 Task: Save favorite listings for properties in San Diego, California, with a private pool and a built-in barbecue.
Action: Mouse moved to (217, 171)
Screenshot: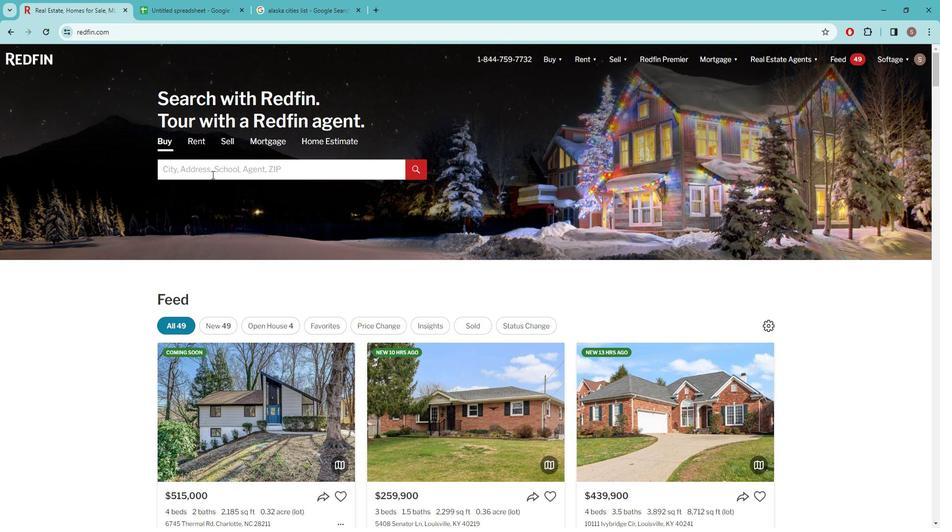 
Action: Mouse pressed left at (217, 171)
Screenshot: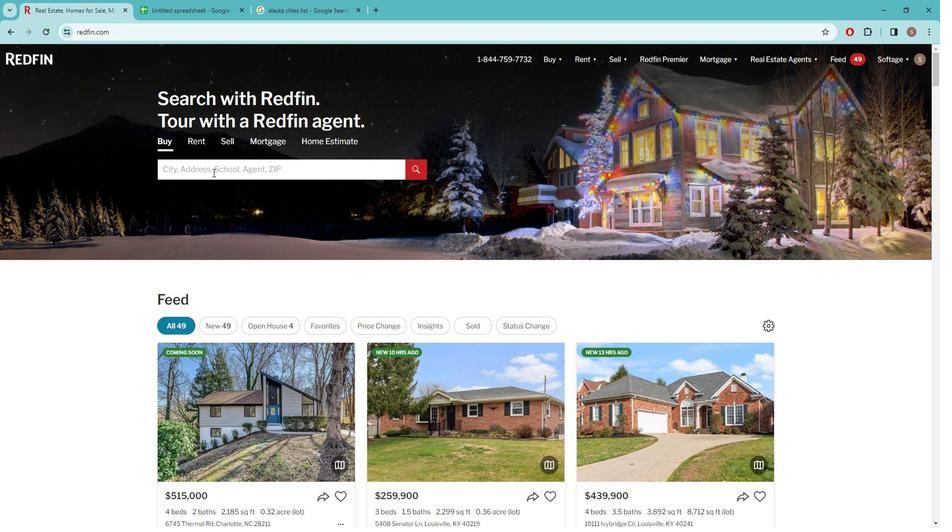 
Action: Key pressed s<Key.caps_lock>AN<Key.space><Key.caps_lock>d<Key.caps_lock>IEGO
Screenshot: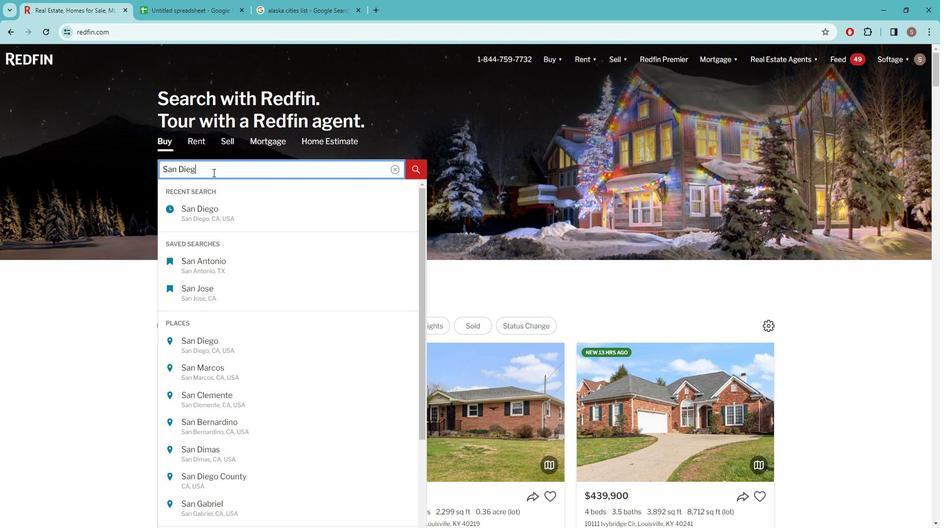 
Action: Mouse moved to (220, 211)
Screenshot: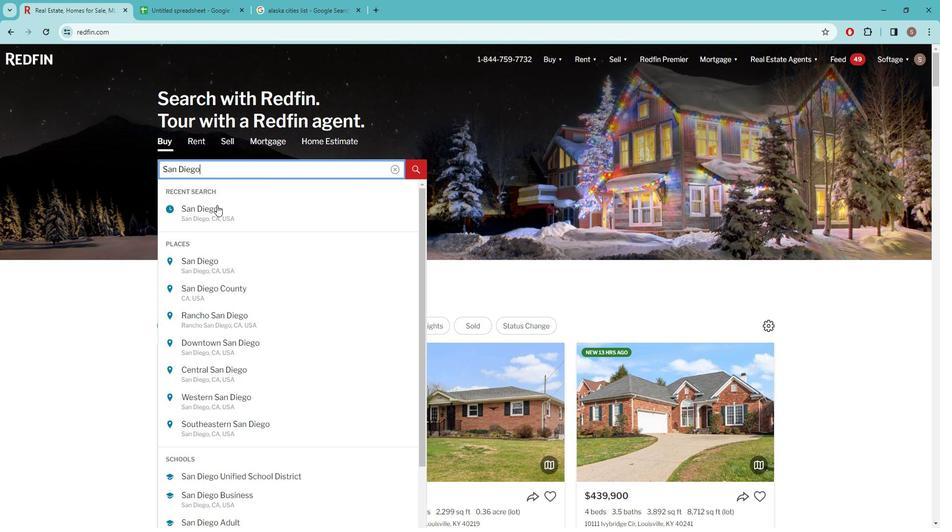 
Action: Mouse pressed left at (220, 211)
Screenshot: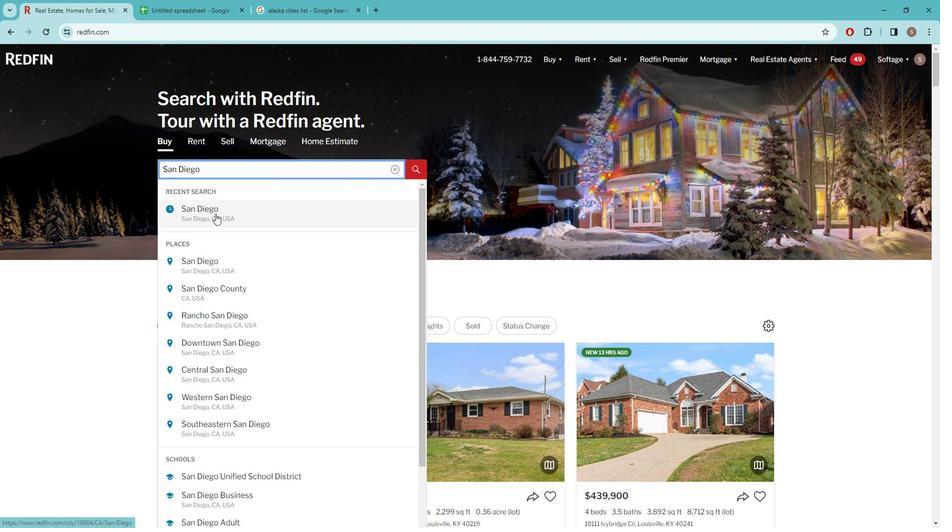 
Action: Mouse moved to (823, 123)
Screenshot: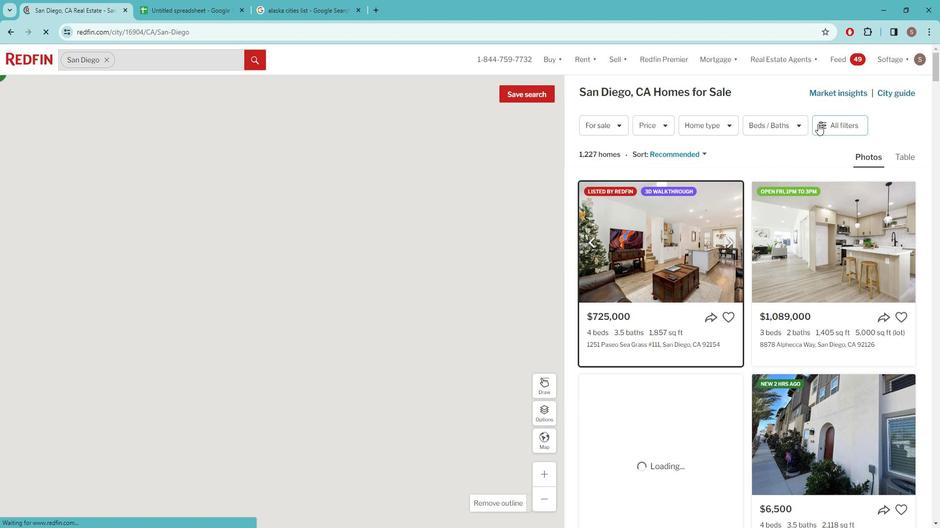 
Action: Mouse pressed left at (823, 123)
Screenshot: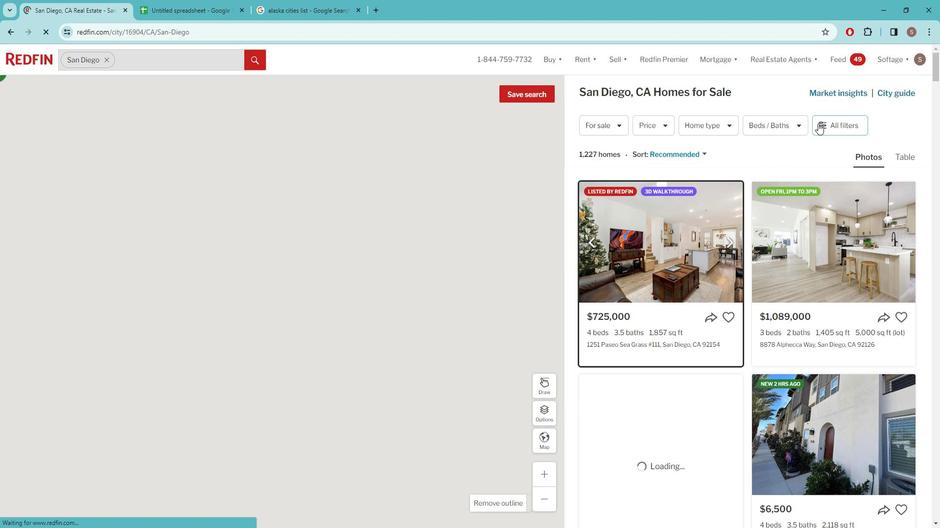 
Action: Mouse pressed left at (823, 123)
Screenshot: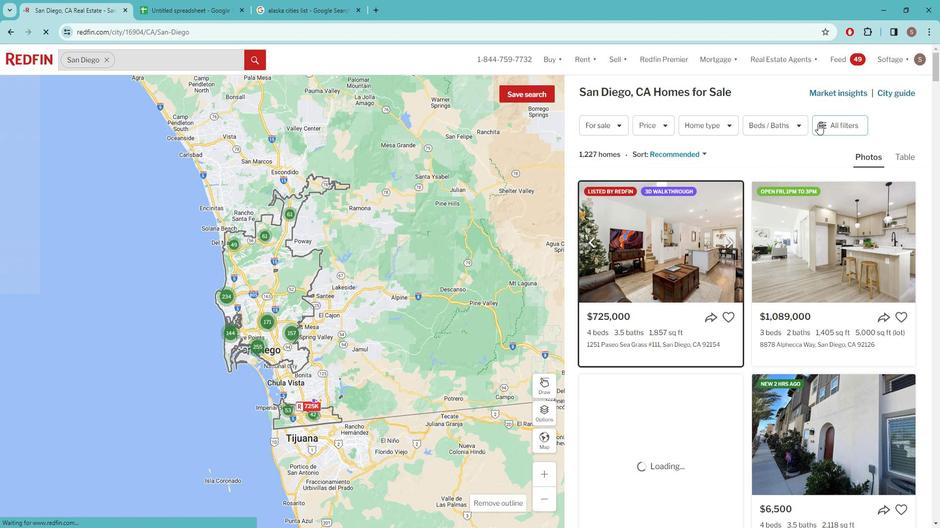 
Action: Mouse moved to (827, 124)
Screenshot: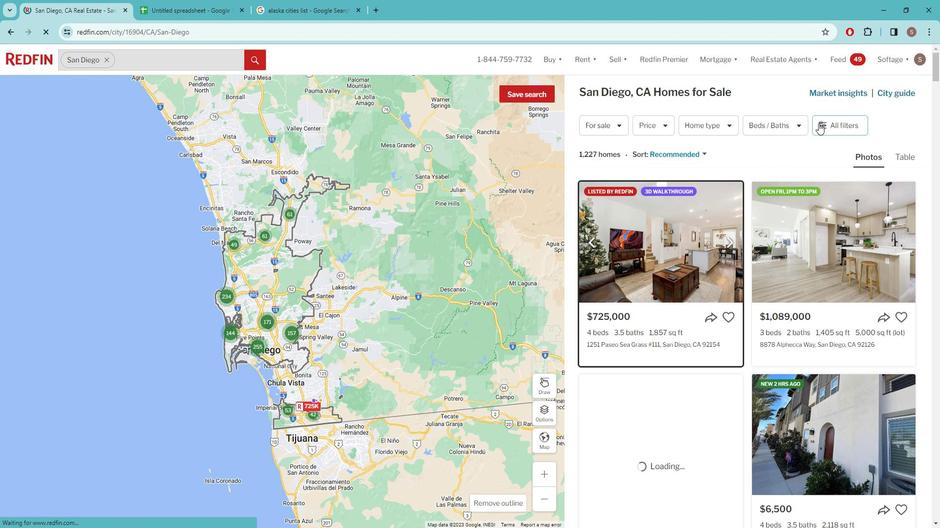 
Action: Mouse pressed left at (827, 124)
Screenshot: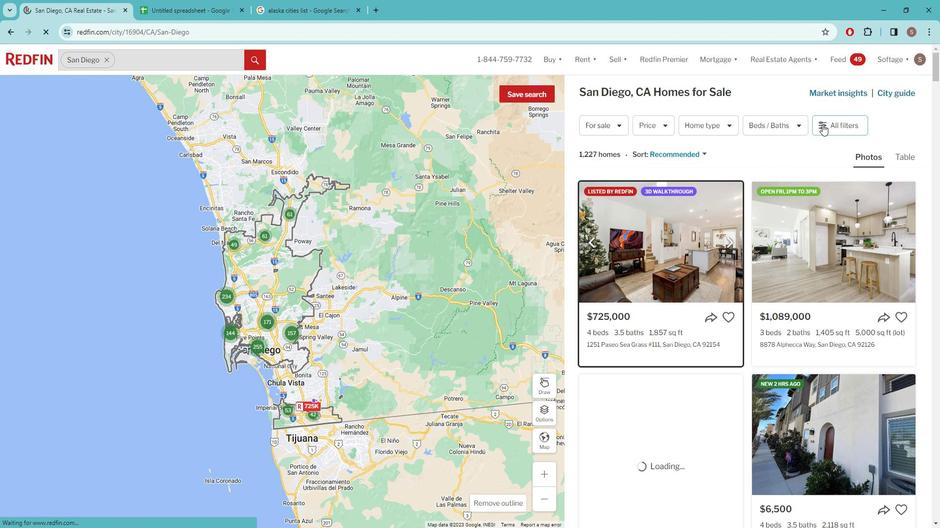 
Action: Mouse pressed left at (827, 124)
Screenshot: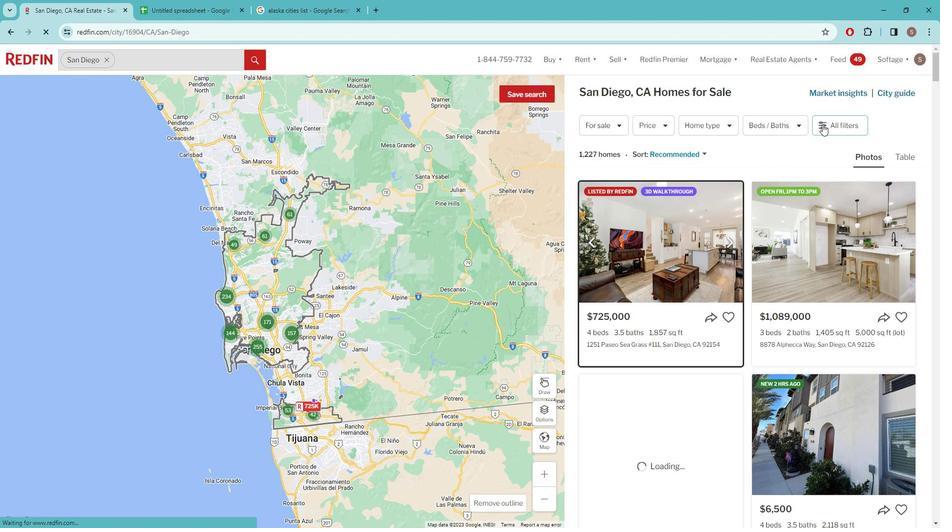 
Action: Mouse pressed left at (827, 124)
Screenshot: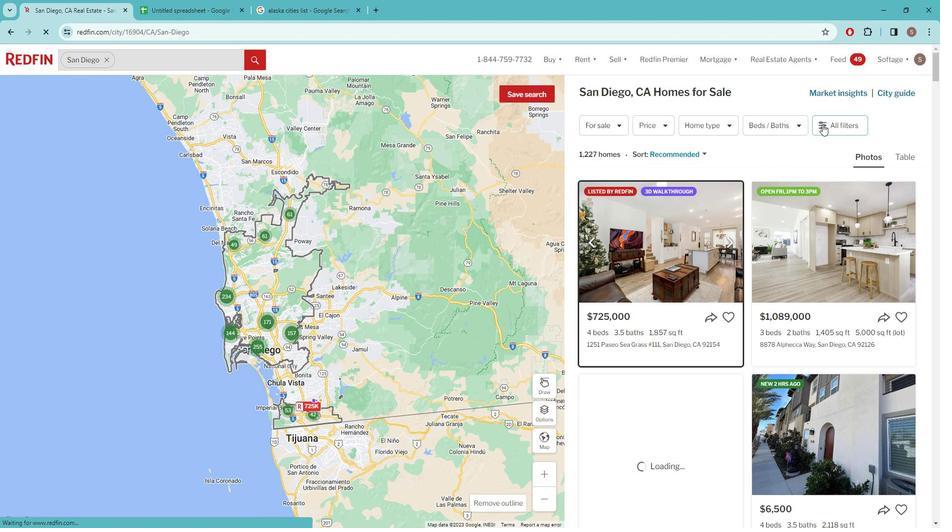 
Action: Mouse moved to (832, 127)
Screenshot: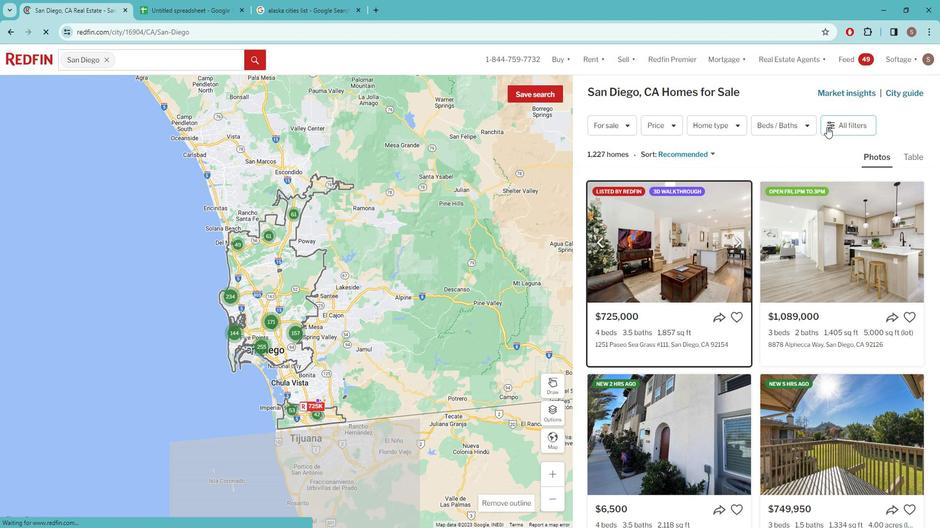 
Action: Mouse pressed left at (832, 127)
Screenshot: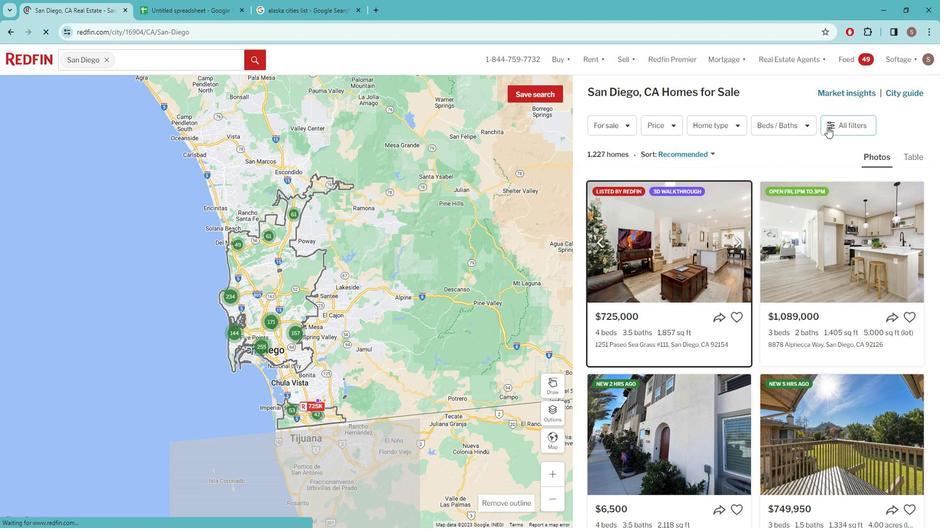 
Action: Mouse moved to (833, 127)
Screenshot: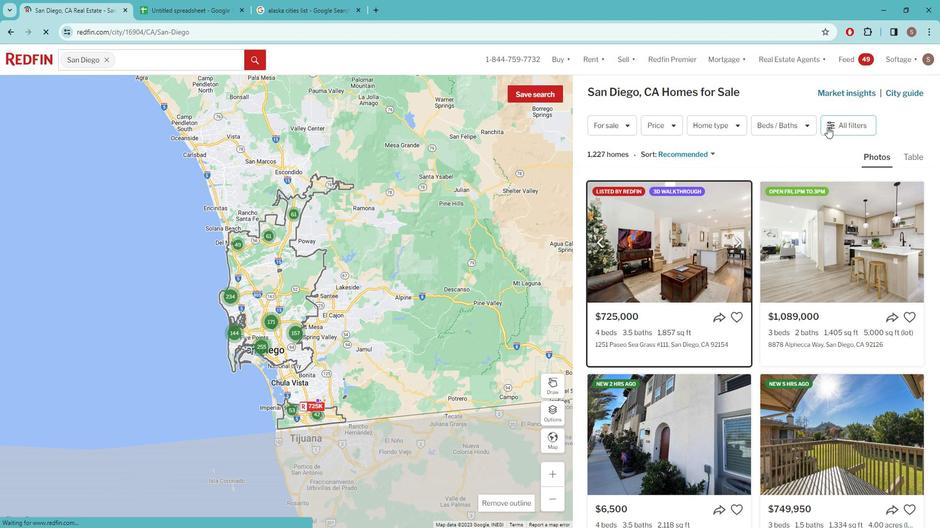 
Action: Mouse pressed left at (833, 127)
Screenshot: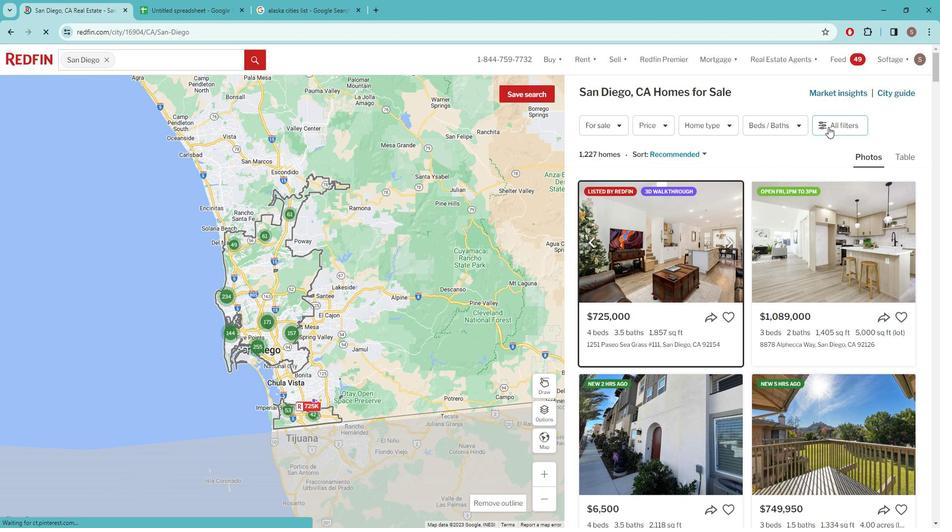 
Action: Mouse moved to (794, 161)
Screenshot: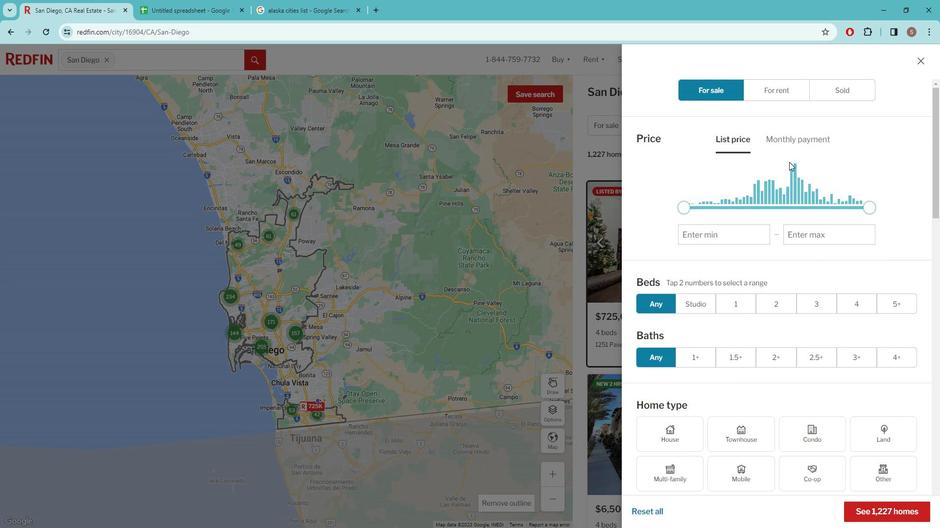 
Action: Mouse scrolled (794, 160) with delta (0, 0)
Screenshot: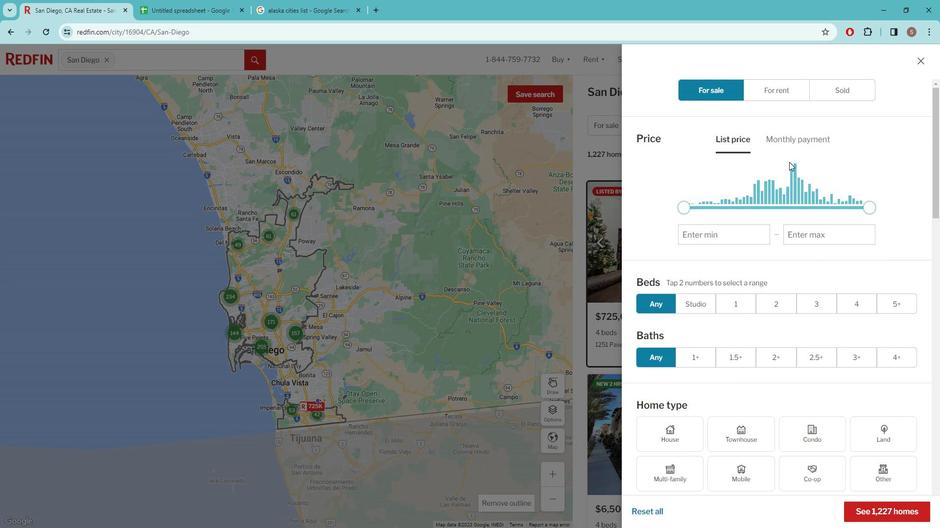 
Action: Mouse moved to (793, 161)
Screenshot: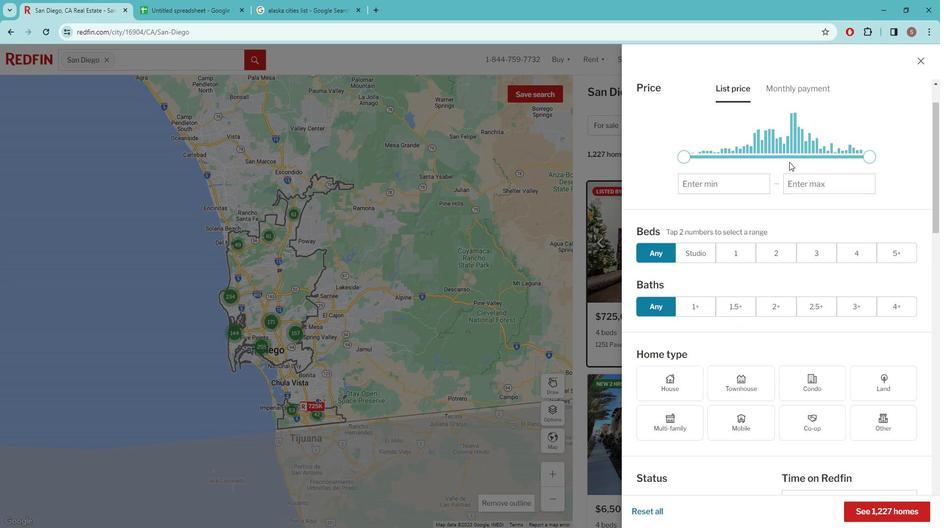 
Action: Mouse scrolled (793, 160) with delta (0, 0)
Screenshot: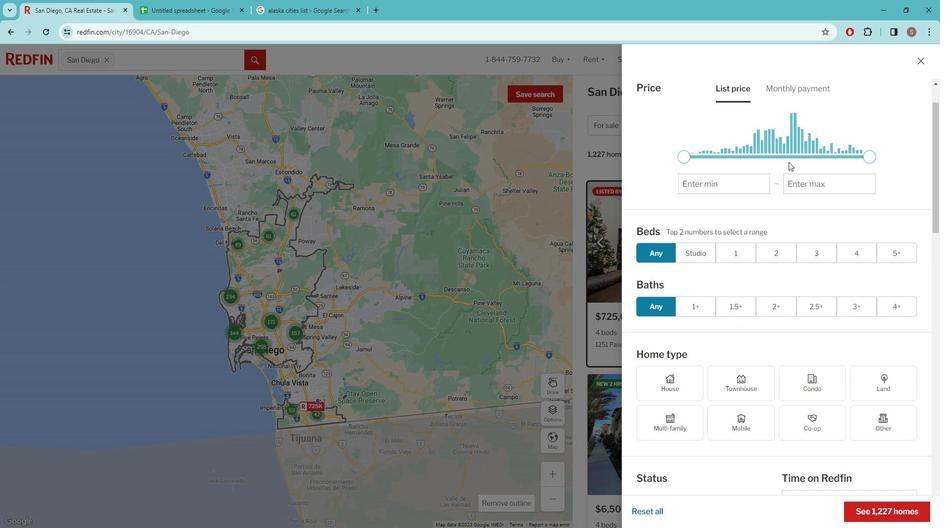 
Action: Mouse moved to (770, 168)
Screenshot: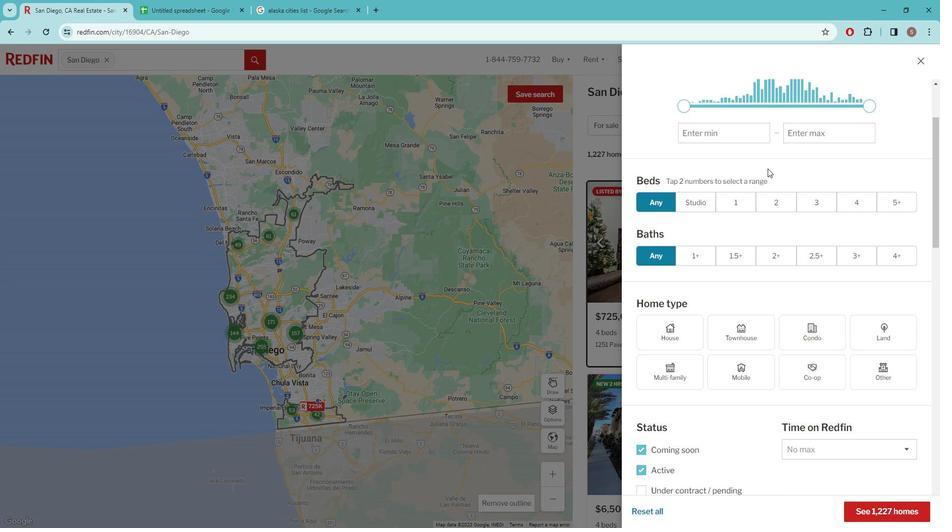
Action: Mouse scrolled (770, 168) with delta (0, 0)
Screenshot: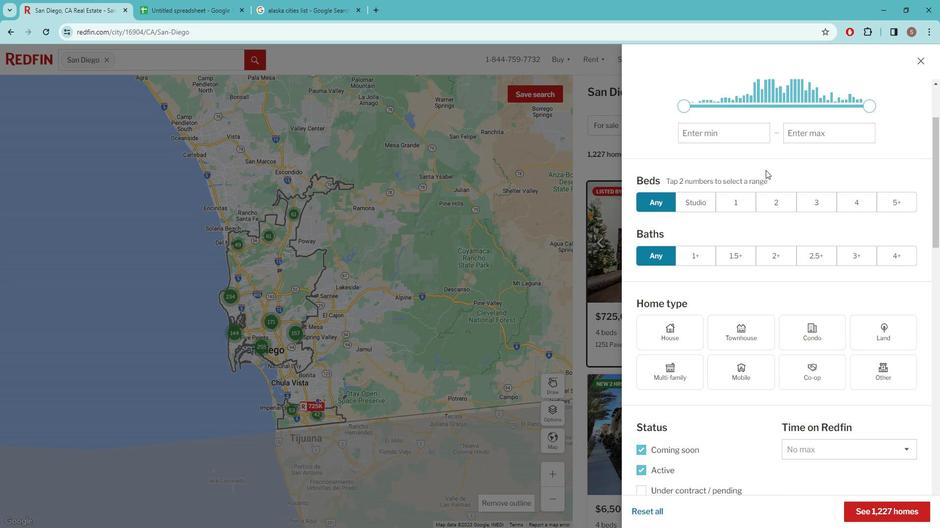 
Action: Mouse scrolled (770, 168) with delta (0, 0)
Screenshot: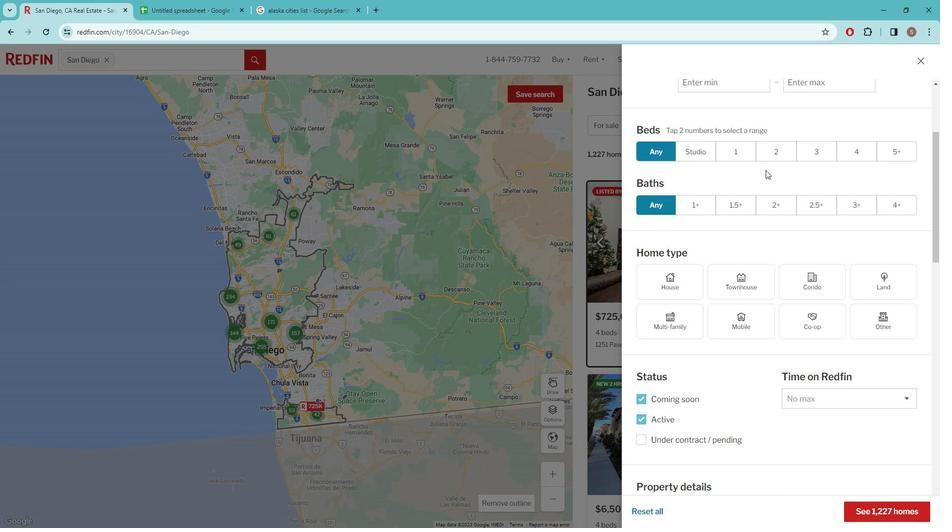 
Action: Mouse scrolled (770, 168) with delta (0, 0)
Screenshot: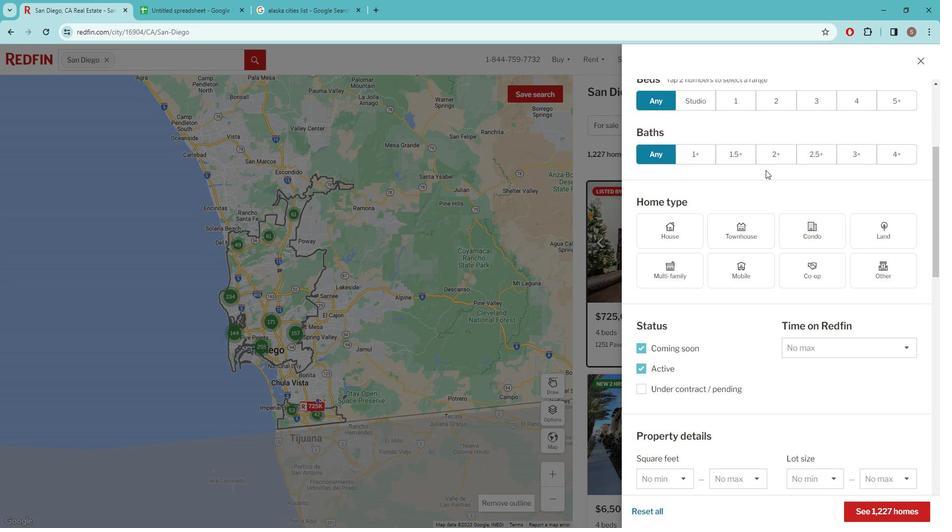 
Action: Mouse scrolled (770, 168) with delta (0, 0)
Screenshot: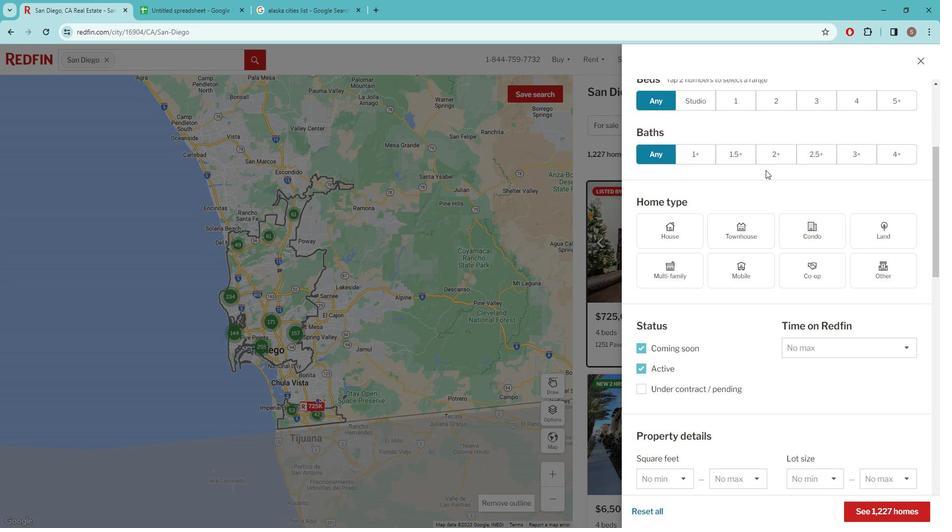 
Action: Mouse moved to (813, 241)
Screenshot: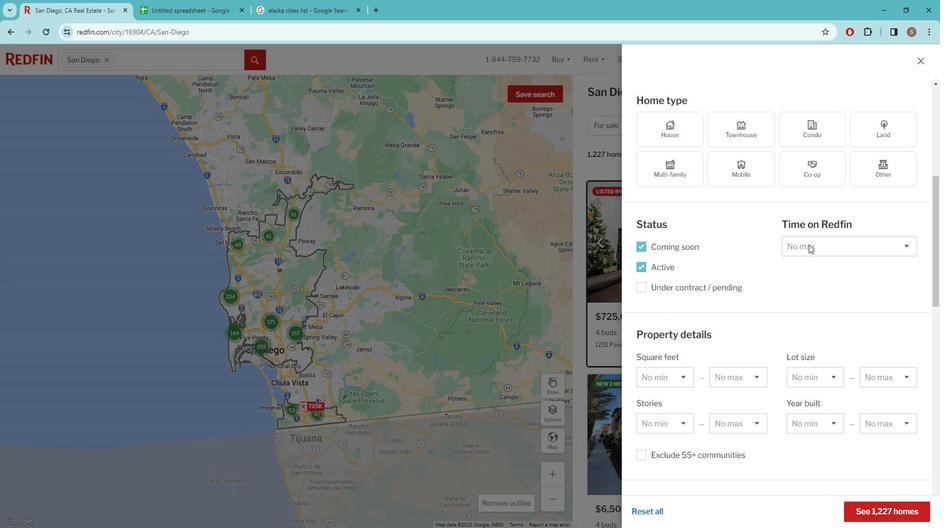 
Action: Mouse scrolled (813, 240) with delta (0, 0)
Screenshot: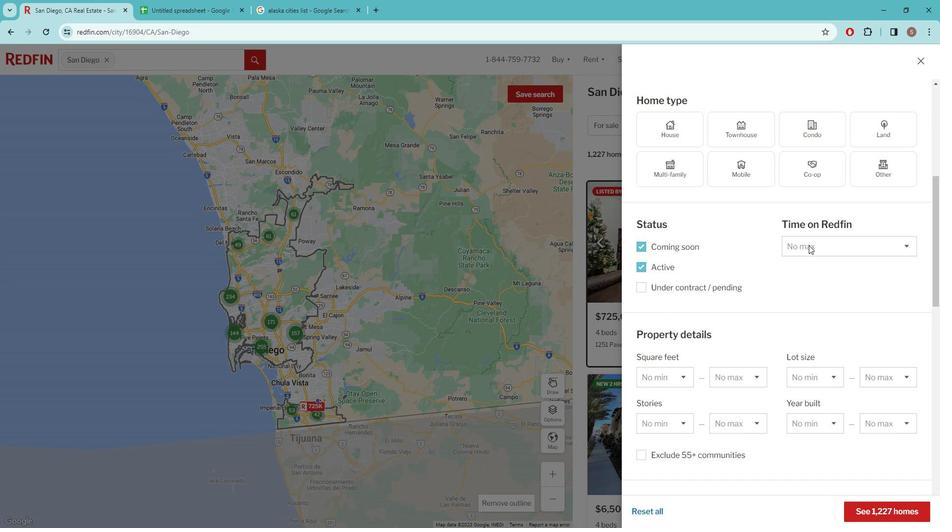 
Action: Mouse scrolled (813, 240) with delta (0, 0)
Screenshot: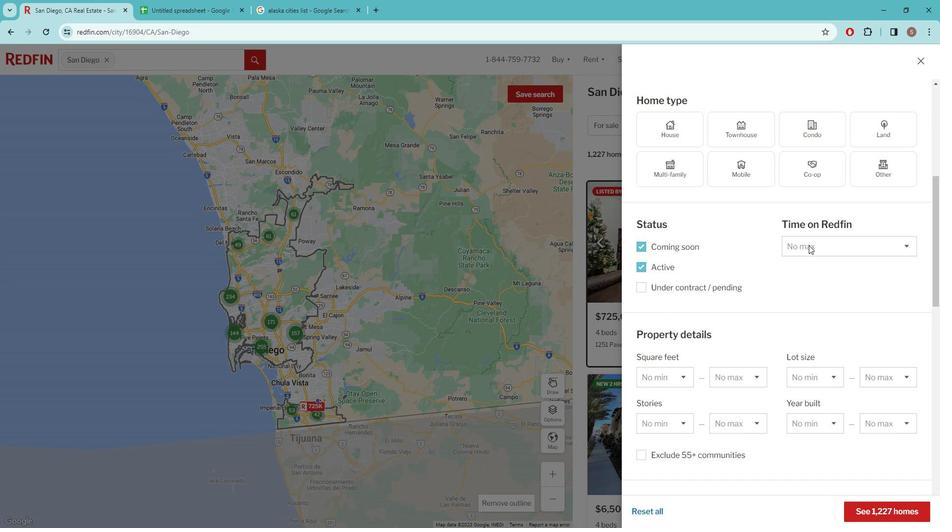 
Action: Mouse scrolled (813, 240) with delta (0, 0)
Screenshot: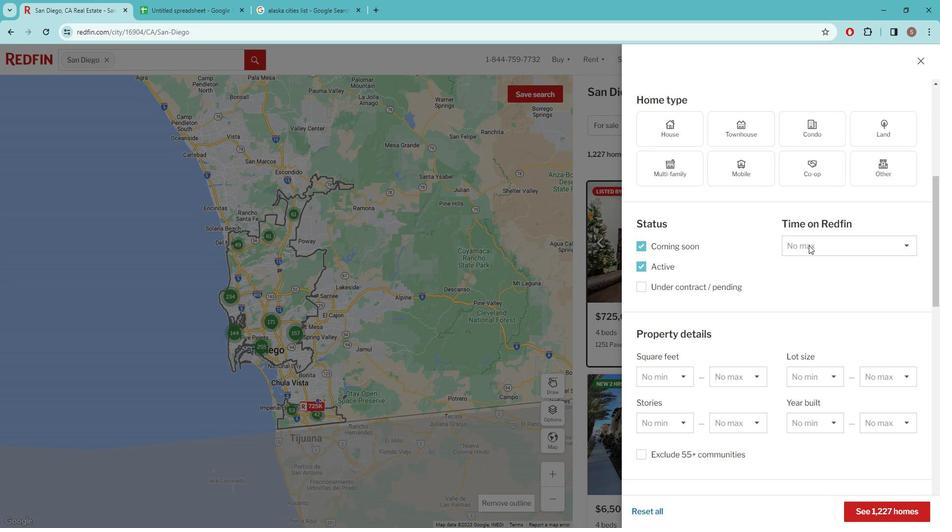 
Action: Mouse scrolled (813, 240) with delta (0, 0)
Screenshot: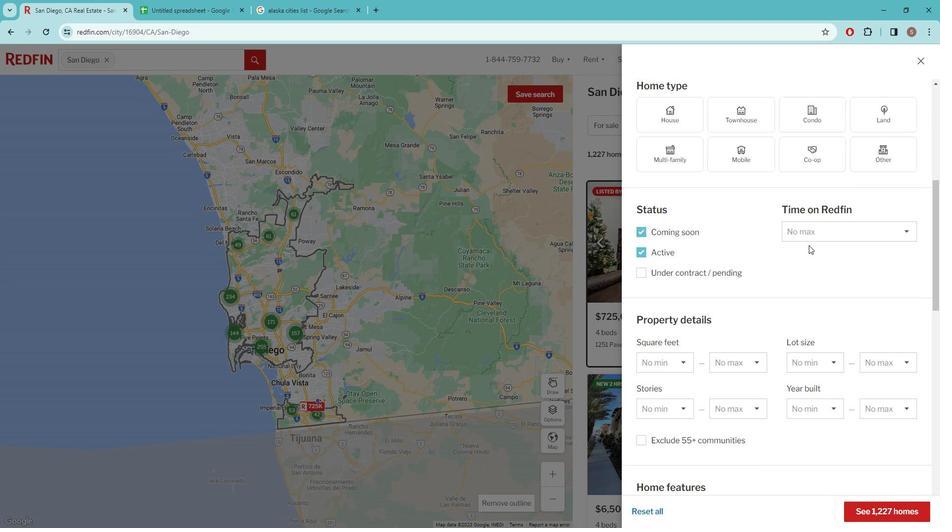 
Action: Mouse moved to (825, 336)
Screenshot: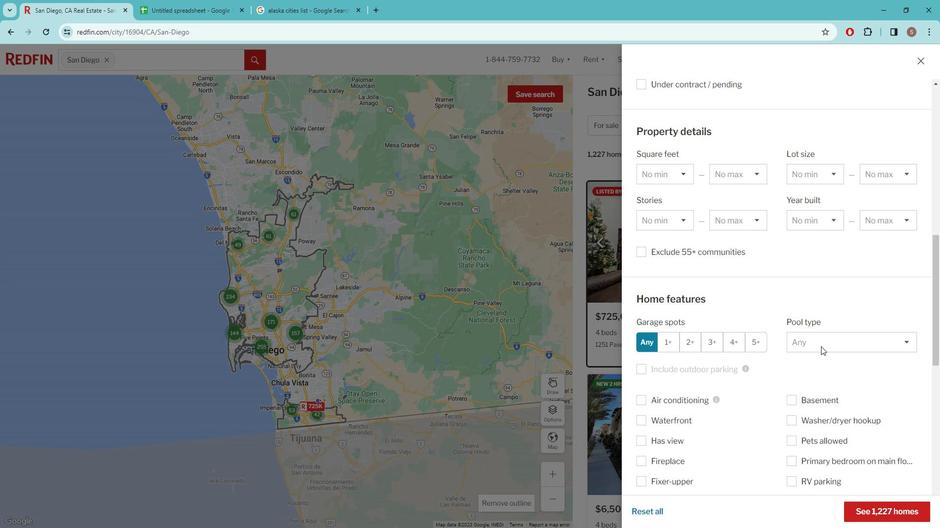
Action: Mouse pressed left at (825, 336)
Screenshot: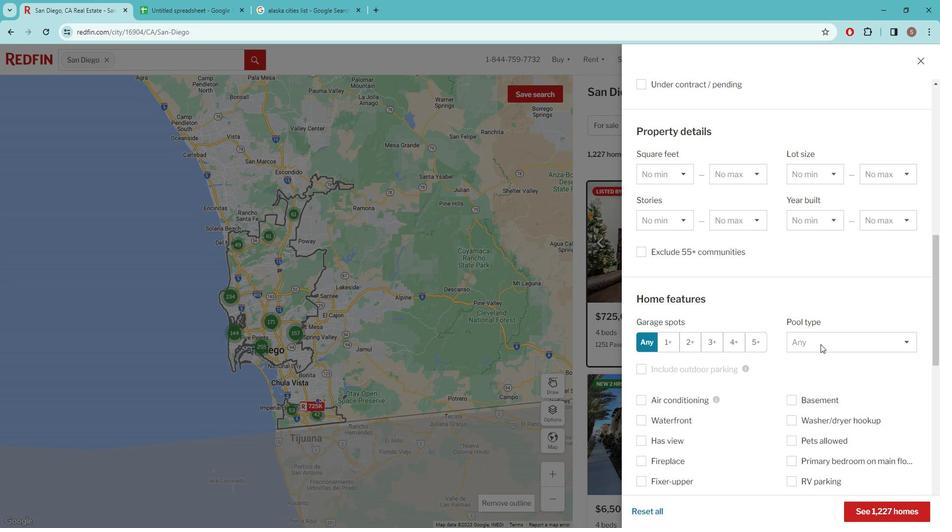 
Action: Mouse moved to (824, 355)
Screenshot: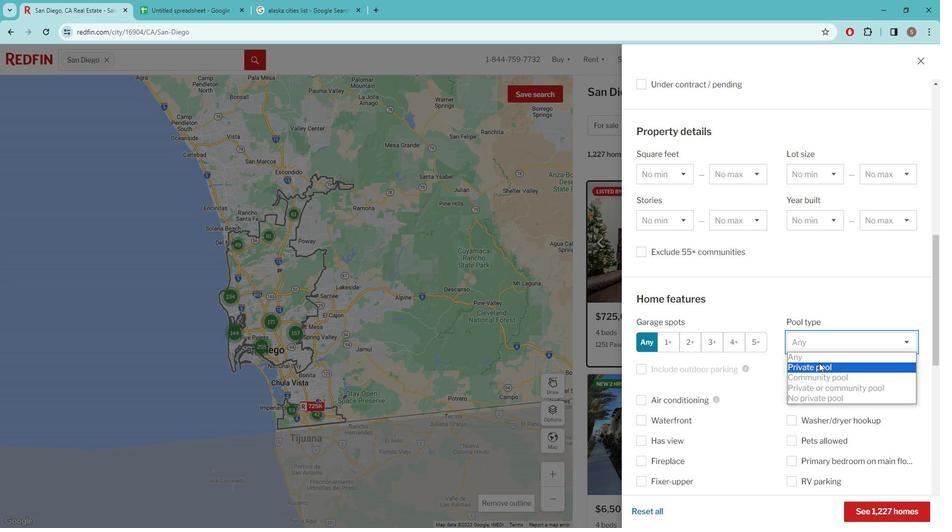 
Action: Mouse pressed left at (824, 355)
Screenshot: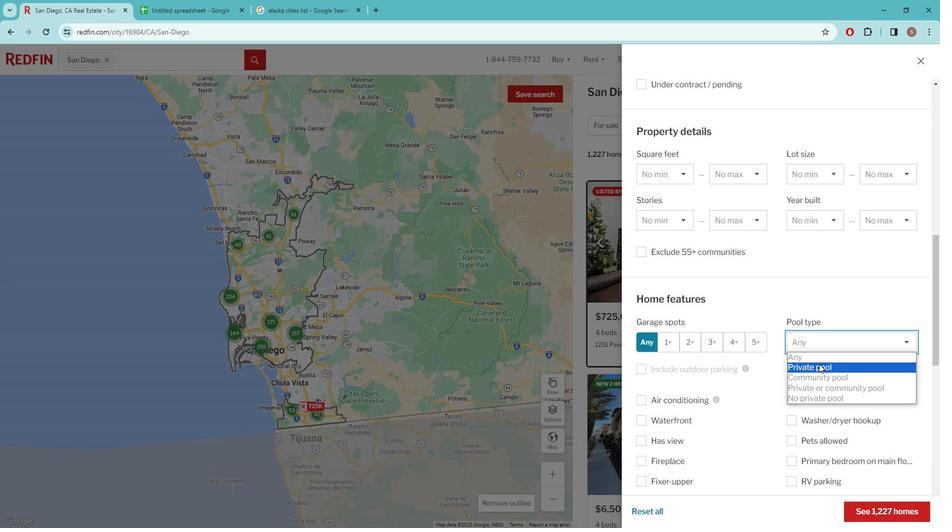 
Action: Mouse moved to (814, 348)
Screenshot: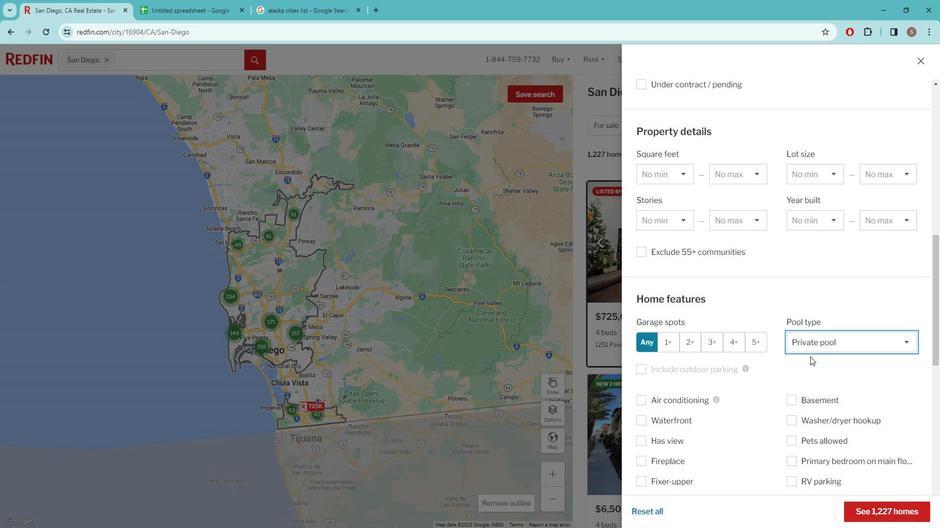 
Action: Mouse scrolled (814, 347) with delta (0, 0)
Screenshot: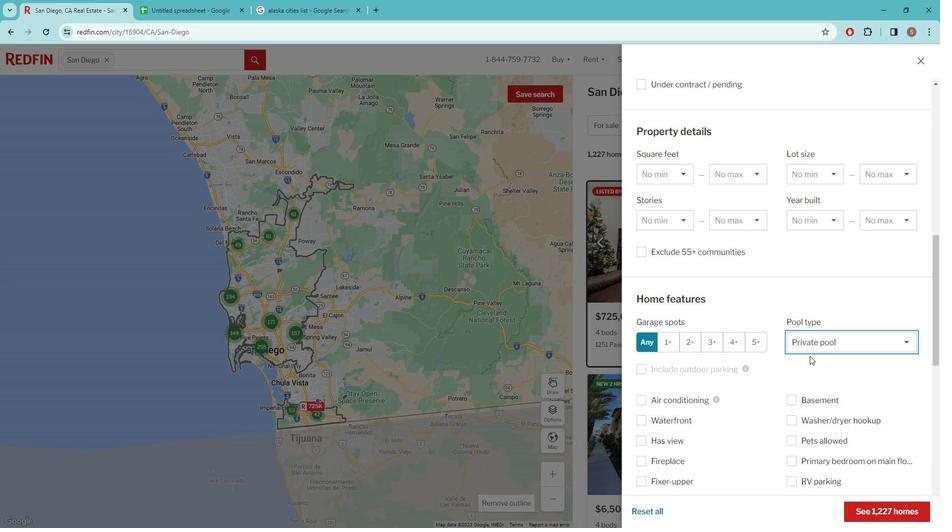 
Action: Mouse moved to (814, 347)
Screenshot: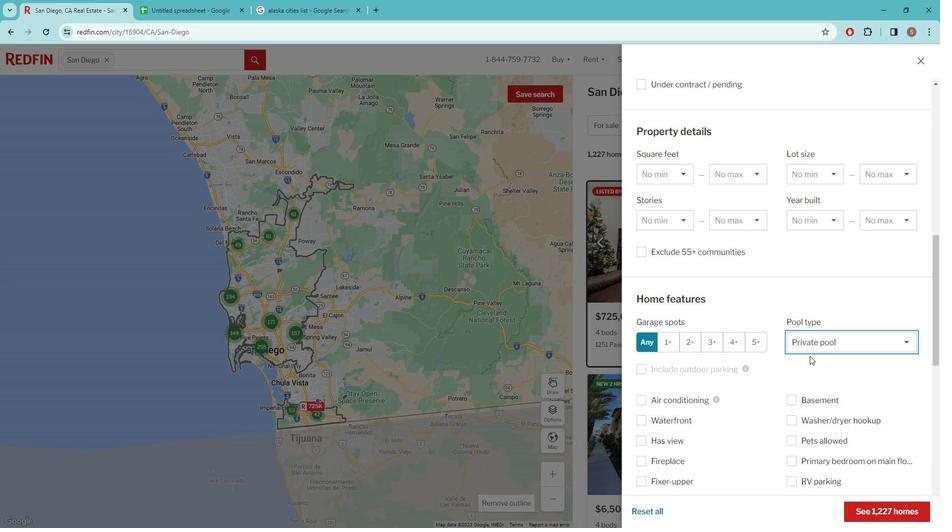 
Action: Mouse scrolled (814, 347) with delta (0, 0)
Screenshot: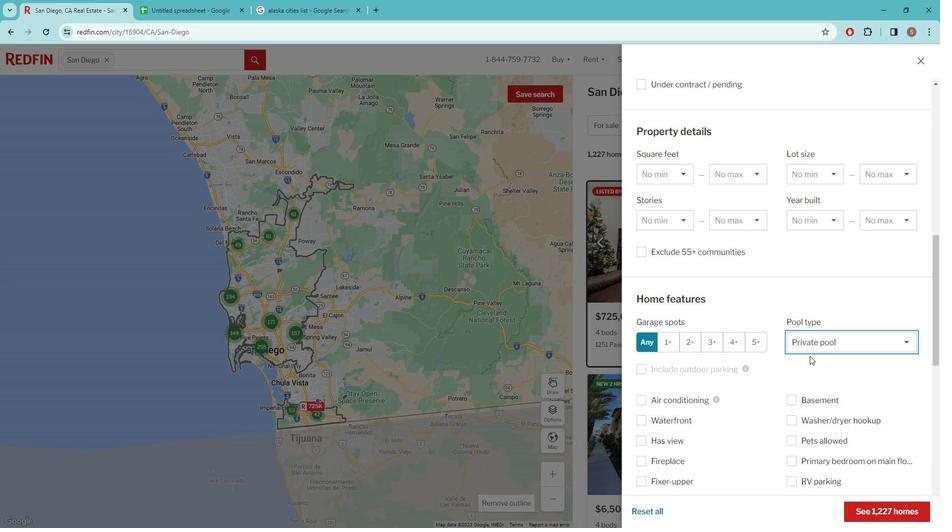 
Action: Mouse moved to (811, 347)
Screenshot: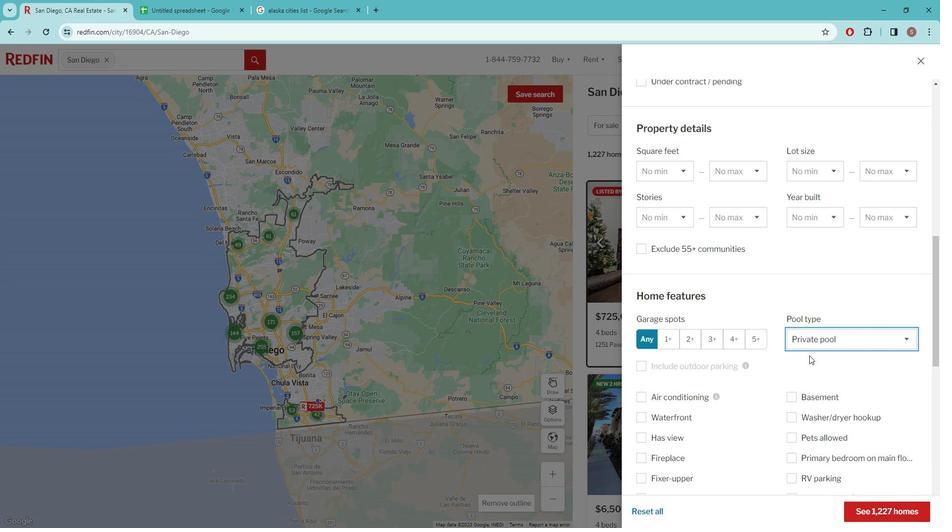 
Action: Mouse scrolled (811, 346) with delta (0, 0)
Screenshot: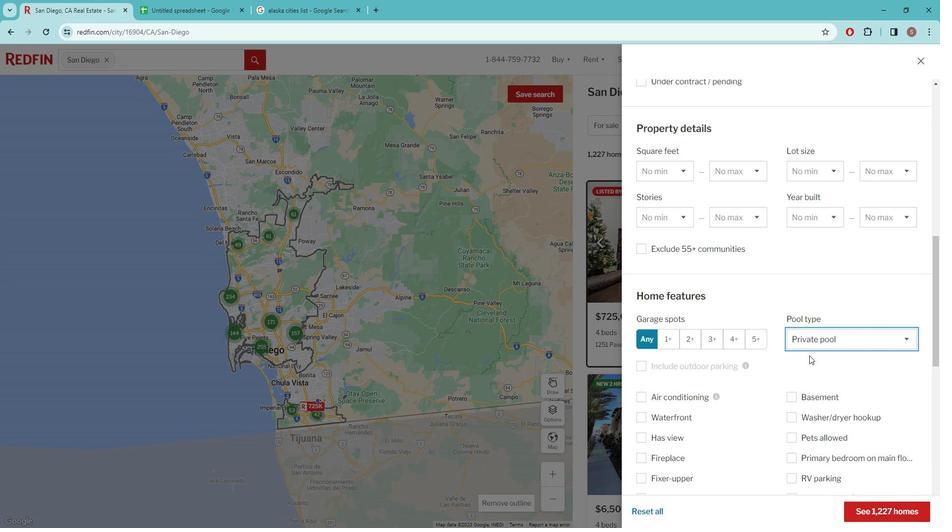 
Action: Mouse moved to (808, 346)
Screenshot: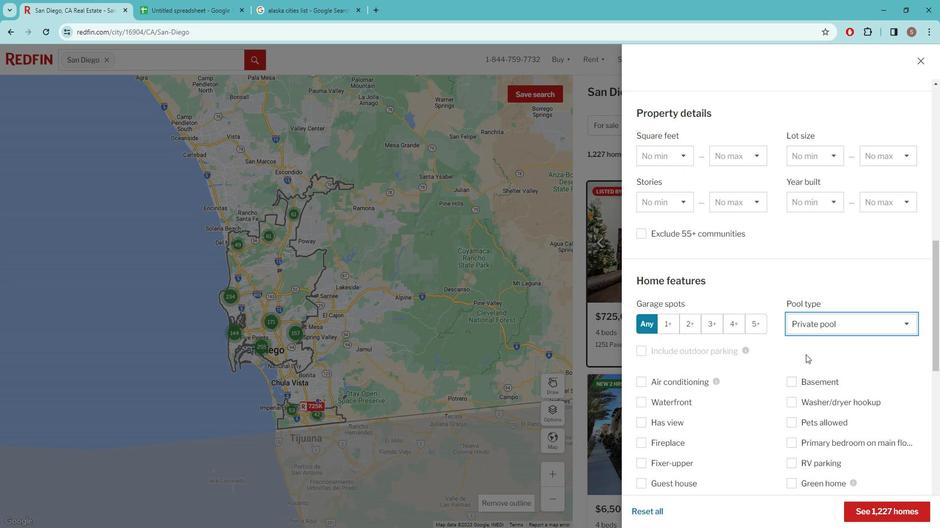
Action: Mouse scrolled (808, 346) with delta (0, 0)
Screenshot: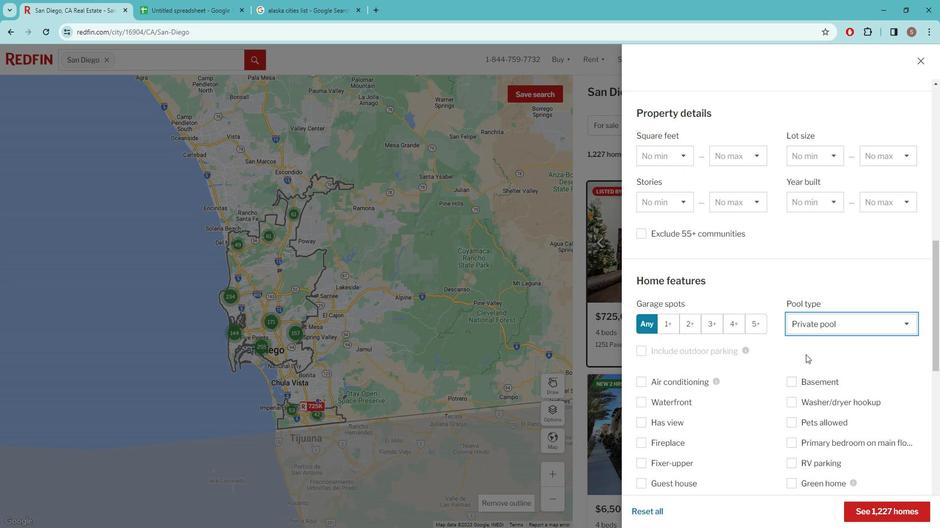 
Action: Mouse moved to (808, 346)
Screenshot: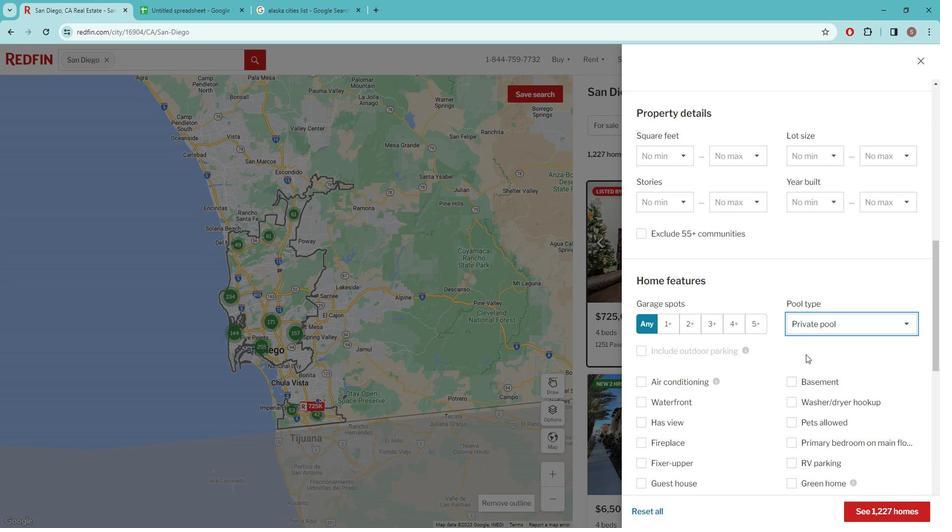 
Action: Mouse scrolled (808, 345) with delta (0, 0)
Screenshot: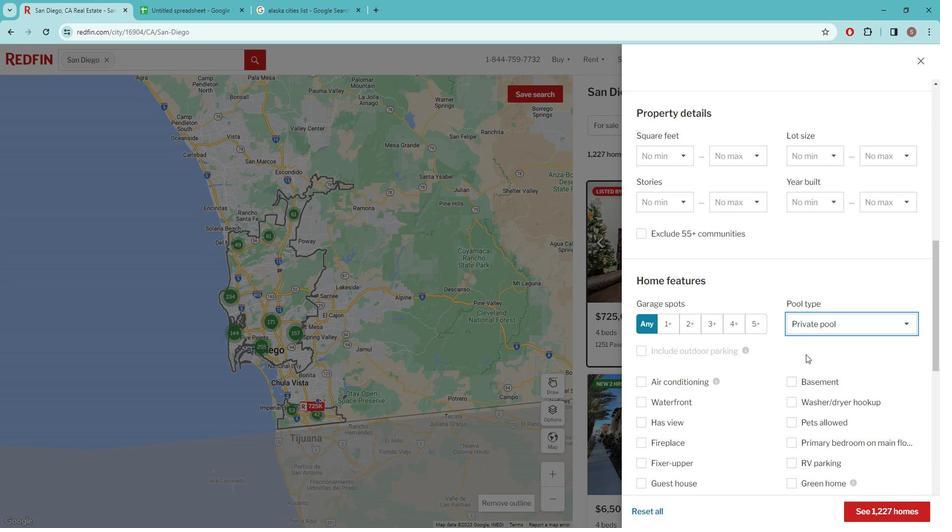 
Action: Mouse moved to (697, 312)
Screenshot: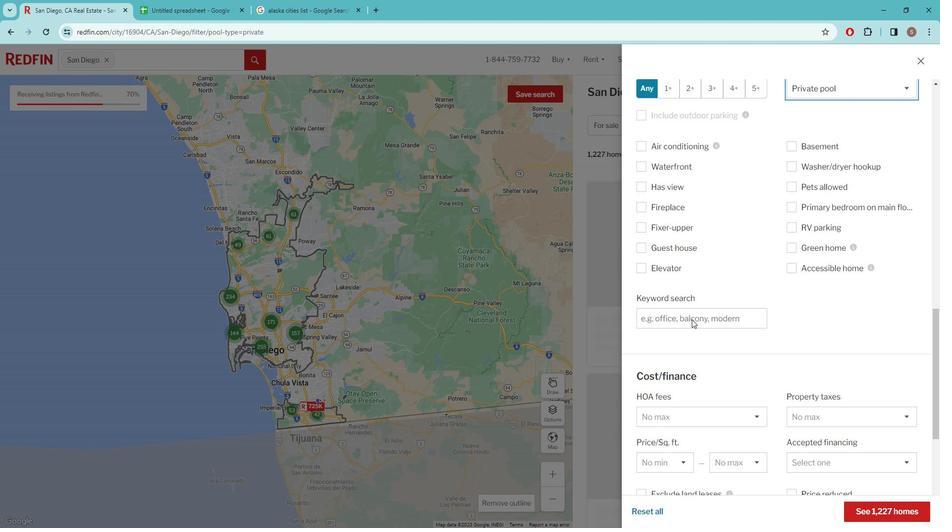 
Action: Mouse pressed left at (697, 312)
Screenshot: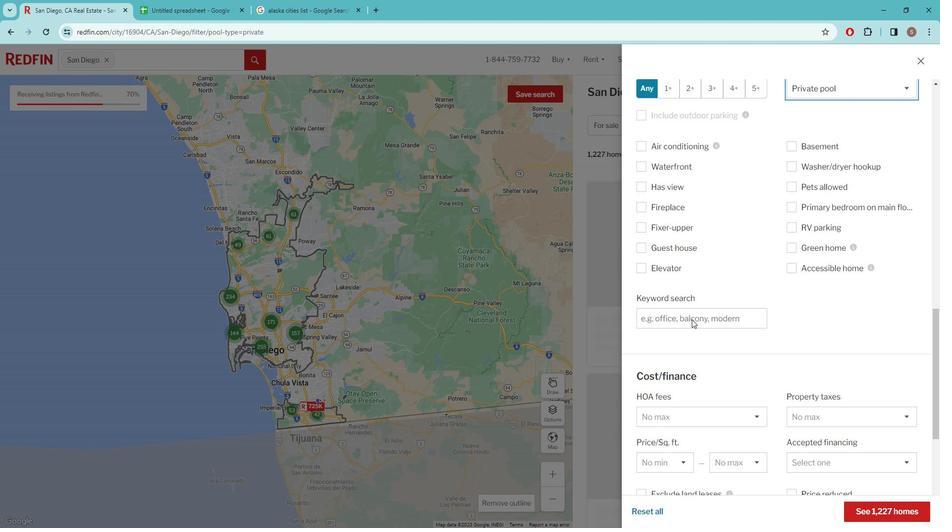
Action: Mouse moved to (698, 311)
Screenshot: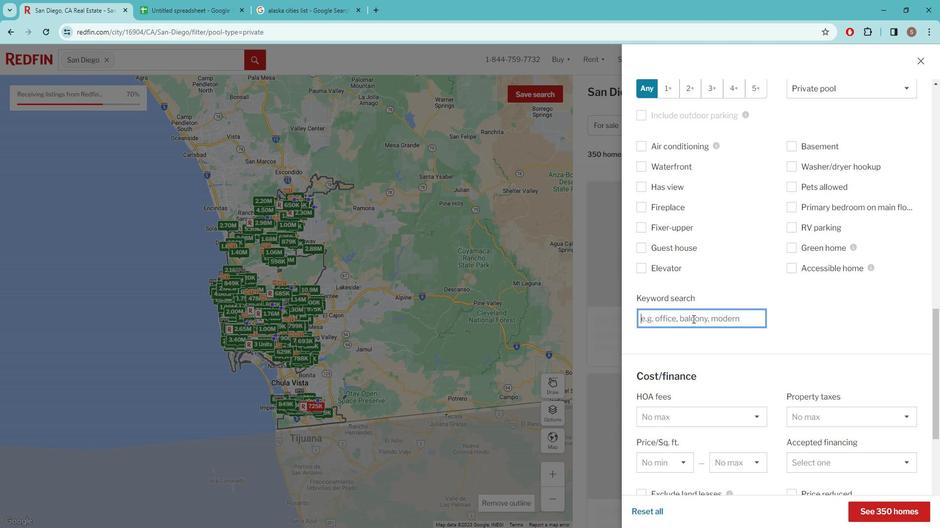 
Action: Mouse pressed left at (698, 311)
Screenshot: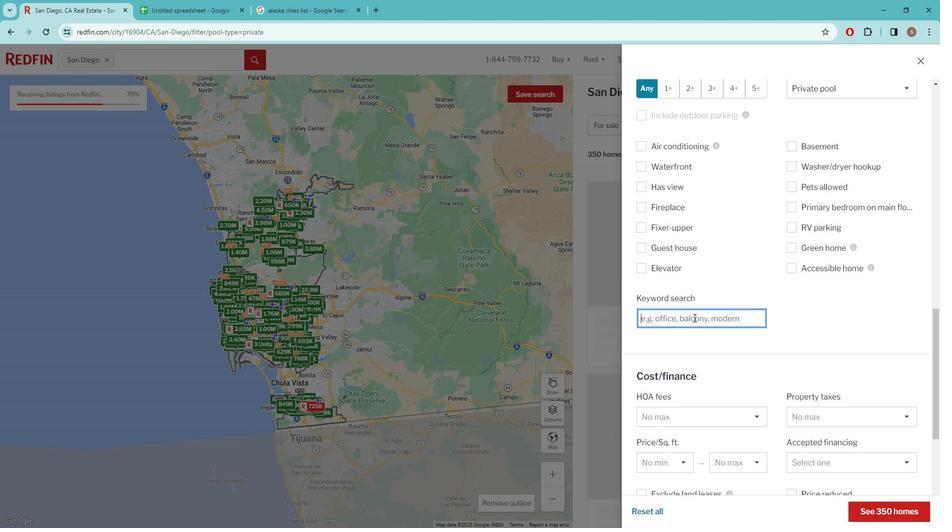 
Action: Key pressed BUILT-IN<Key.space>BARBECUE
Screenshot: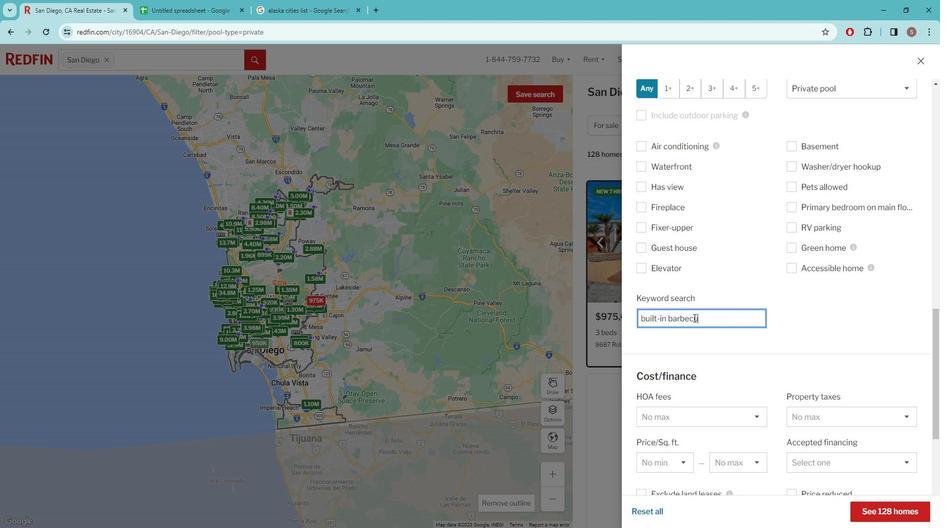 
Action: Mouse scrolled (698, 310) with delta (0, 0)
Screenshot: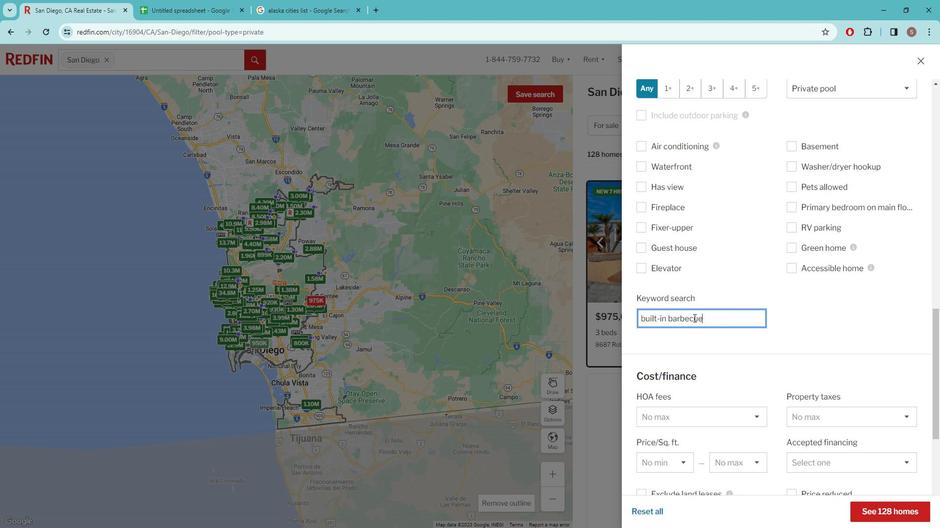 
Action: Mouse scrolled (698, 310) with delta (0, 0)
Screenshot: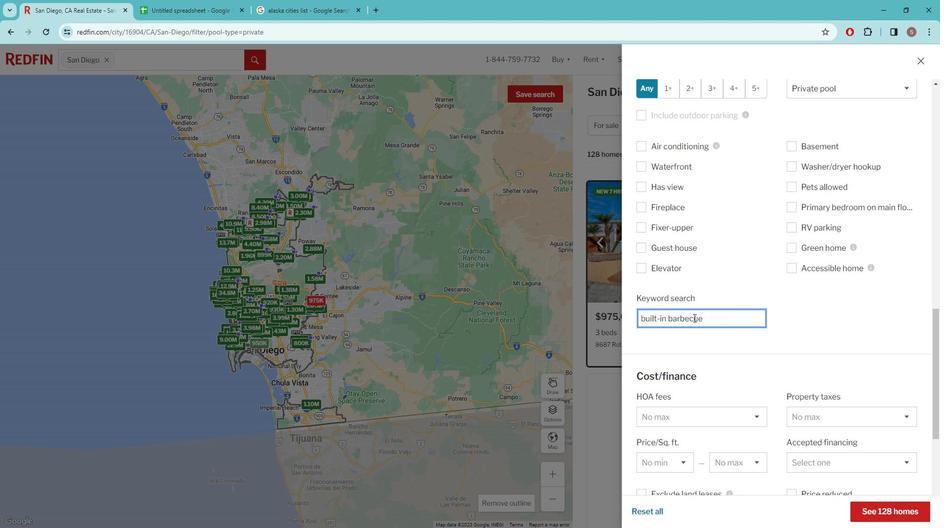 
Action: Mouse scrolled (698, 310) with delta (0, 0)
Screenshot: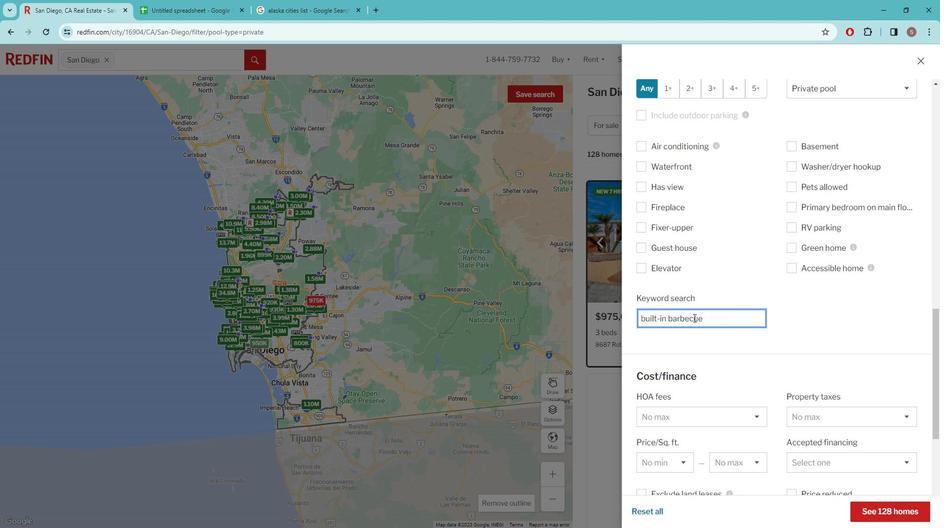 
Action: Mouse scrolled (698, 310) with delta (0, 0)
Screenshot: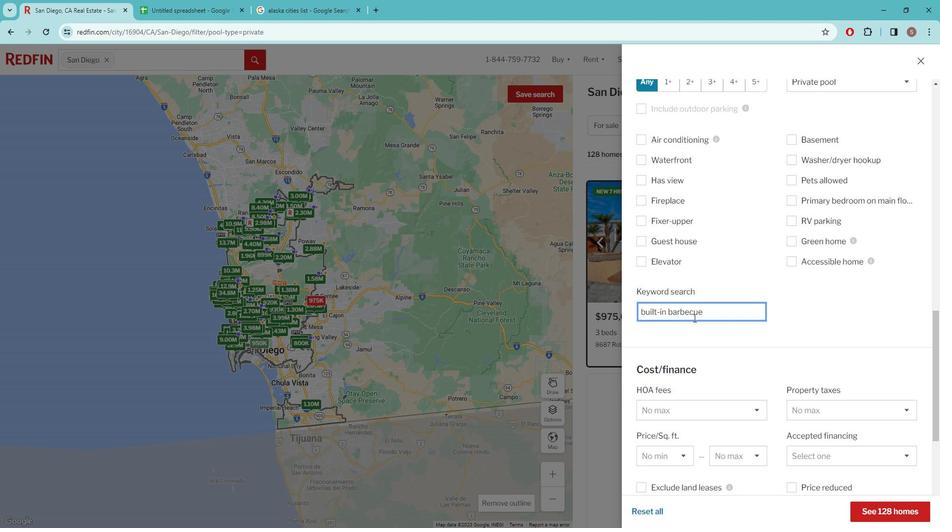 
Action: Mouse scrolled (698, 310) with delta (0, 0)
Screenshot: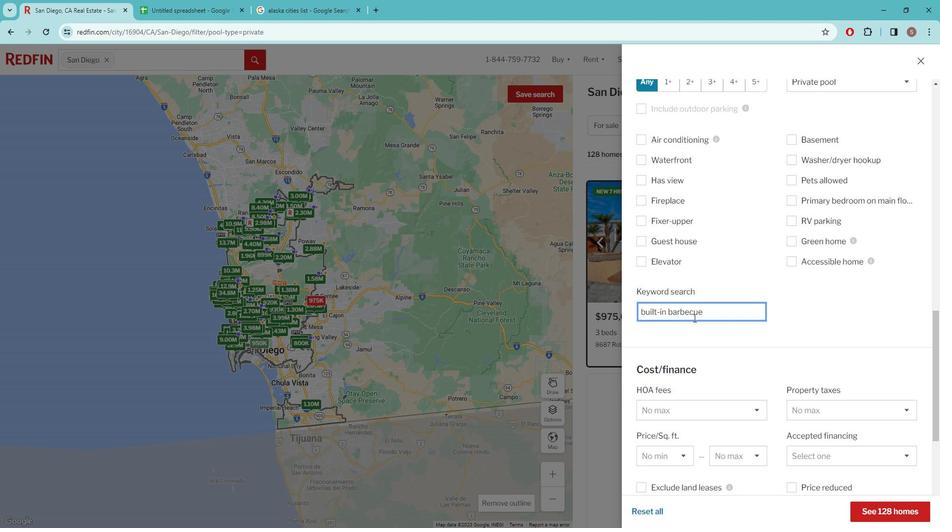 
Action: Mouse scrolled (698, 310) with delta (0, 0)
Screenshot: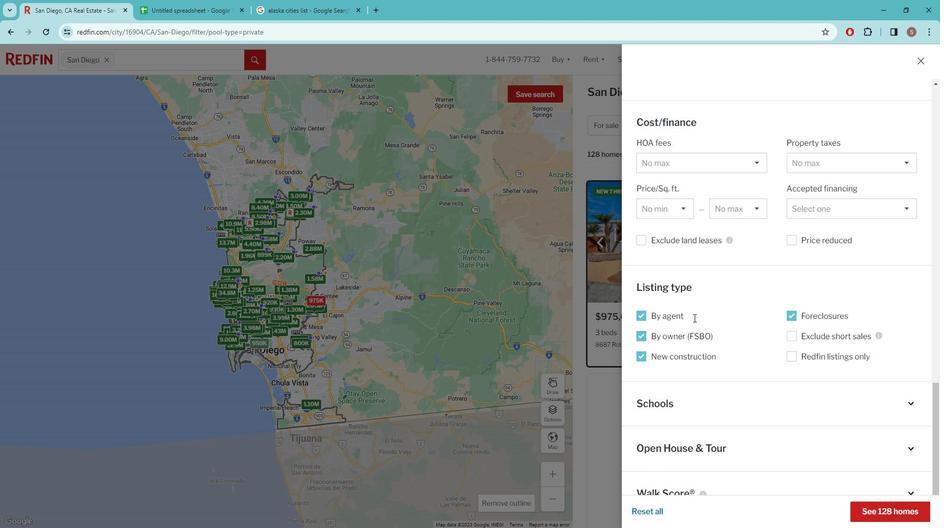 
Action: Mouse scrolled (698, 310) with delta (0, 0)
Screenshot: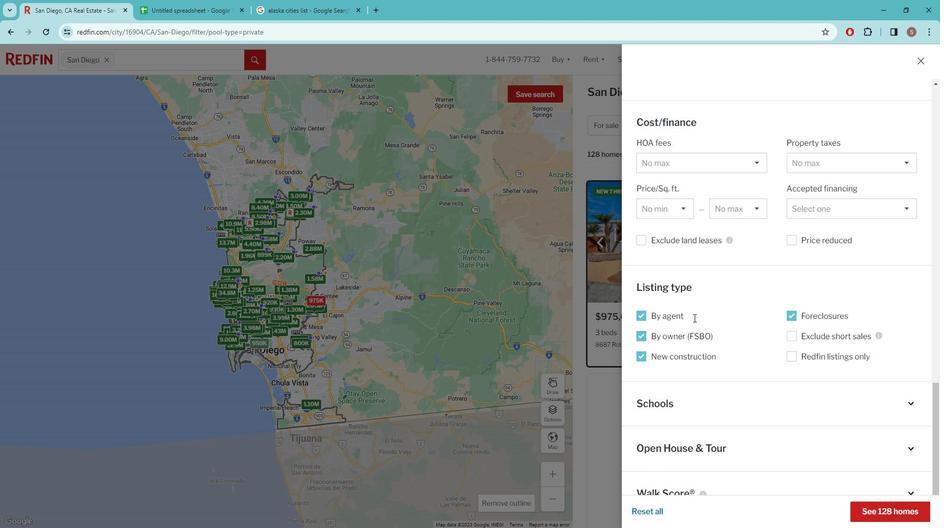
Action: Mouse scrolled (698, 310) with delta (0, 0)
Screenshot: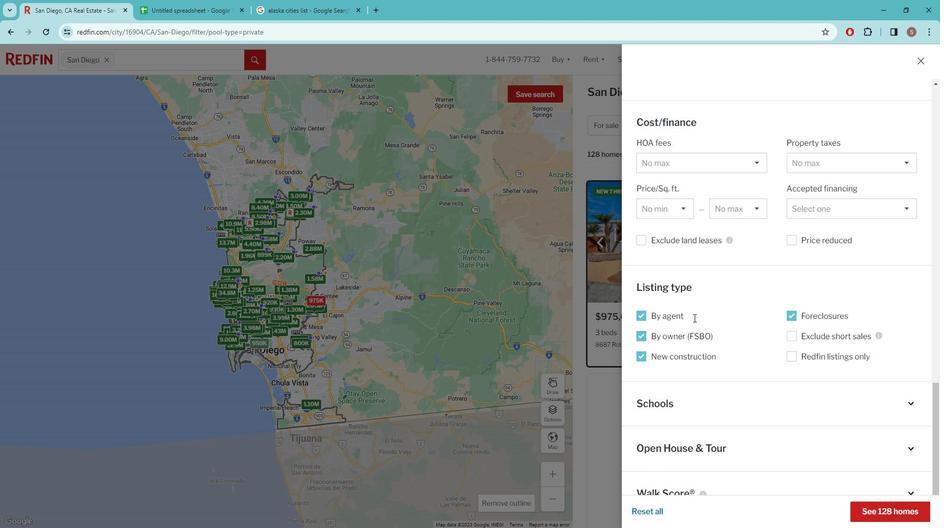 
Action: Mouse scrolled (698, 310) with delta (0, 0)
Screenshot: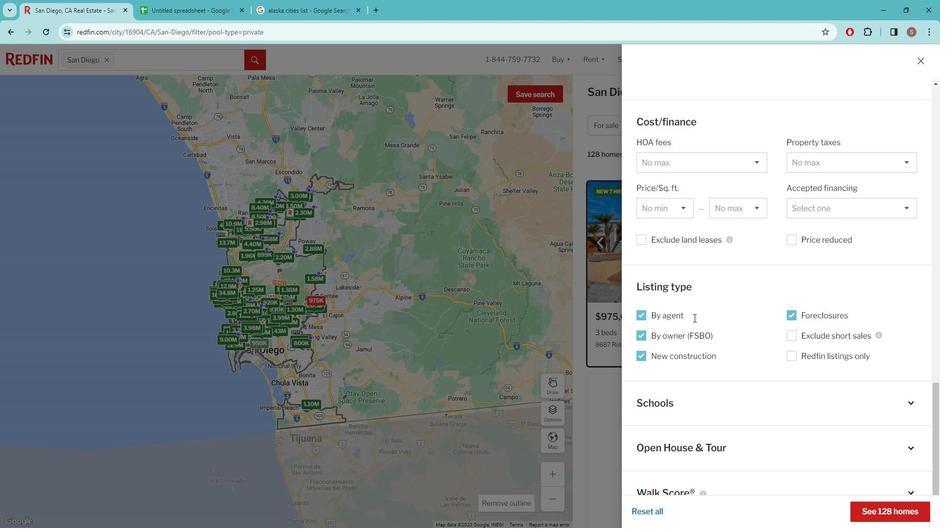 
Action: Mouse moved to (880, 496)
Screenshot: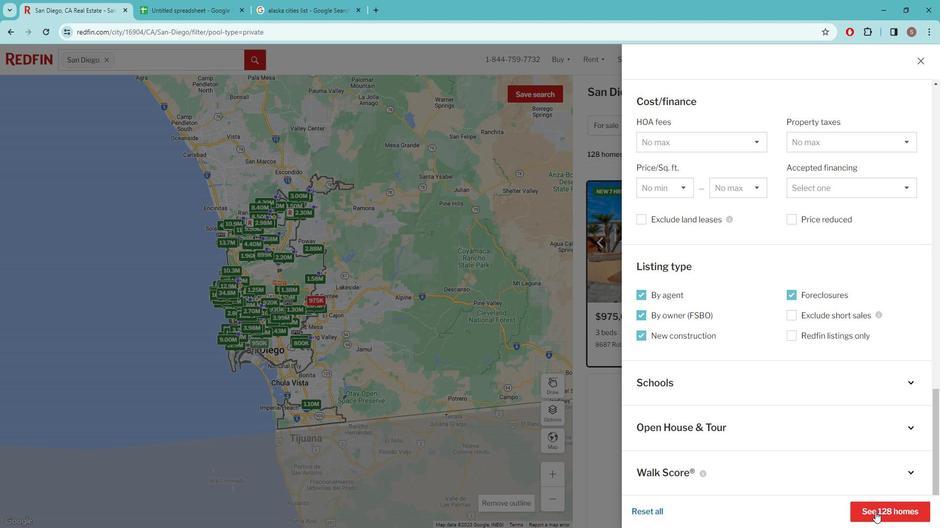 
Action: Mouse pressed left at (880, 496)
Screenshot: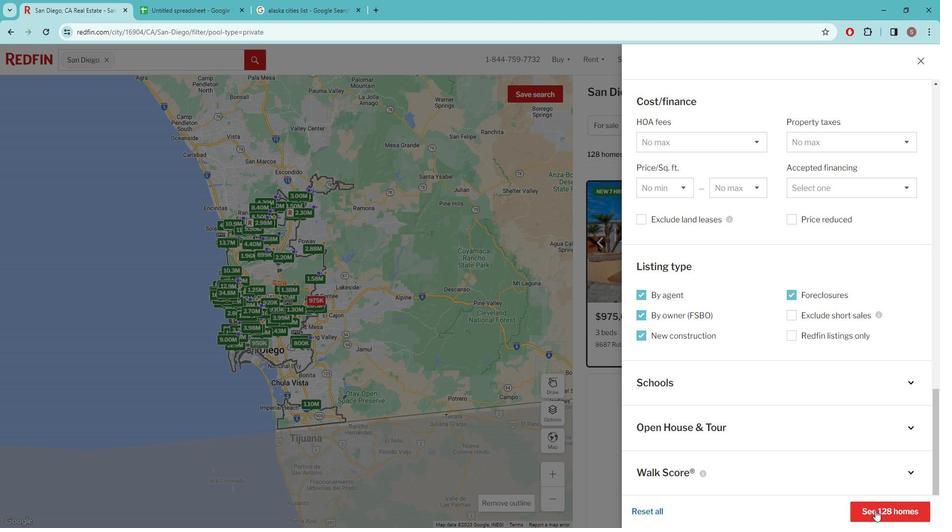 
Action: Mouse moved to (687, 300)
Screenshot: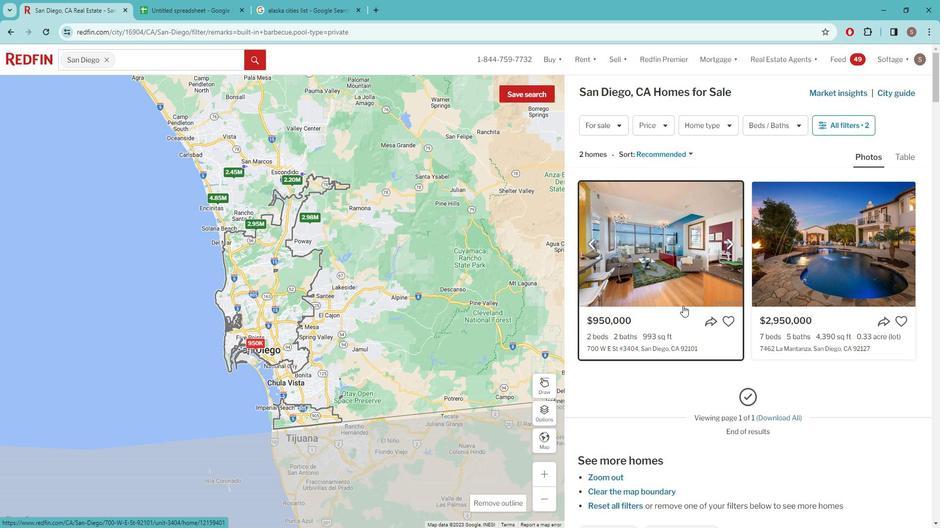
Action: Mouse pressed left at (687, 300)
Screenshot: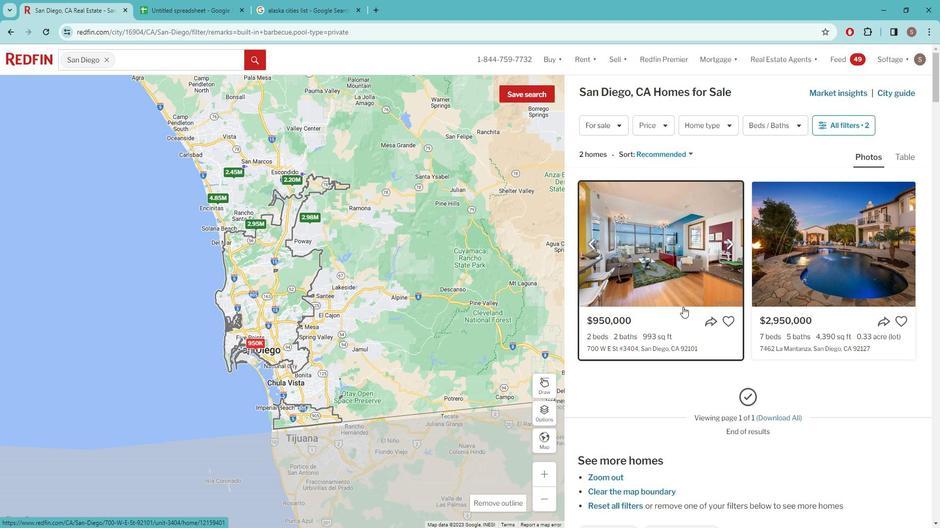 
Action: Mouse moved to (423, 238)
Screenshot: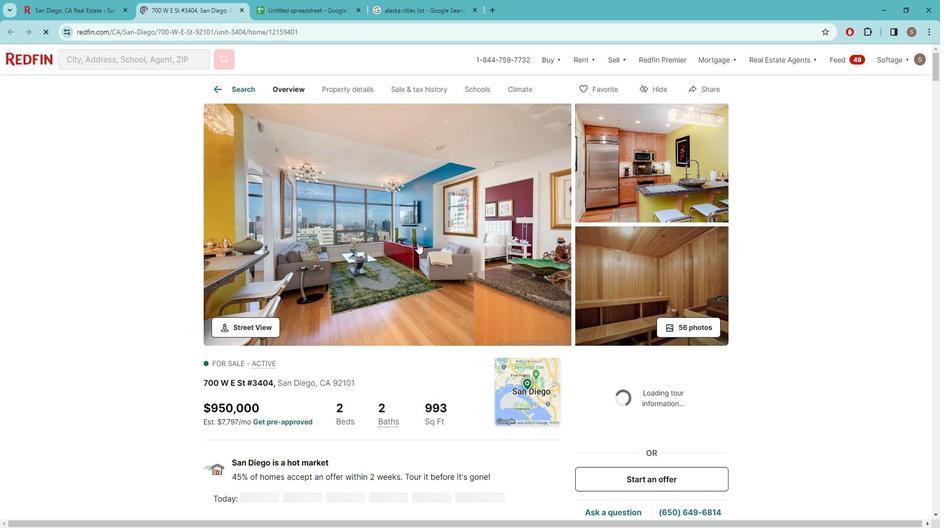 
Action: Mouse pressed left at (423, 238)
Screenshot: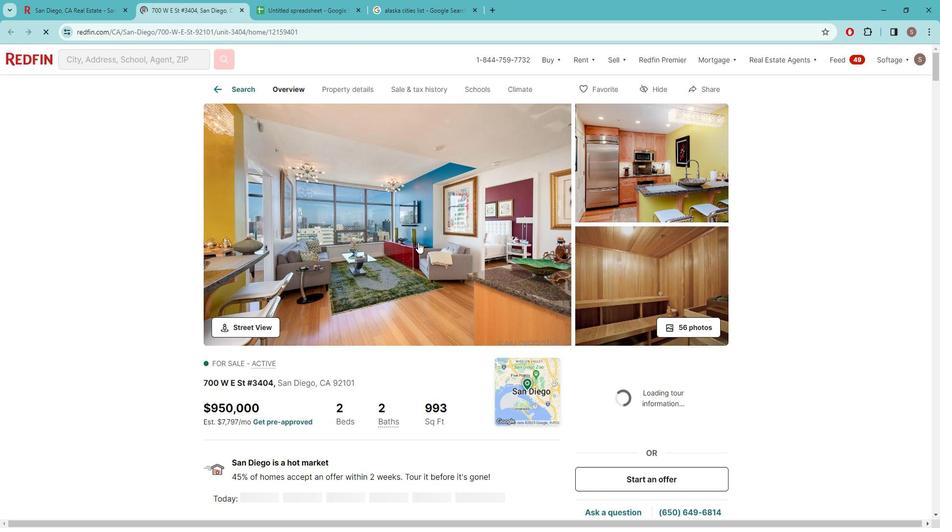 
Action: Mouse moved to (144, 211)
Screenshot: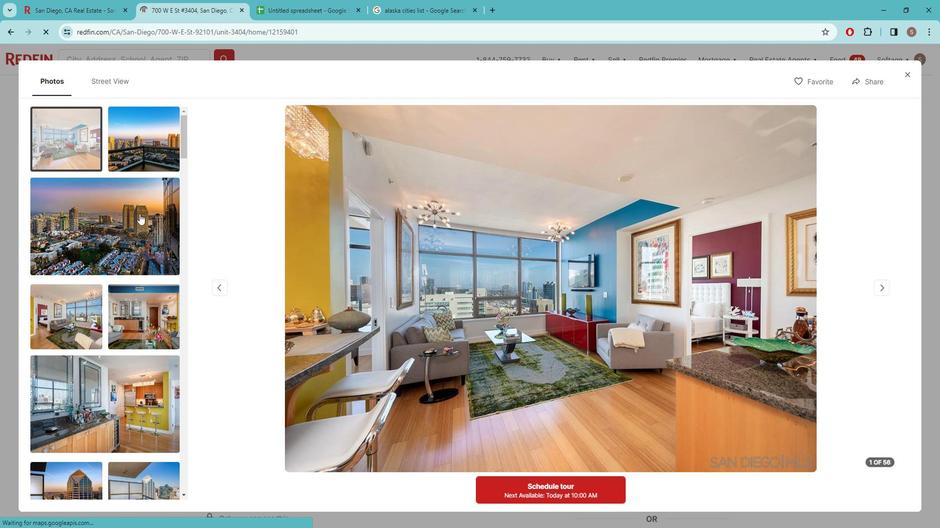 
Action: Mouse scrolled (144, 211) with delta (0, 0)
Screenshot: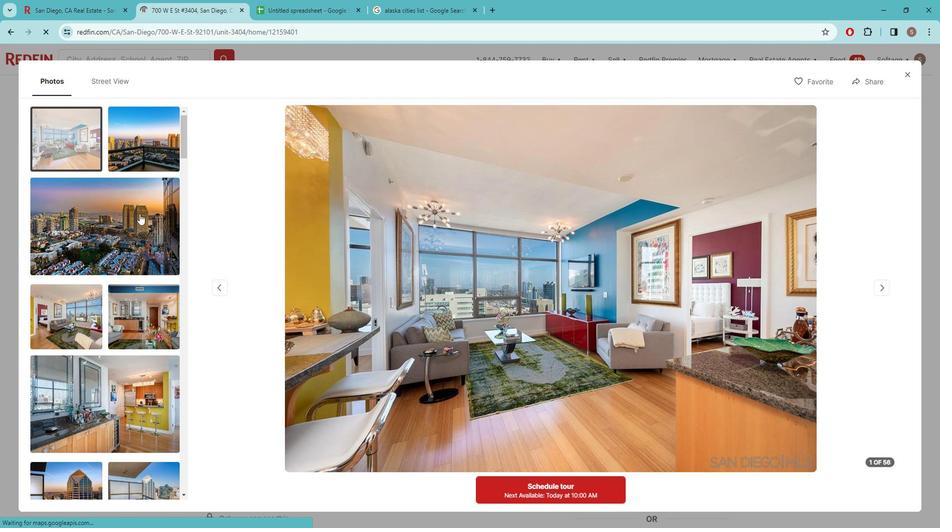 
Action: Mouse scrolled (144, 211) with delta (0, 0)
Screenshot: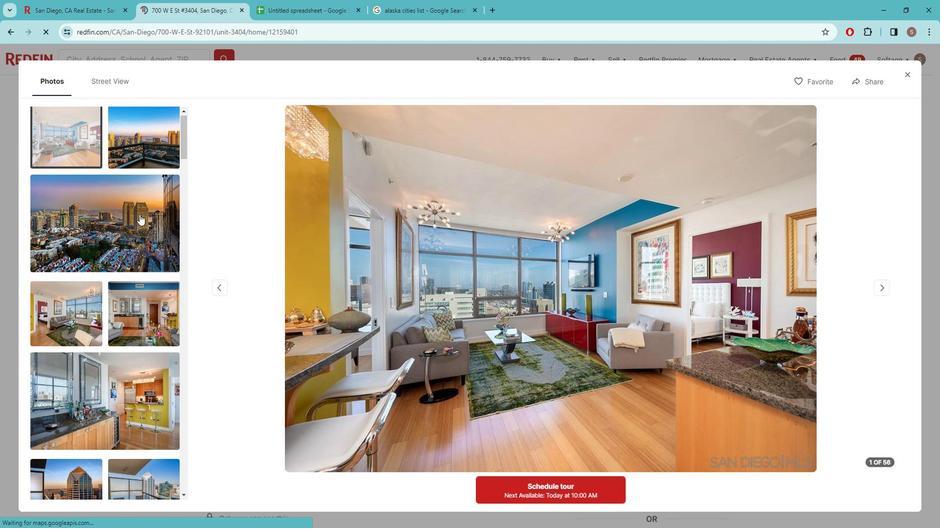 
Action: Mouse scrolled (144, 211) with delta (0, 0)
Screenshot: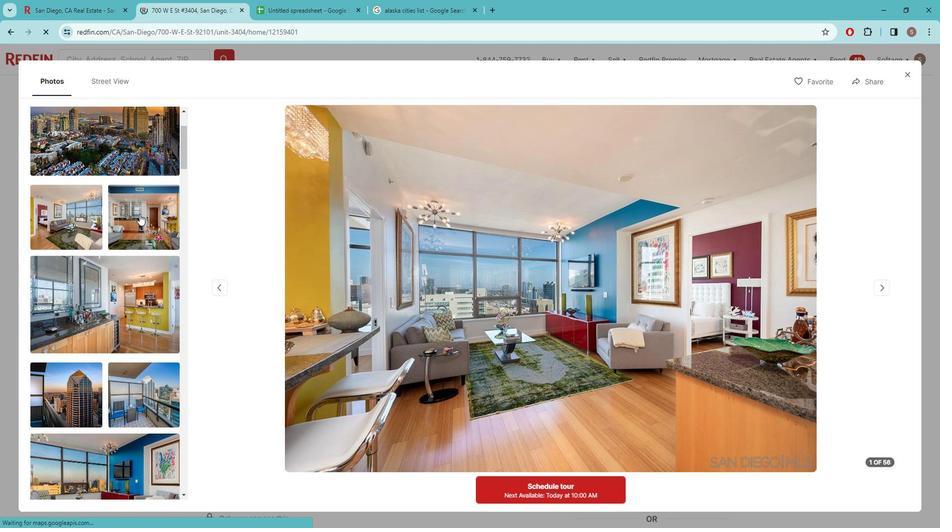 
Action: Mouse moved to (142, 213)
Screenshot: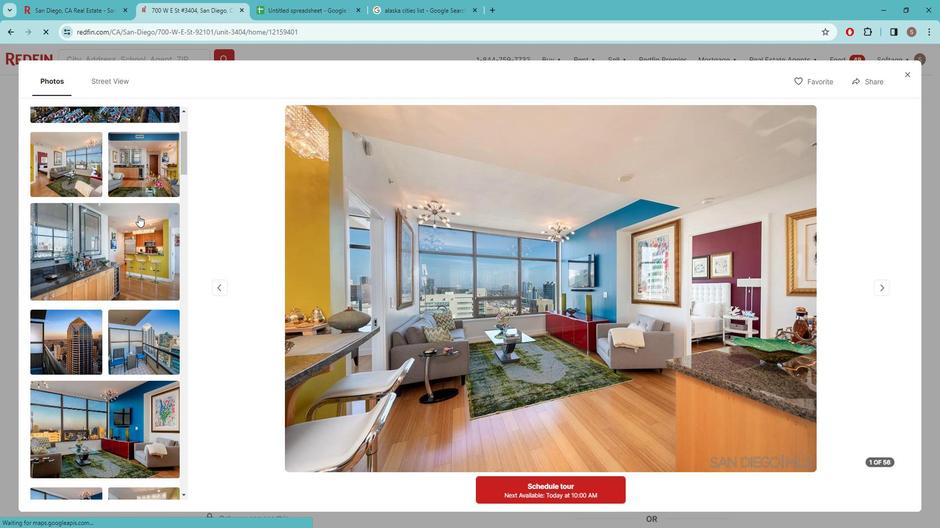 
Action: Mouse scrolled (142, 213) with delta (0, 0)
Screenshot: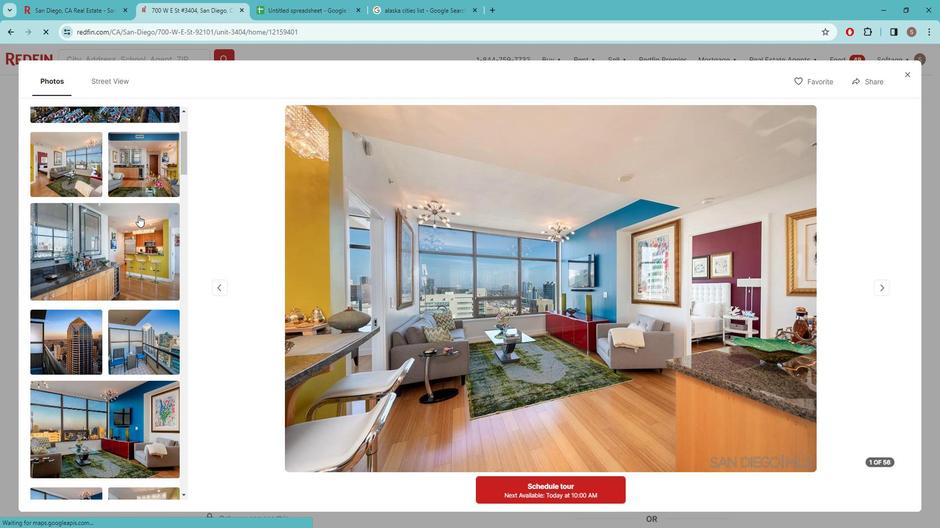 
Action: Mouse moved to (142, 213)
Screenshot: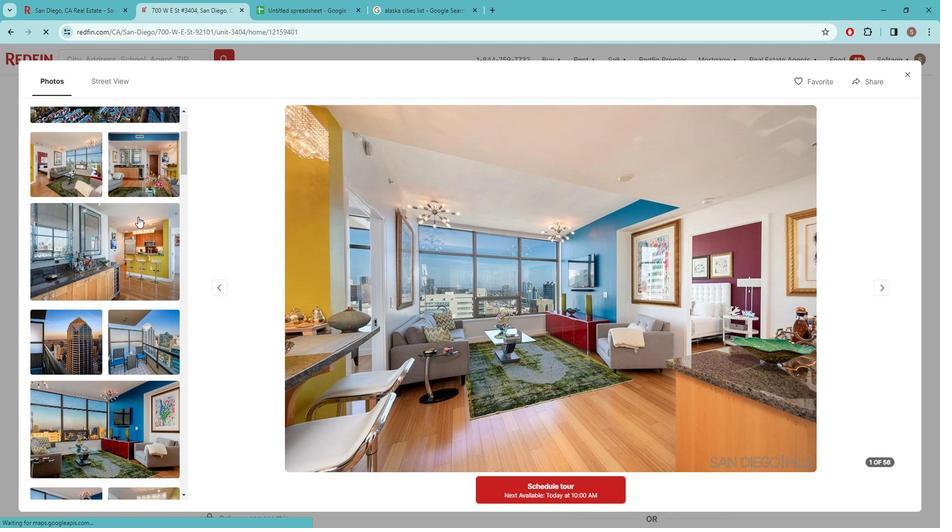 
Action: Mouse scrolled (142, 213) with delta (0, 0)
Screenshot: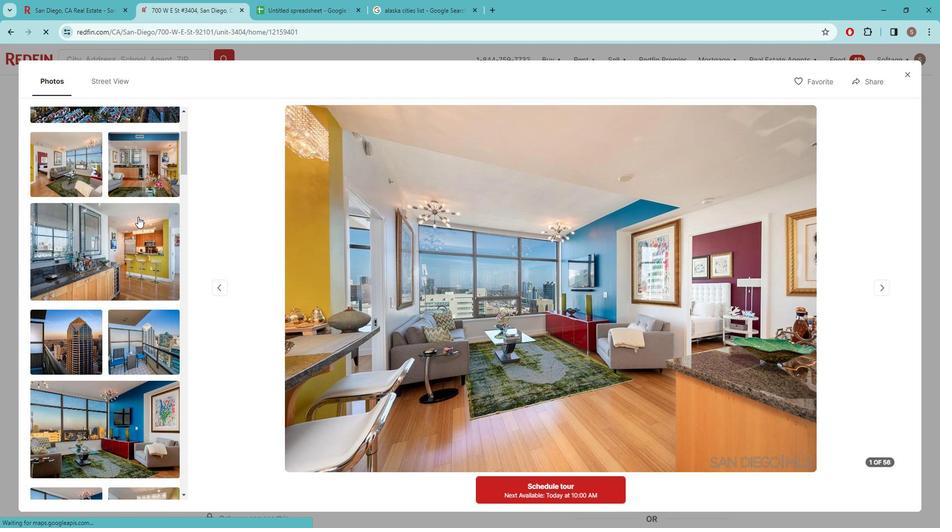 
Action: Mouse scrolled (142, 213) with delta (0, 0)
Screenshot: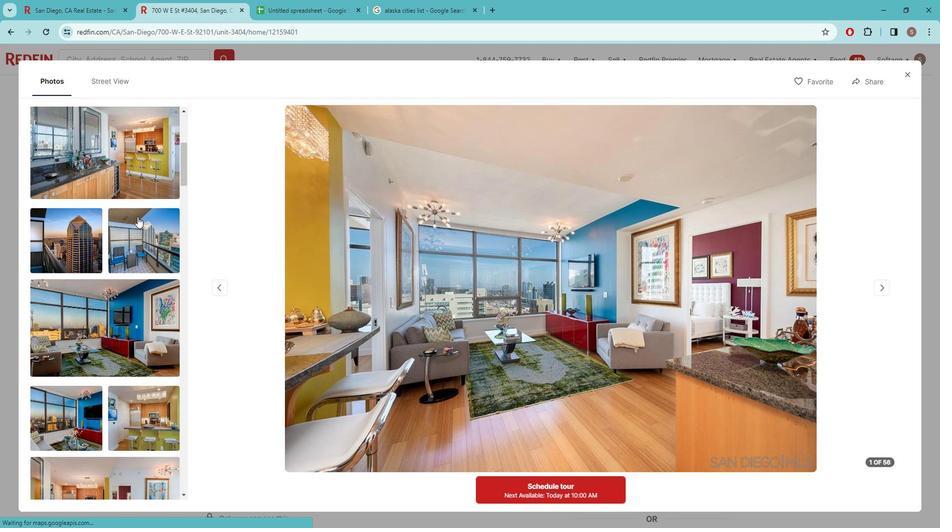 
Action: Mouse scrolled (142, 213) with delta (0, 0)
Screenshot: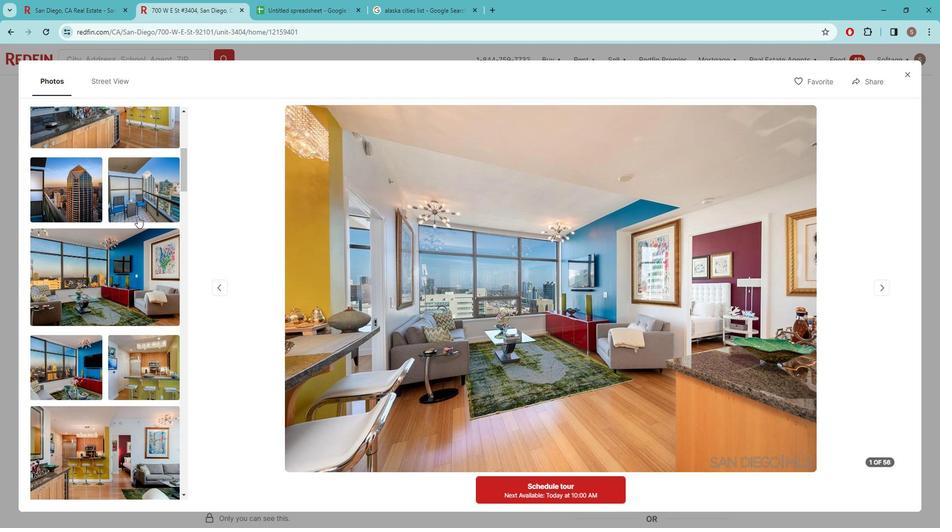 
Action: Mouse scrolled (142, 213) with delta (0, 0)
Screenshot: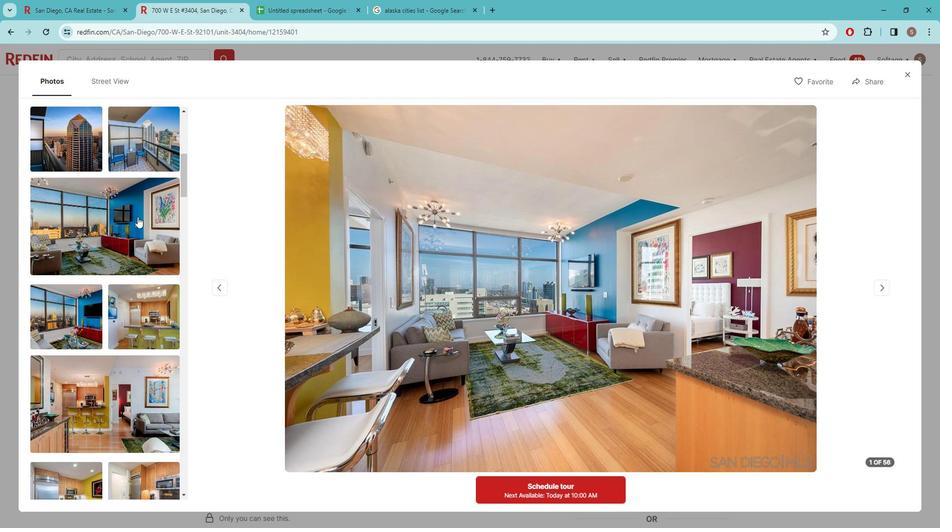 
Action: Mouse scrolled (142, 213) with delta (0, 0)
Screenshot: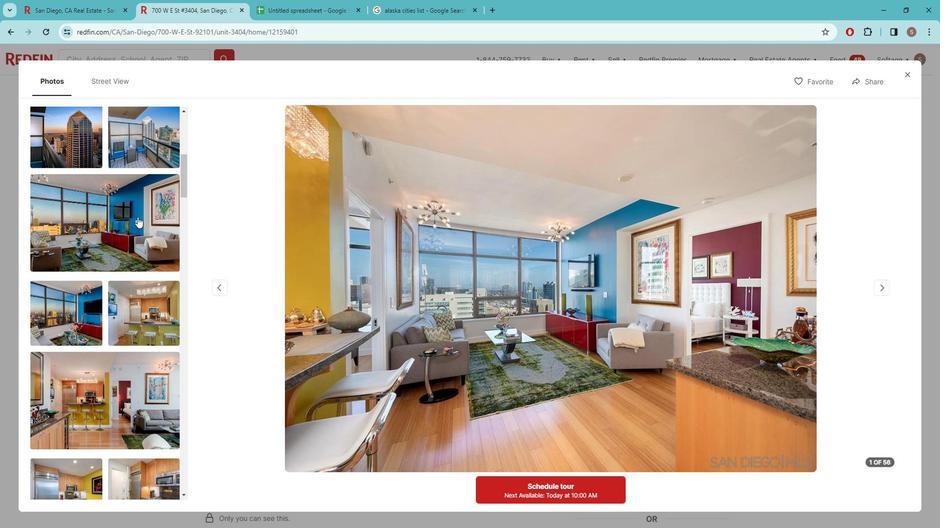 
Action: Mouse scrolled (142, 213) with delta (0, 0)
Screenshot: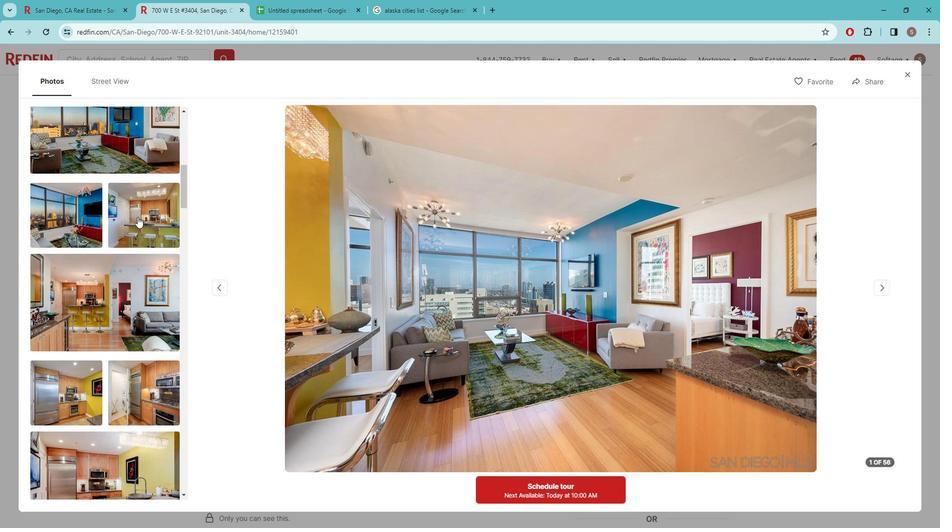 
Action: Mouse moved to (141, 218)
Screenshot: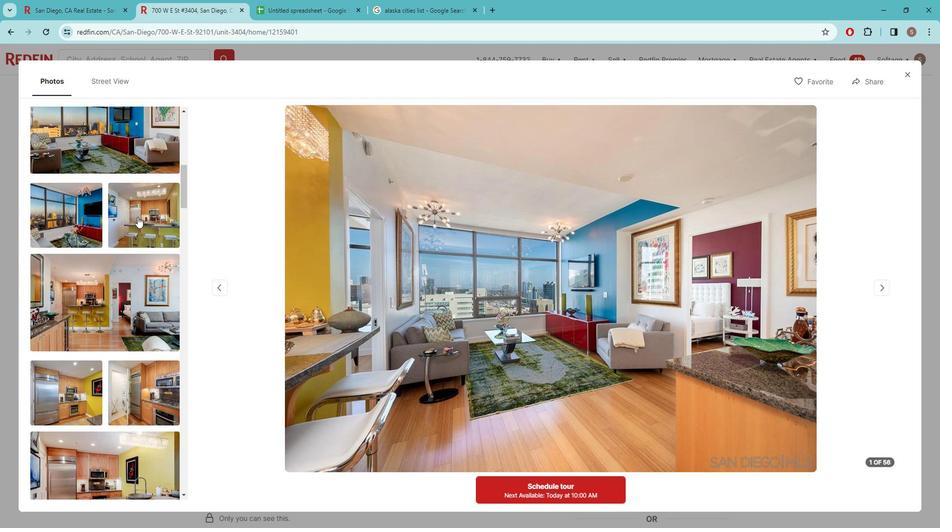 
Action: Mouse scrolled (141, 217) with delta (0, 0)
Screenshot: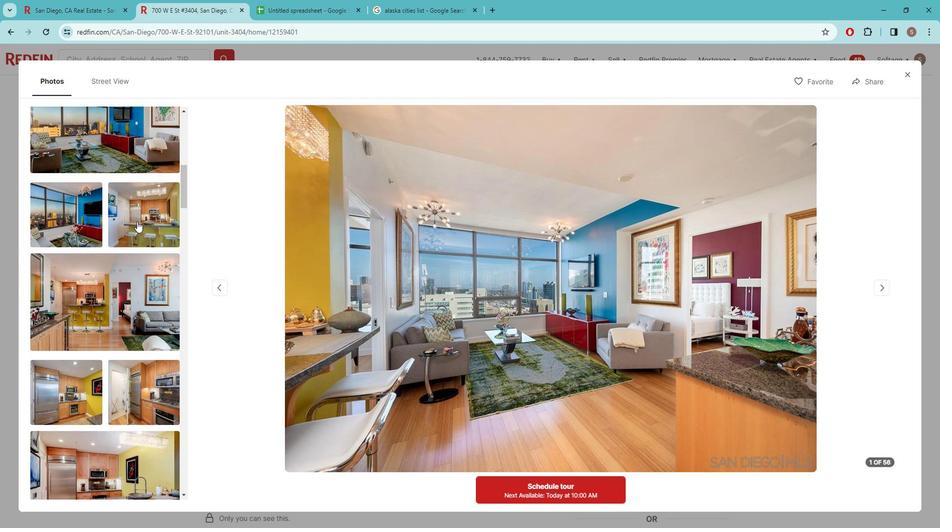 
Action: Mouse moved to (140, 224)
Screenshot: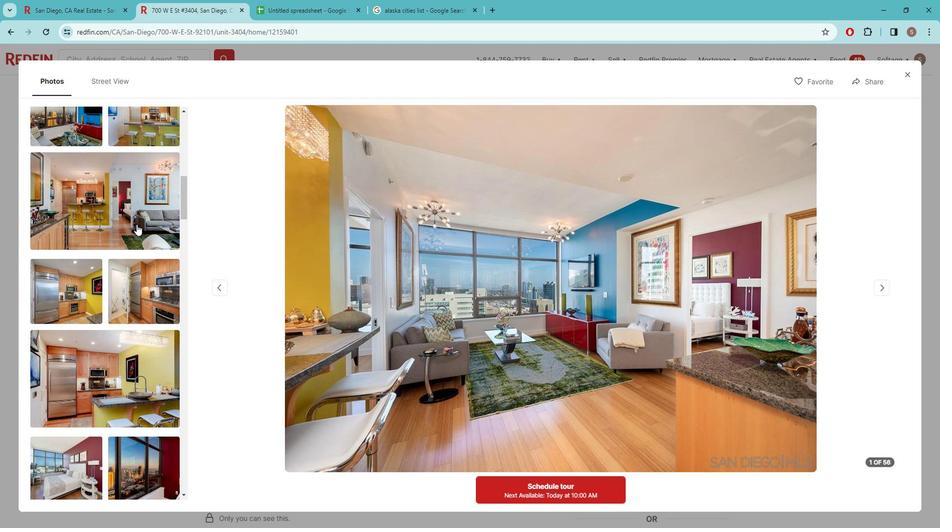 
Action: Mouse scrolled (140, 224) with delta (0, 0)
Screenshot: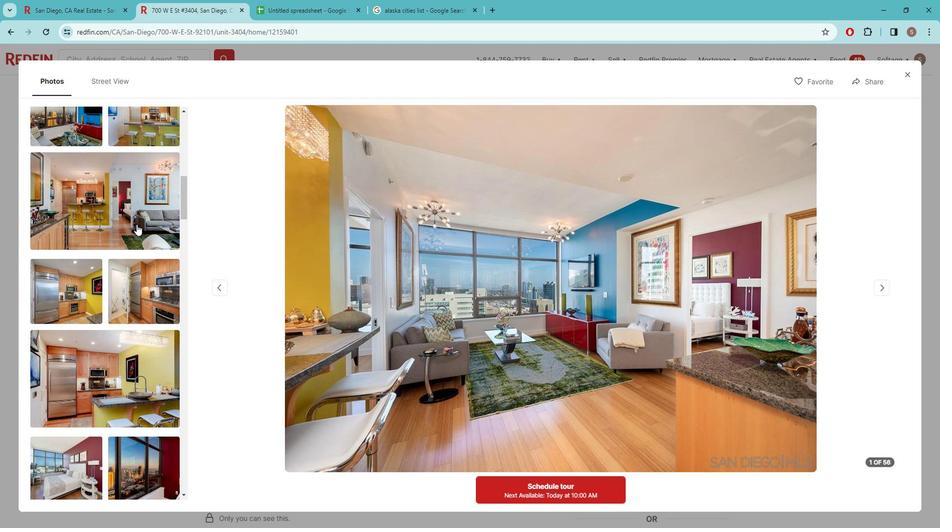 
Action: Mouse moved to (139, 227)
Screenshot: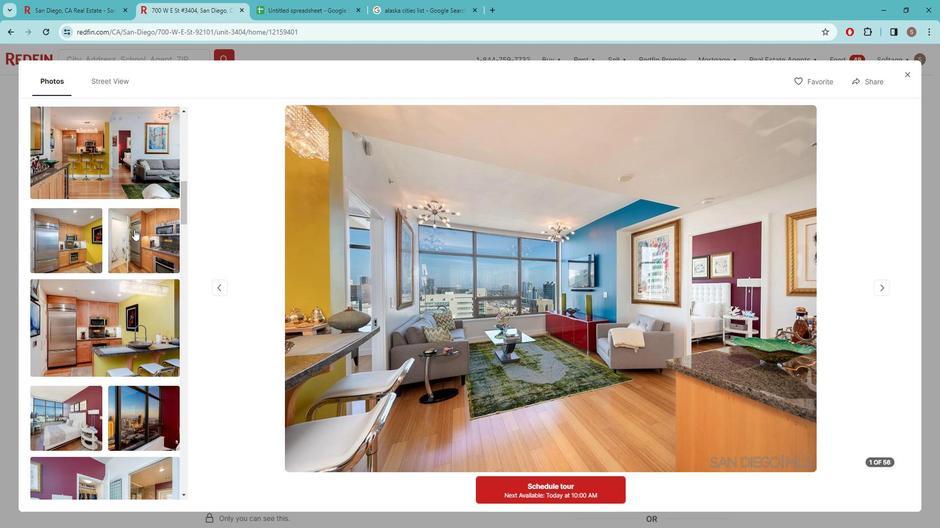 
Action: Mouse scrolled (139, 227) with delta (0, 0)
Screenshot: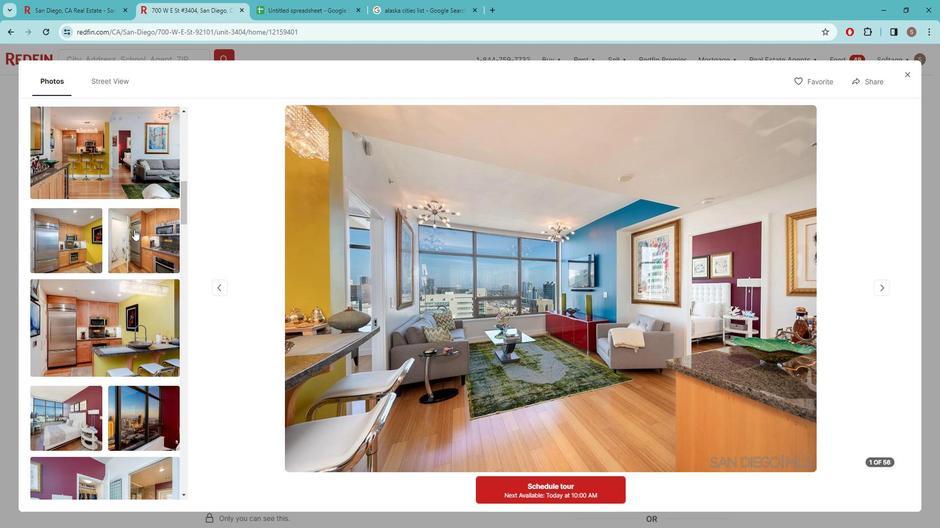
Action: Mouse moved to (138, 228)
Screenshot: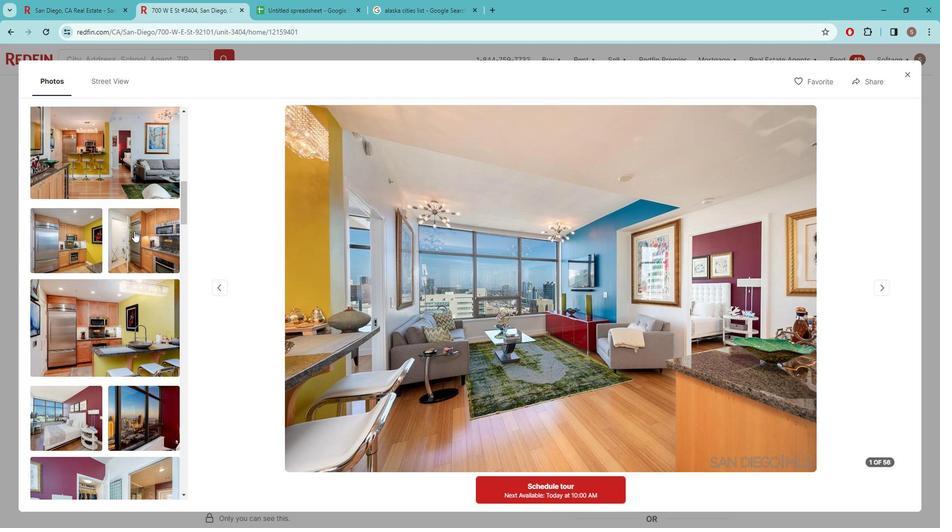 
Action: Mouse scrolled (138, 227) with delta (0, 0)
Screenshot: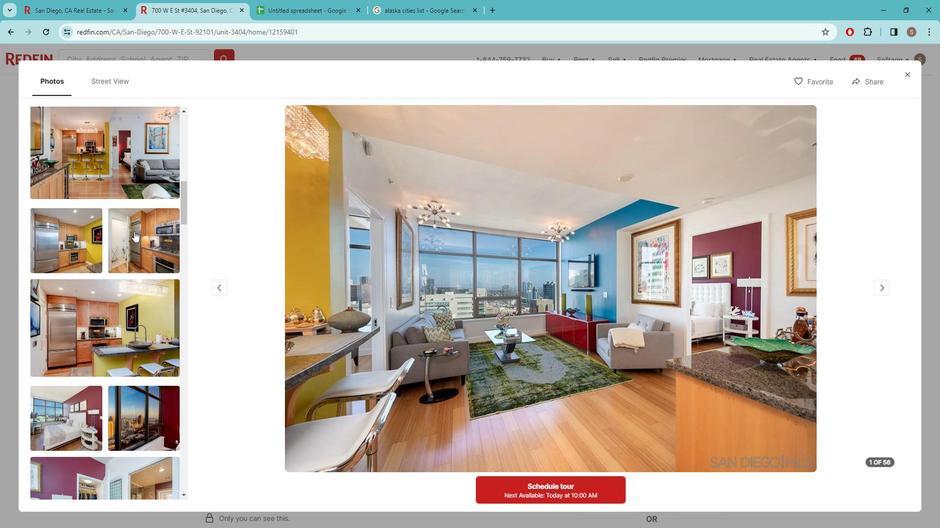 
Action: Mouse scrolled (138, 227) with delta (0, 0)
Screenshot: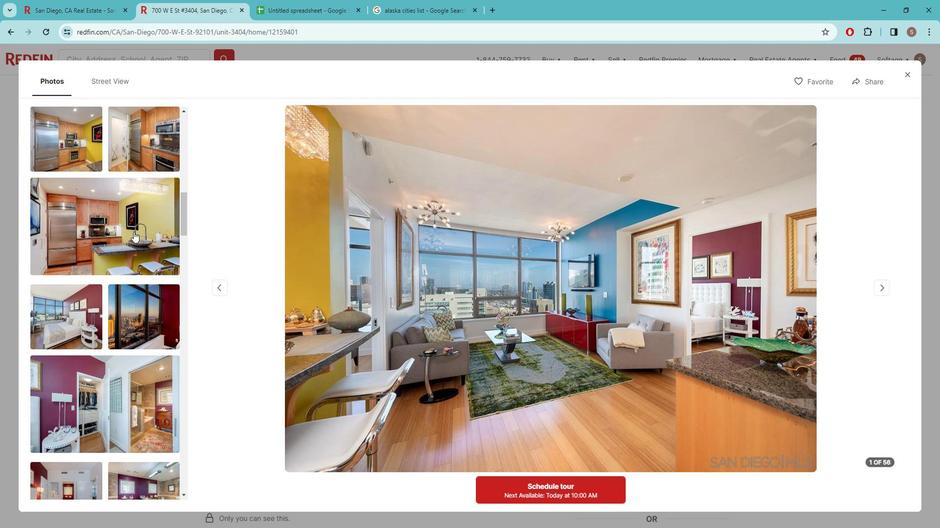 
Action: Mouse moved to (137, 231)
Screenshot: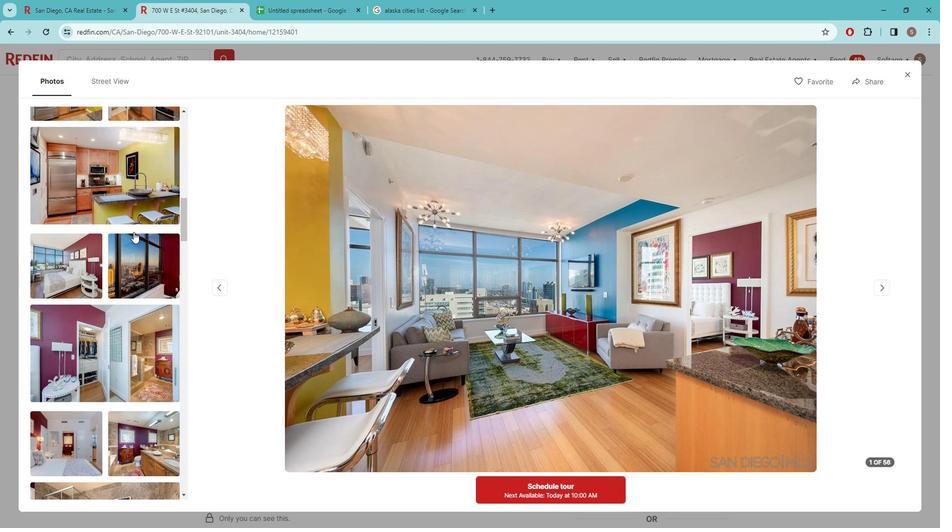 
Action: Mouse scrolled (137, 231) with delta (0, 0)
Screenshot: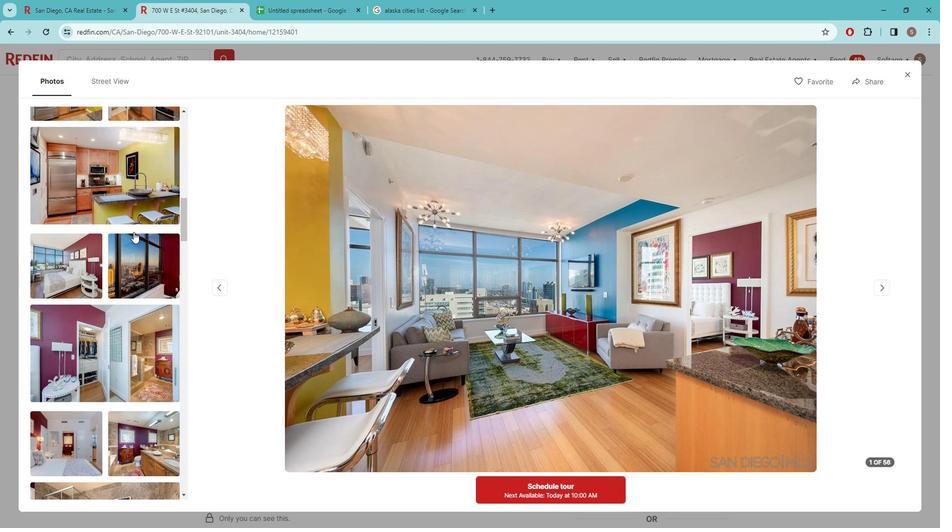 
Action: Mouse moved to (137, 233)
Screenshot: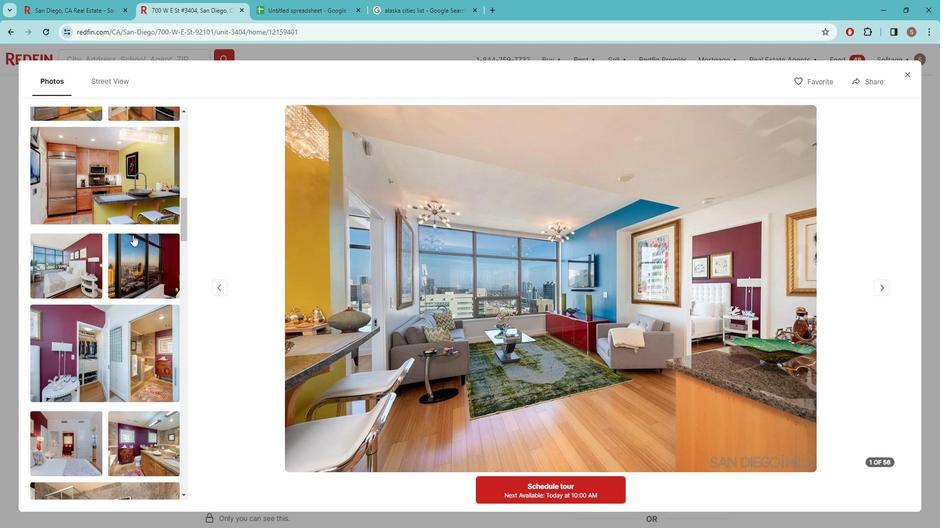 
Action: Mouse scrolled (137, 232) with delta (0, 0)
Screenshot: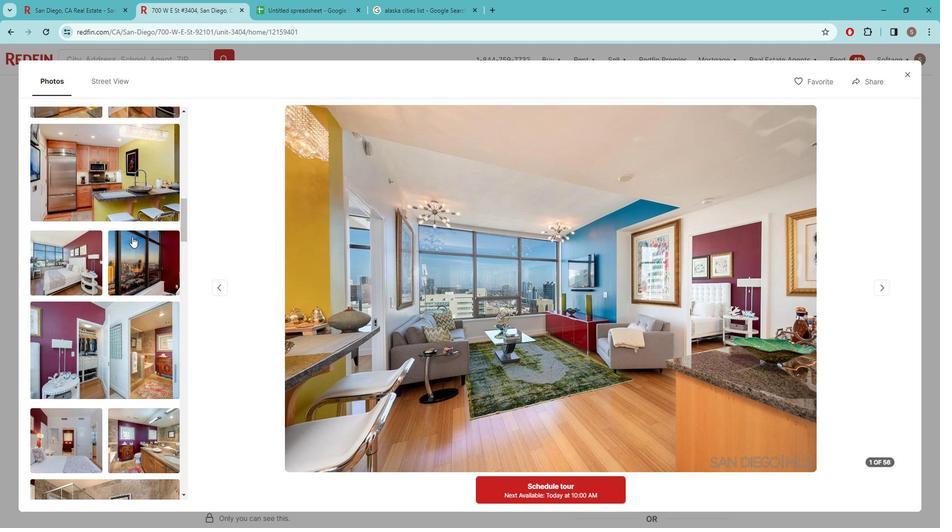 
Action: Mouse scrolled (137, 232) with delta (0, 0)
Screenshot: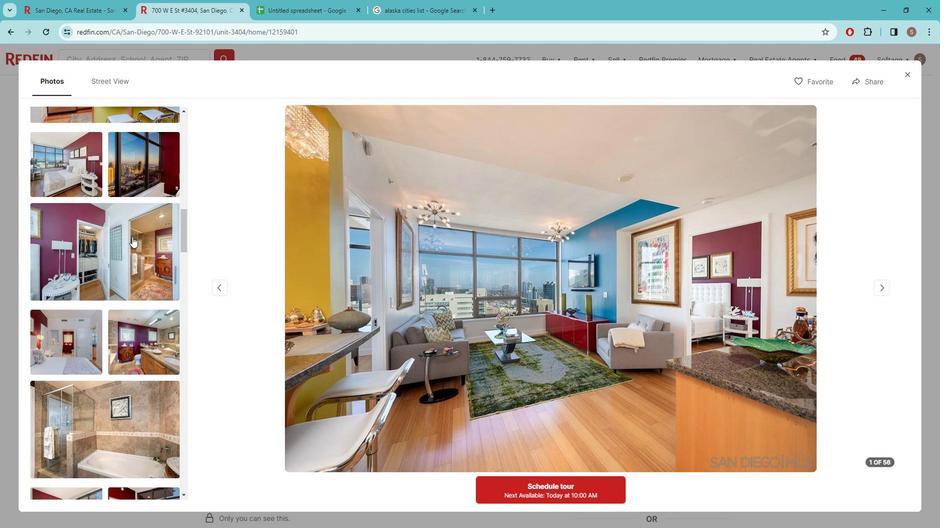 
Action: Mouse scrolled (137, 232) with delta (0, 0)
Screenshot: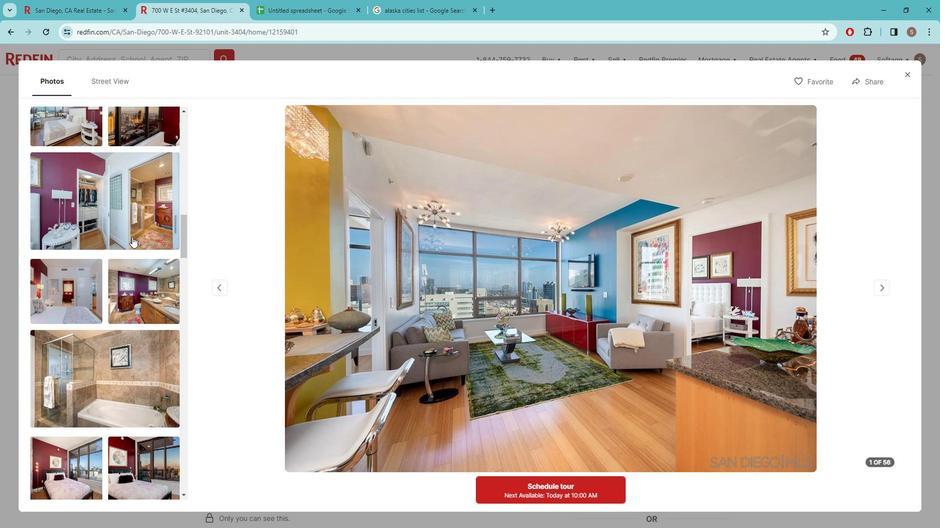 
Action: Mouse scrolled (137, 232) with delta (0, 0)
Screenshot: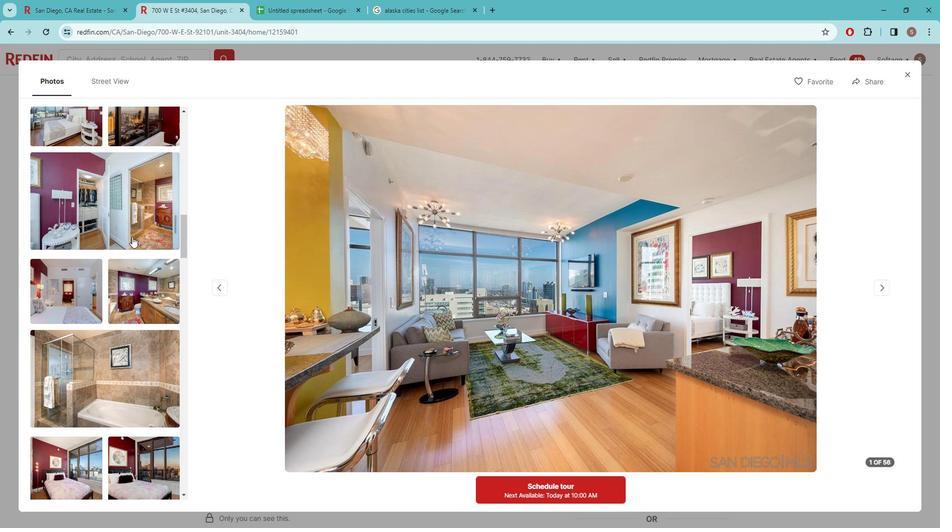
Action: Mouse scrolled (137, 232) with delta (0, 0)
Screenshot: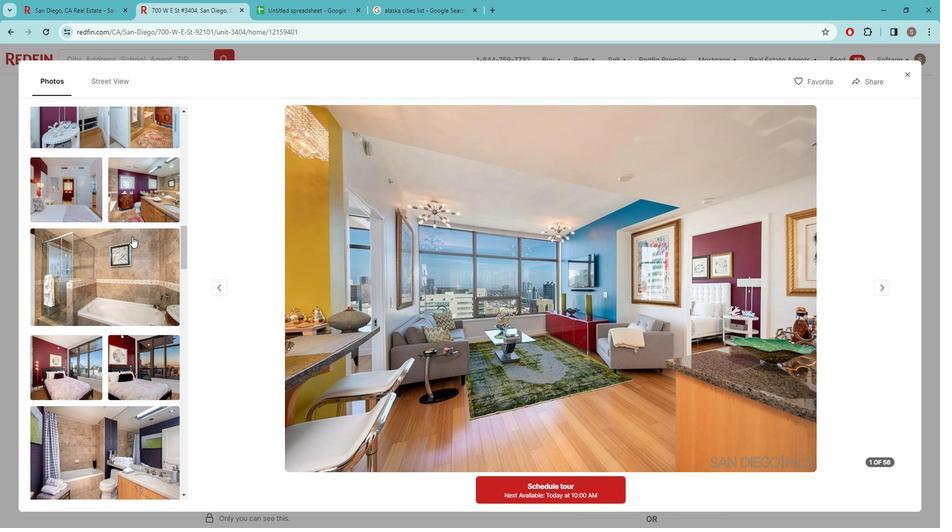 
Action: Mouse scrolled (137, 232) with delta (0, 0)
Screenshot: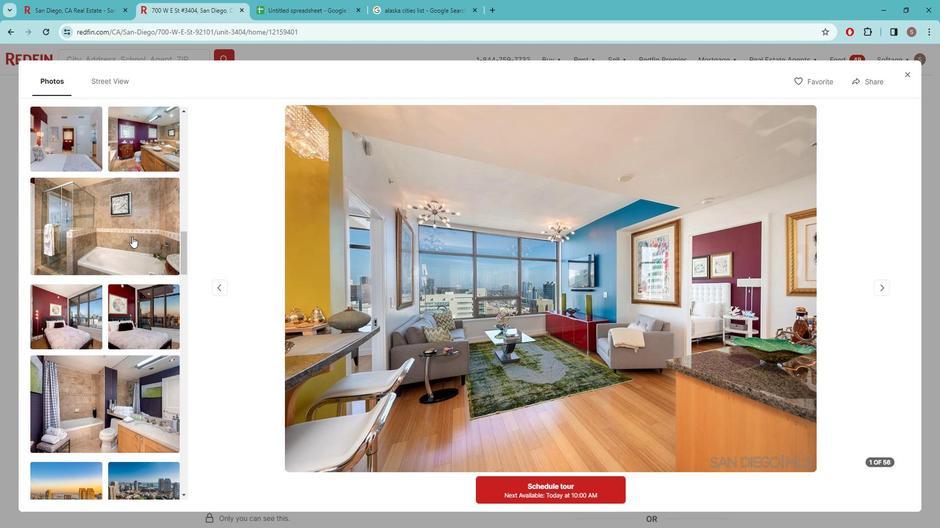 
Action: Mouse moved to (137, 237)
Screenshot: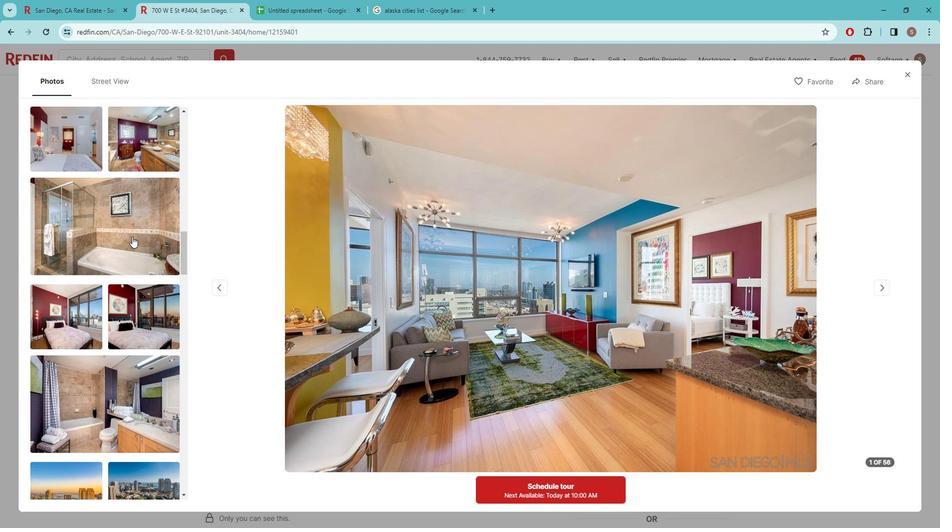 
Action: Mouse scrolled (137, 236) with delta (0, 0)
Screenshot: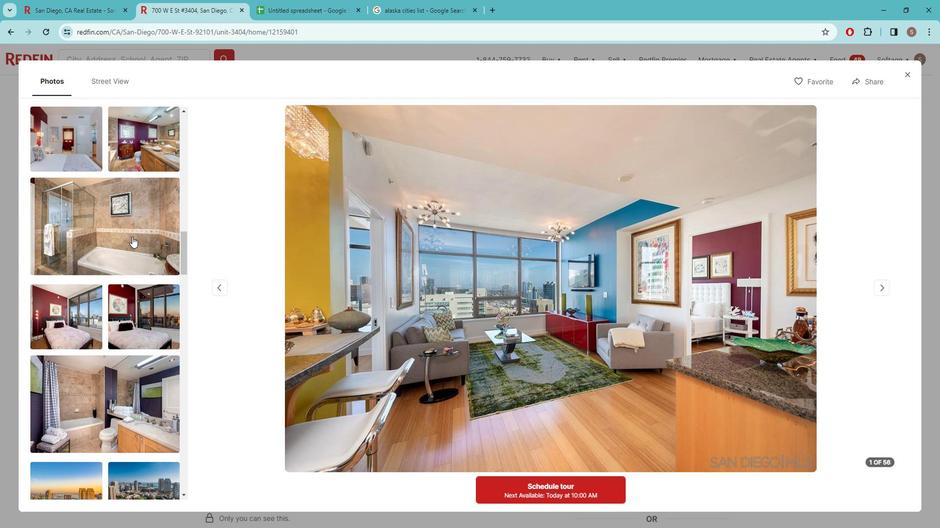 
Action: Mouse moved to (137, 237)
Screenshot: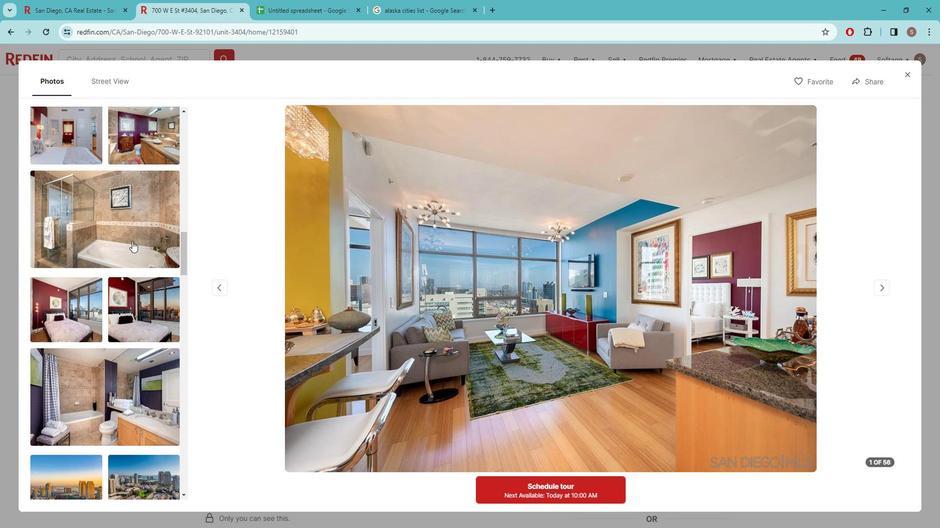 
Action: Mouse scrolled (137, 237) with delta (0, 0)
Screenshot: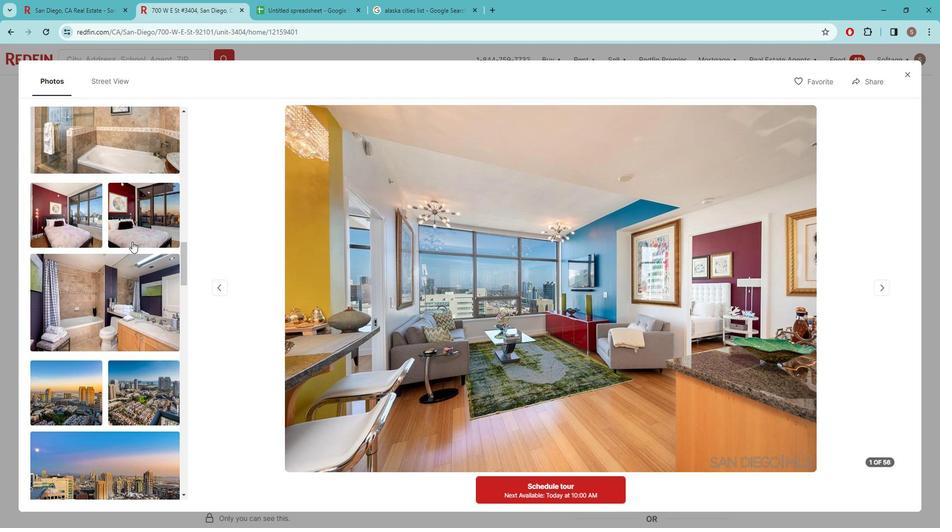 
Action: Mouse moved to (137, 238)
Screenshot: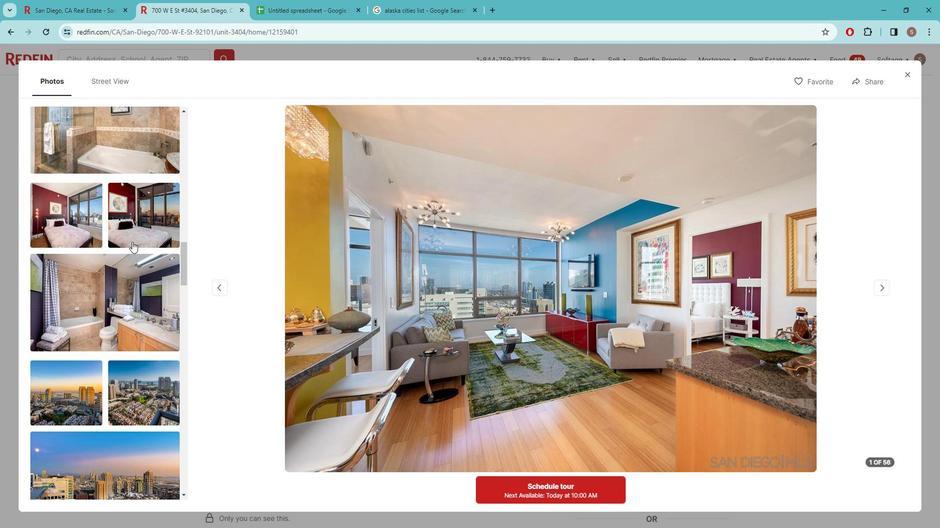 
Action: Mouse scrolled (137, 237) with delta (0, 0)
Screenshot: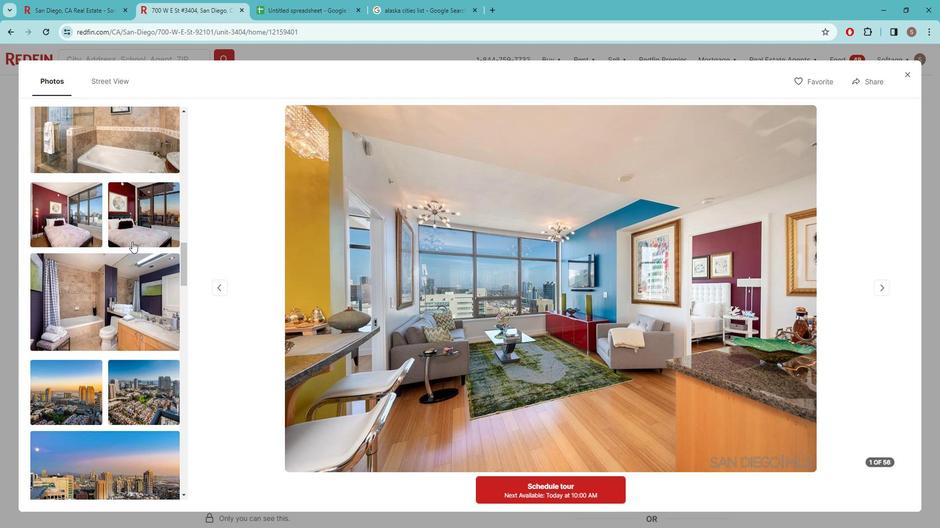 
Action: Mouse moved to (136, 240)
Screenshot: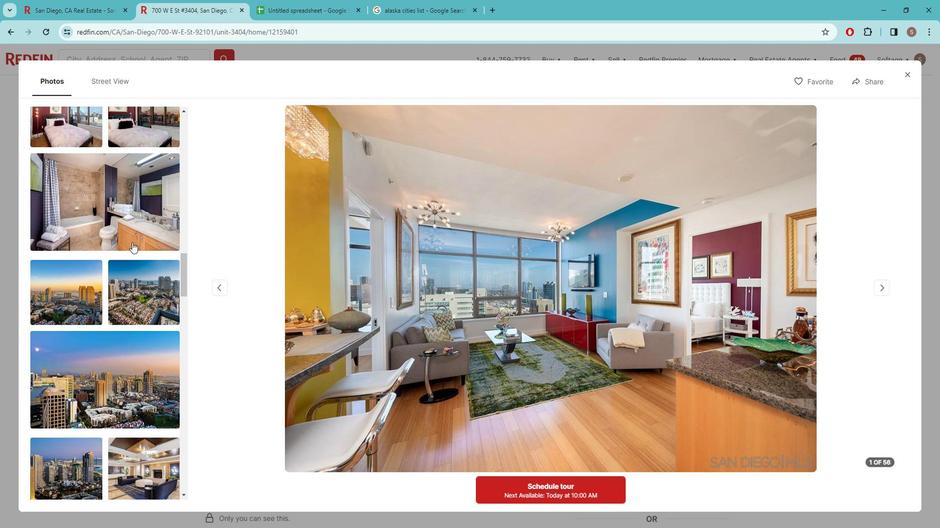 
Action: Mouse scrolled (136, 240) with delta (0, 0)
Screenshot: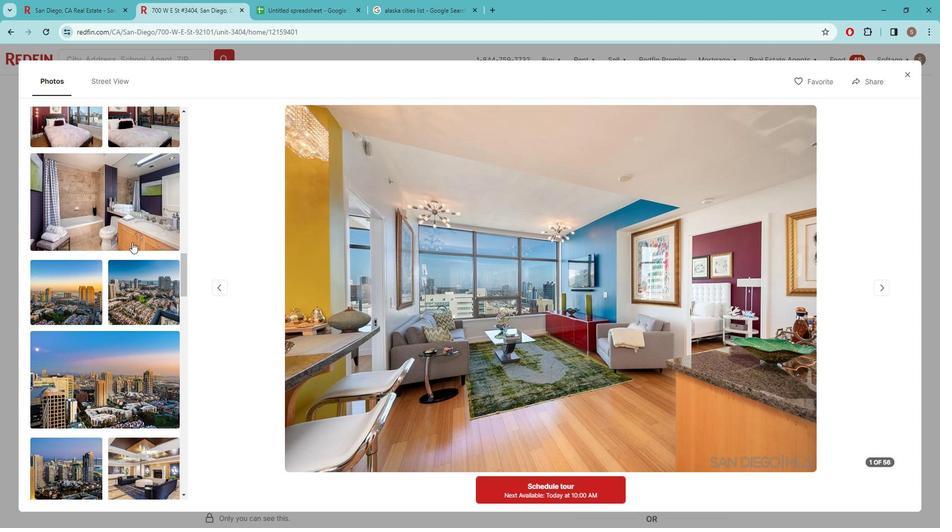 
Action: Mouse moved to (136, 241)
Screenshot: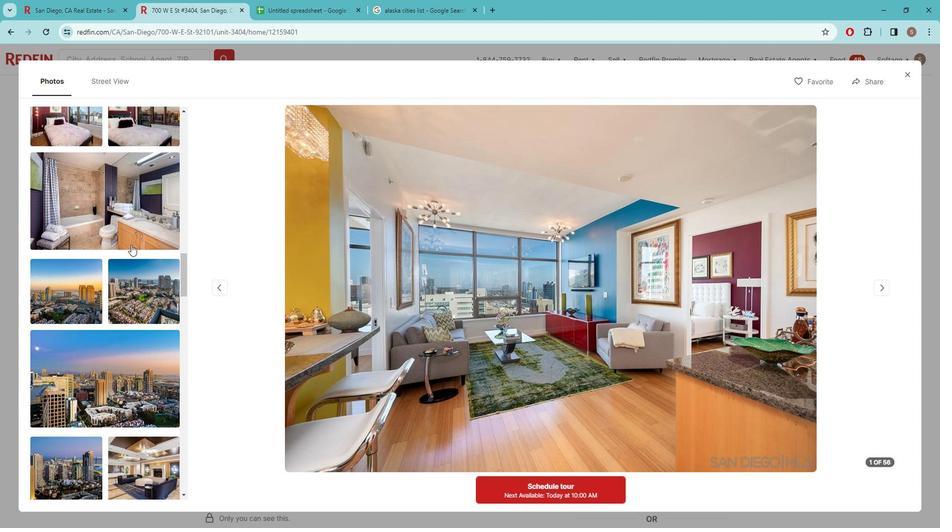 
Action: Mouse scrolled (136, 241) with delta (0, 0)
Screenshot: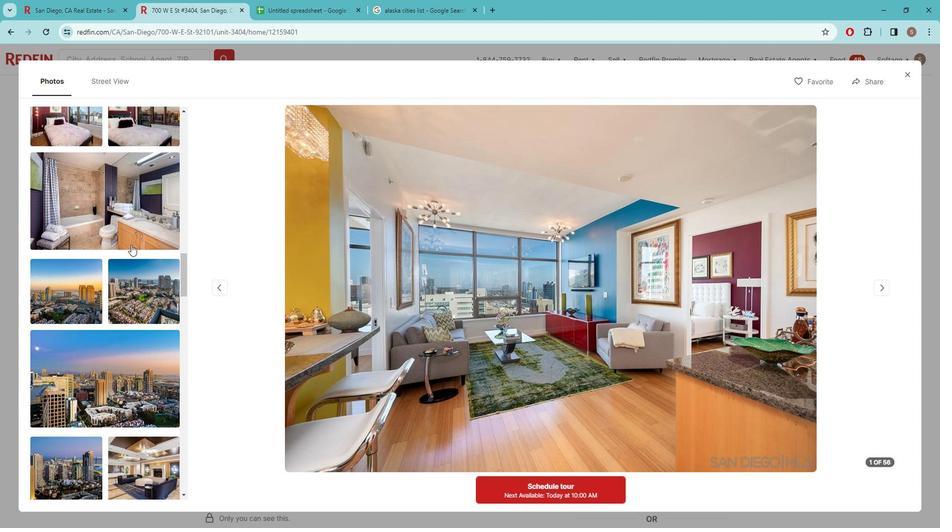 
Action: Mouse moved to (135, 242)
Screenshot: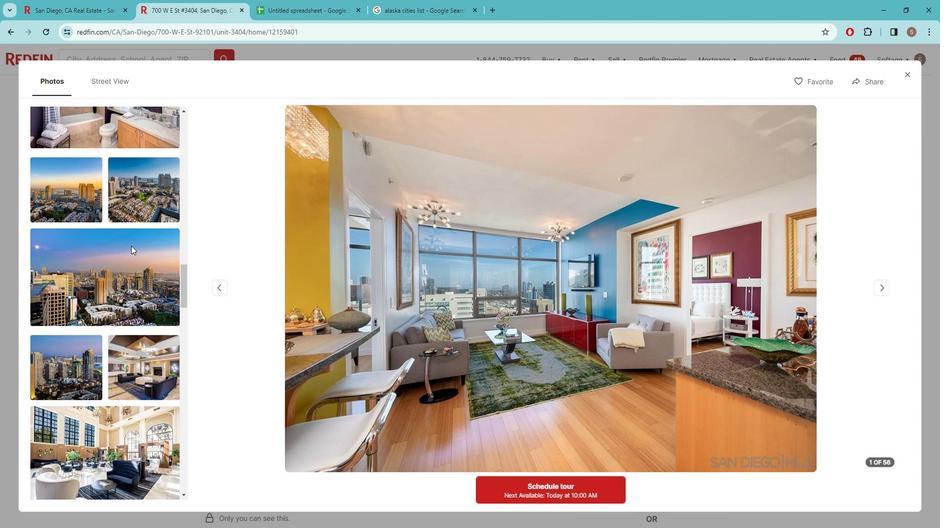 
Action: Mouse scrolled (135, 242) with delta (0, 0)
Screenshot: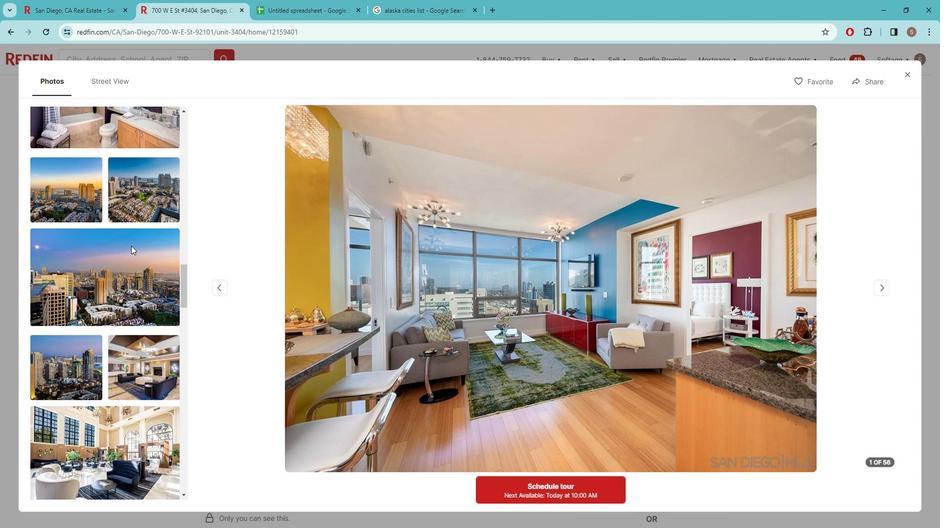 
Action: Mouse moved to (135, 243)
Screenshot: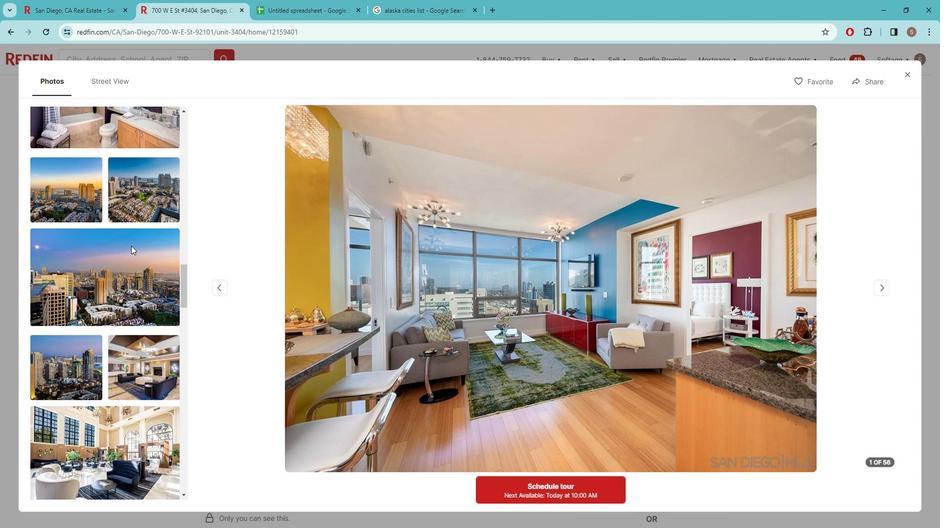 
Action: Mouse scrolled (135, 243) with delta (0, 0)
Screenshot: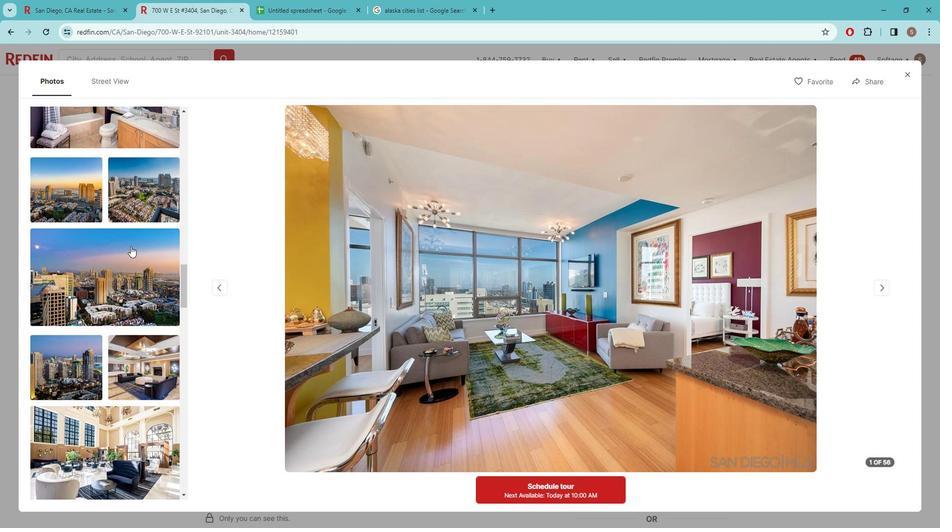 
Action: Mouse moved to (135, 244)
Screenshot: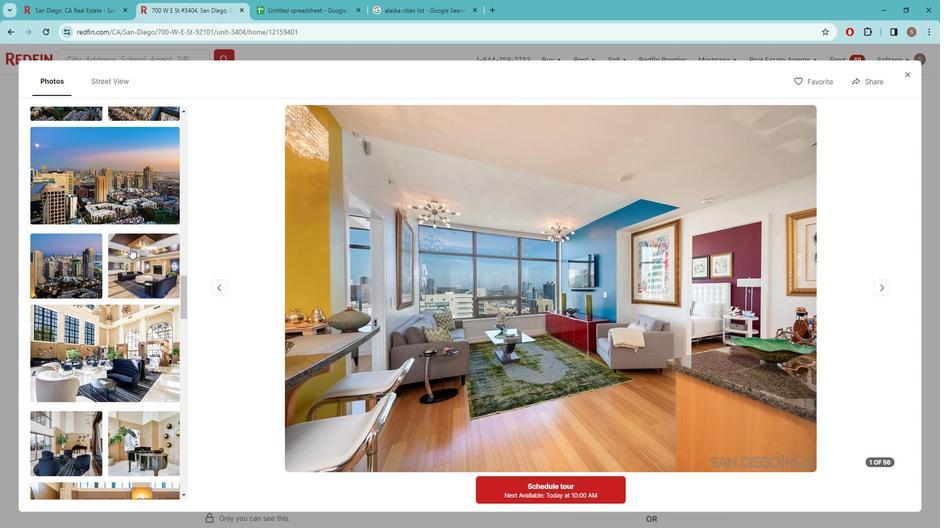
Action: Mouse scrolled (135, 244) with delta (0, 0)
Screenshot: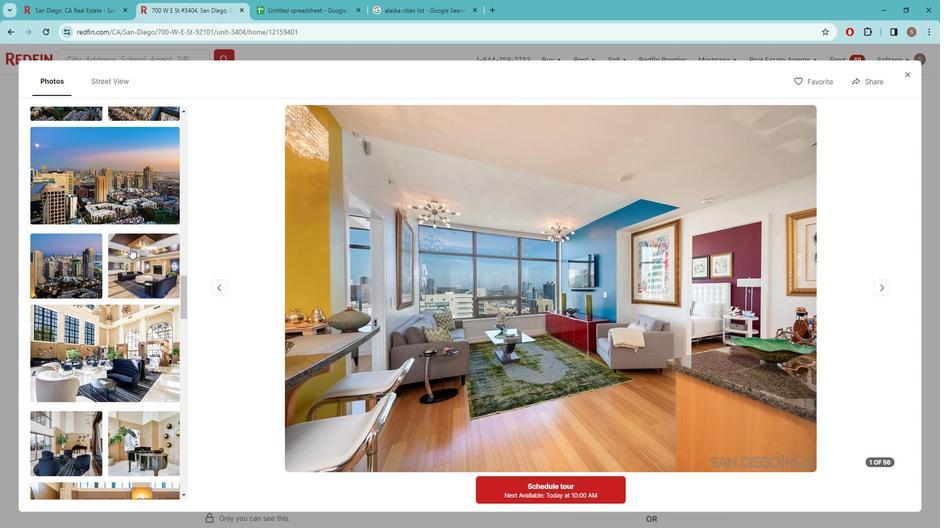 
Action: Mouse moved to (135, 245)
Screenshot: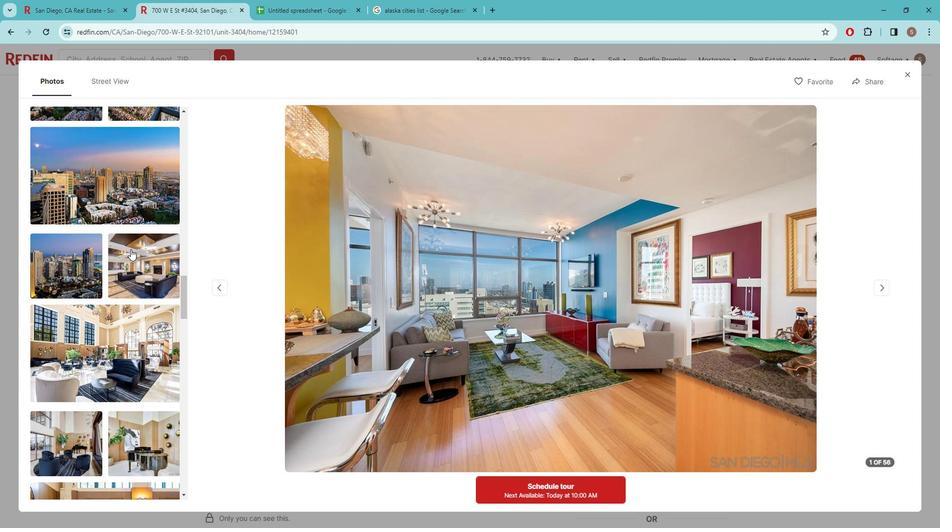 
Action: Mouse scrolled (135, 245) with delta (0, 0)
Screenshot: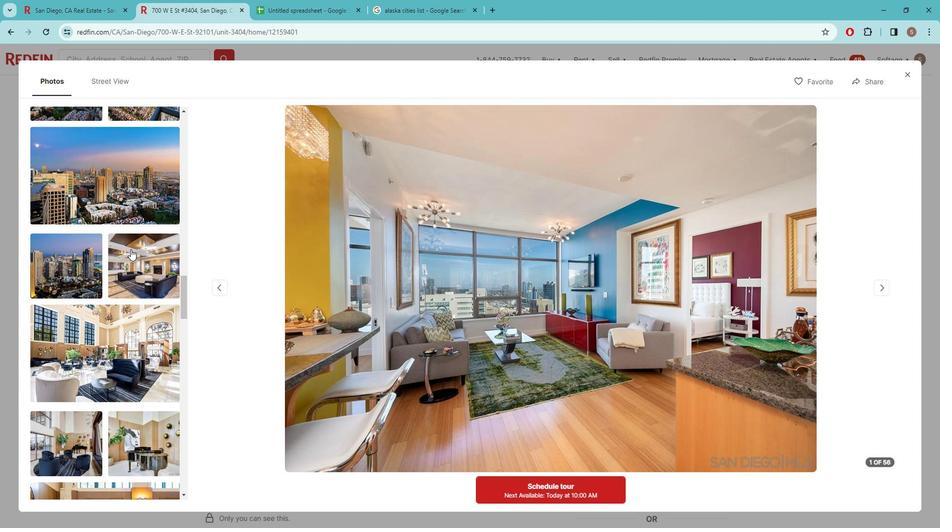 
Action: Mouse scrolled (135, 245) with delta (0, 0)
Screenshot: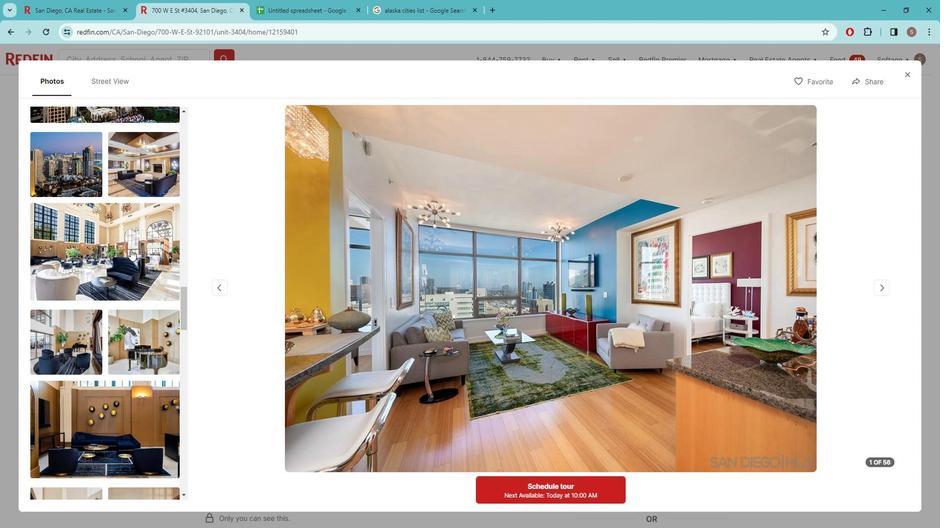 
Action: Mouse scrolled (135, 245) with delta (0, 0)
Screenshot: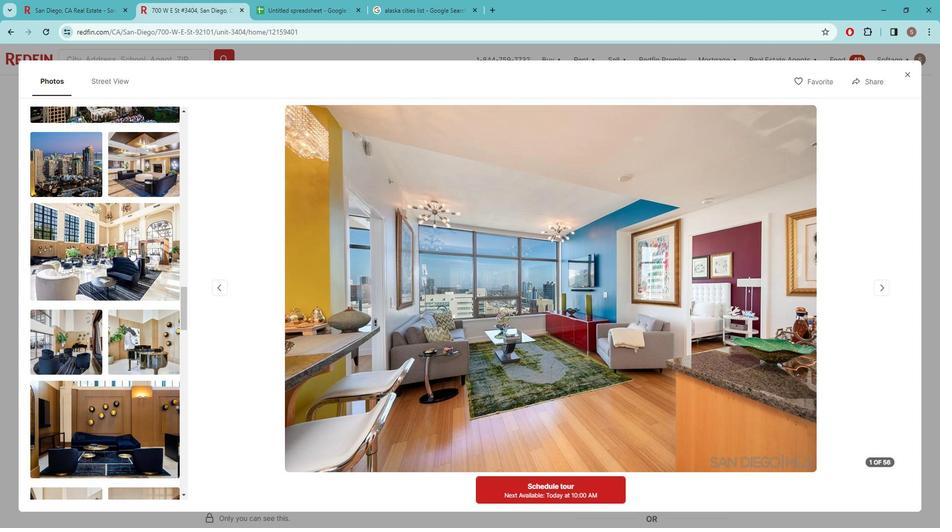
Action: Mouse scrolled (135, 245) with delta (0, 0)
Screenshot: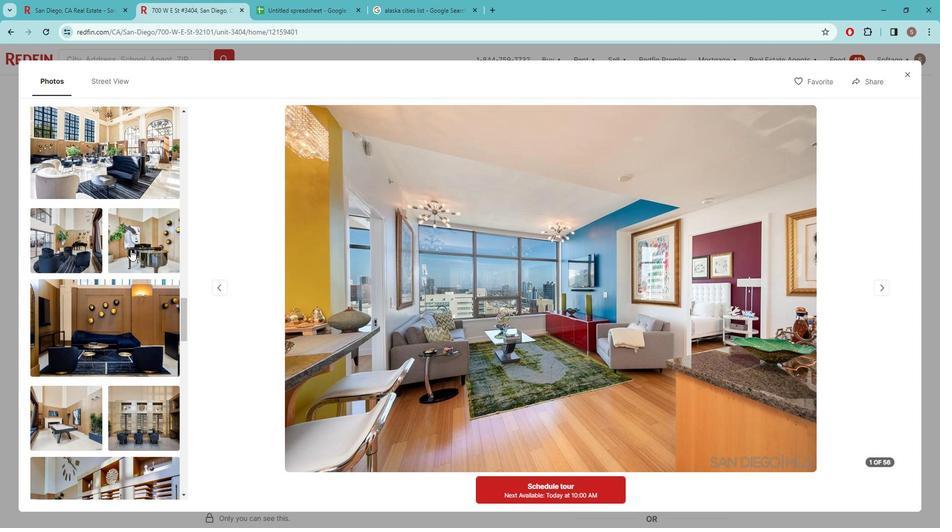 
Action: Mouse scrolled (135, 245) with delta (0, 0)
Screenshot: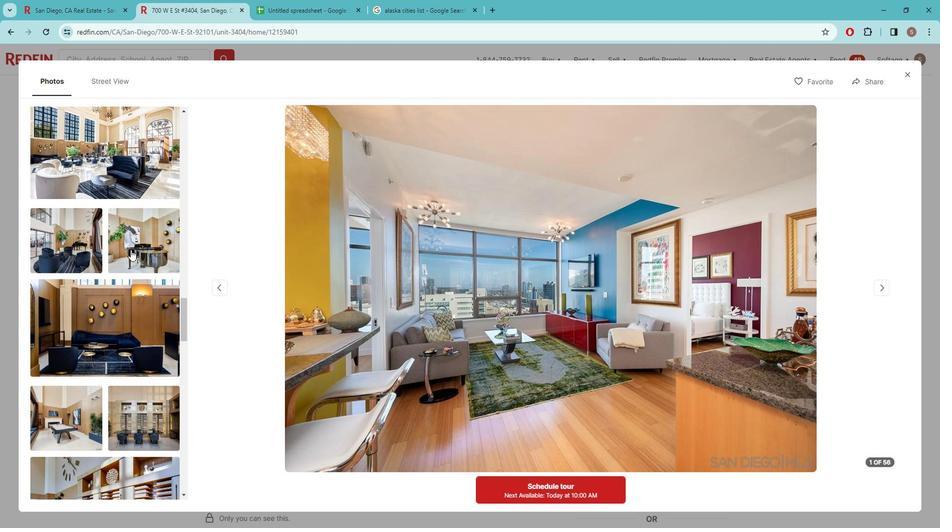 
Action: Mouse moved to (134, 247)
Screenshot: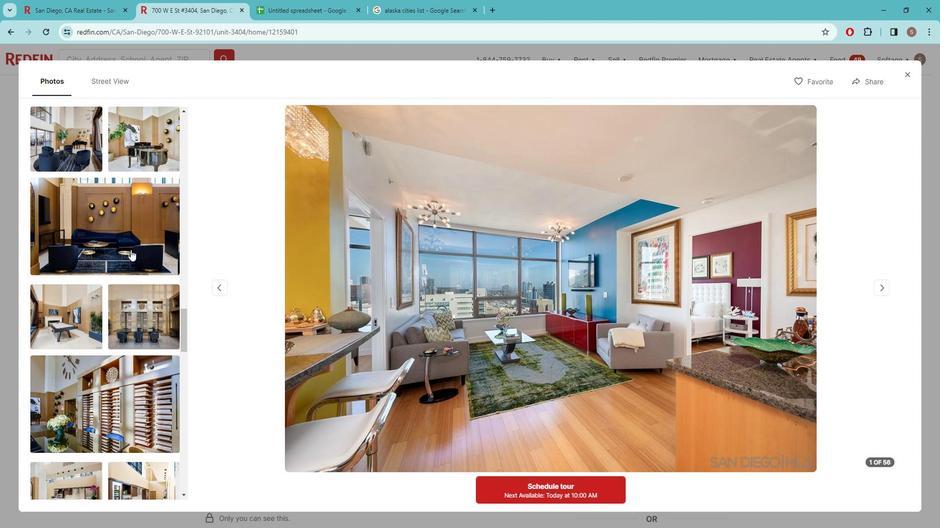 
Action: Mouse scrolled (134, 247) with delta (0, 0)
Screenshot: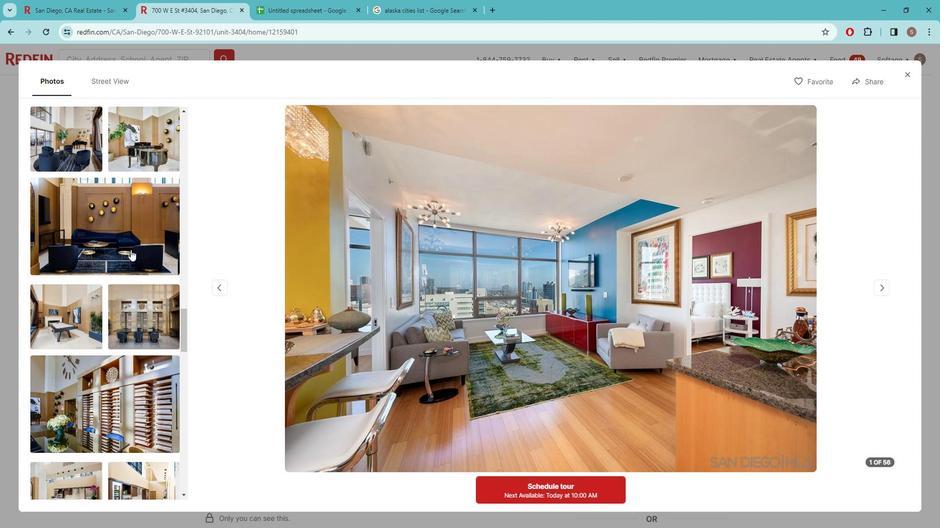 
Action: Mouse moved to (134, 247)
Screenshot: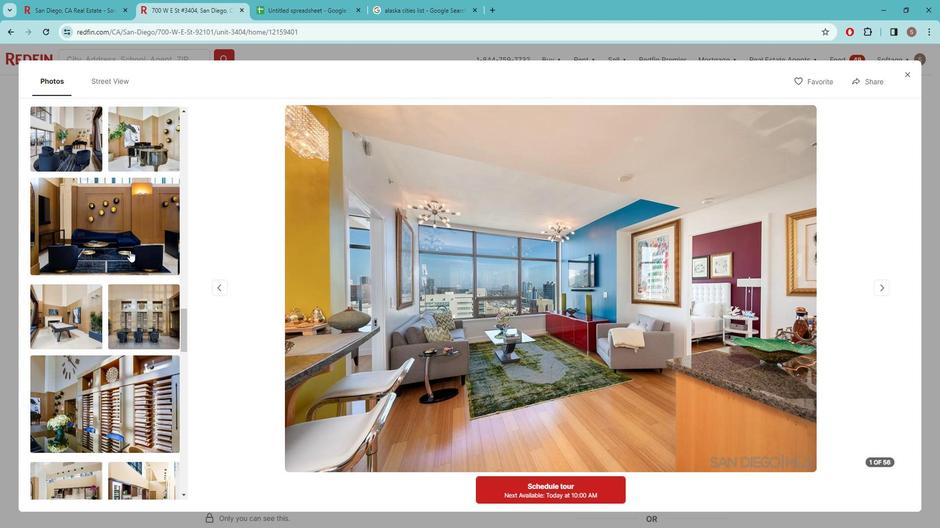 
Action: Mouse scrolled (134, 247) with delta (0, 0)
Screenshot: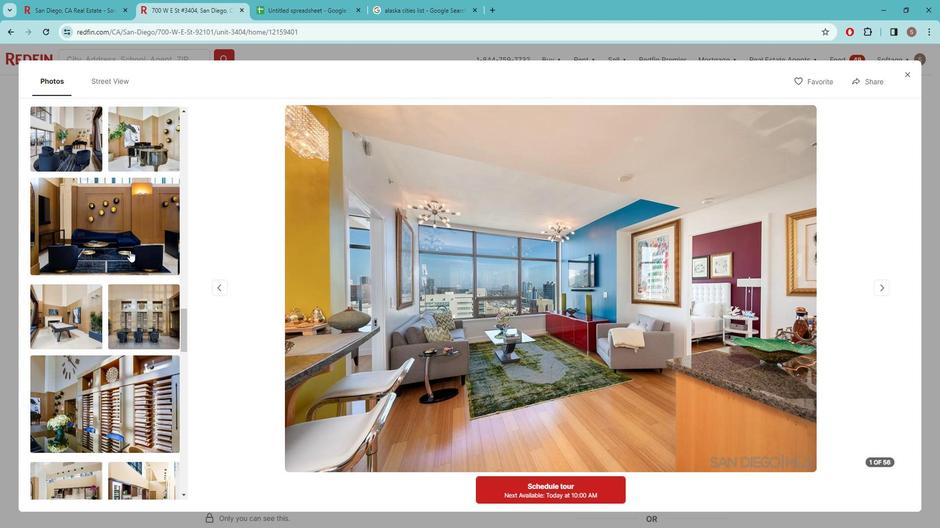 
Action: Mouse moved to (134, 248)
Screenshot: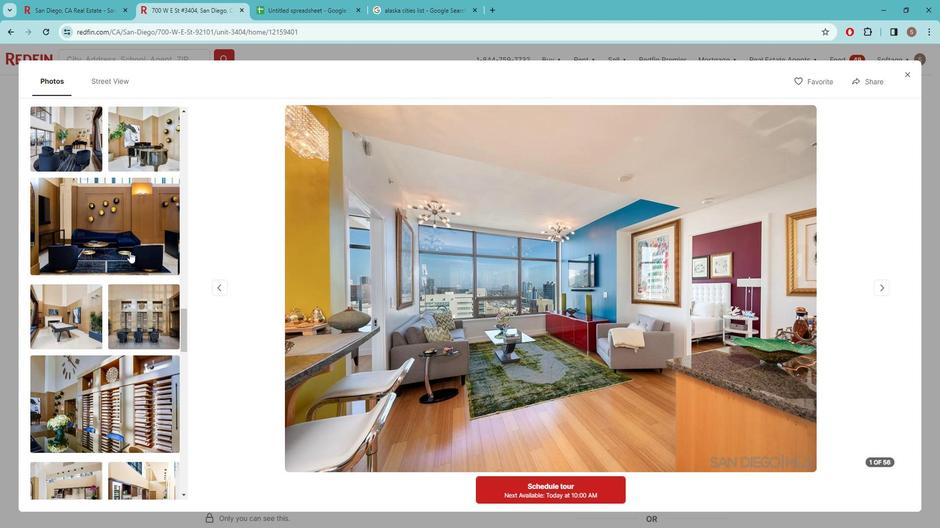 
Action: Mouse scrolled (134, 248) with delta (0, 0)
Screenshot: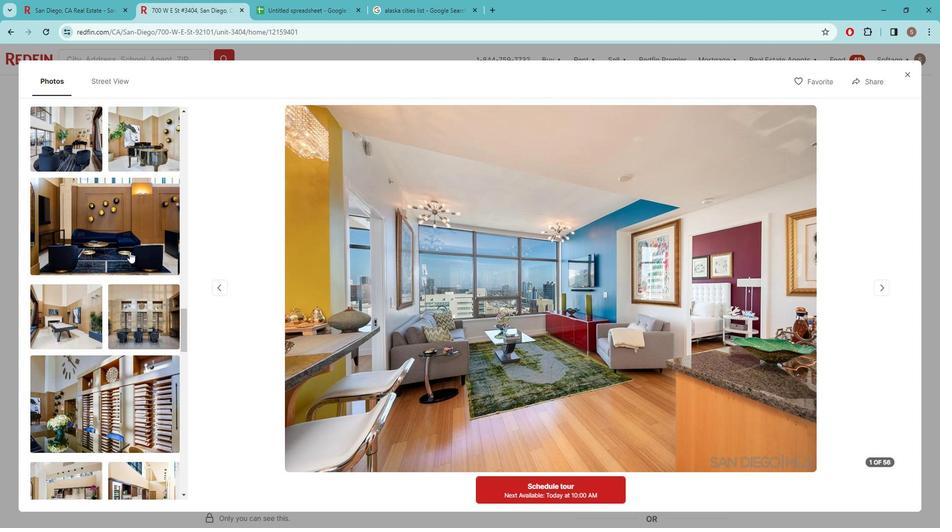 
Action: Mouse moved to (133, 249)
Screenshot: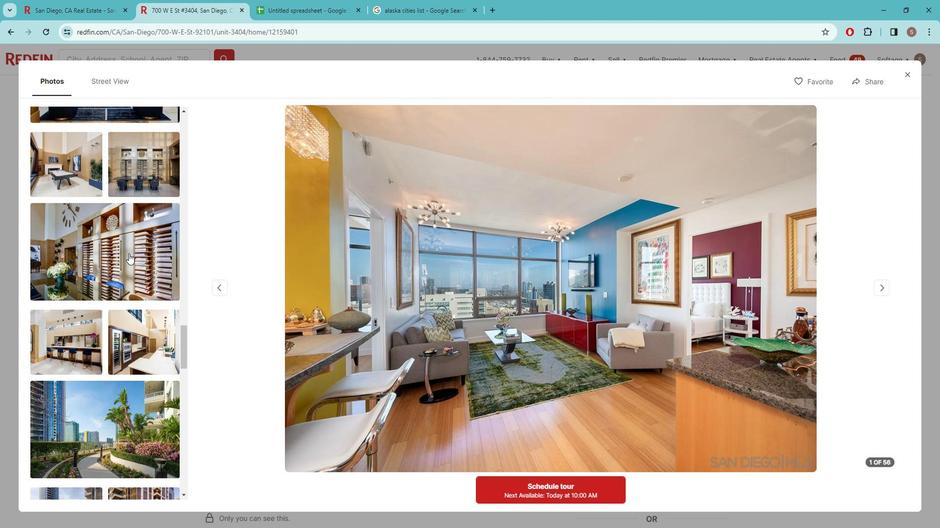 
Action: Mouse scrolled (133, 248) with delta (0, 0)
Screenshot: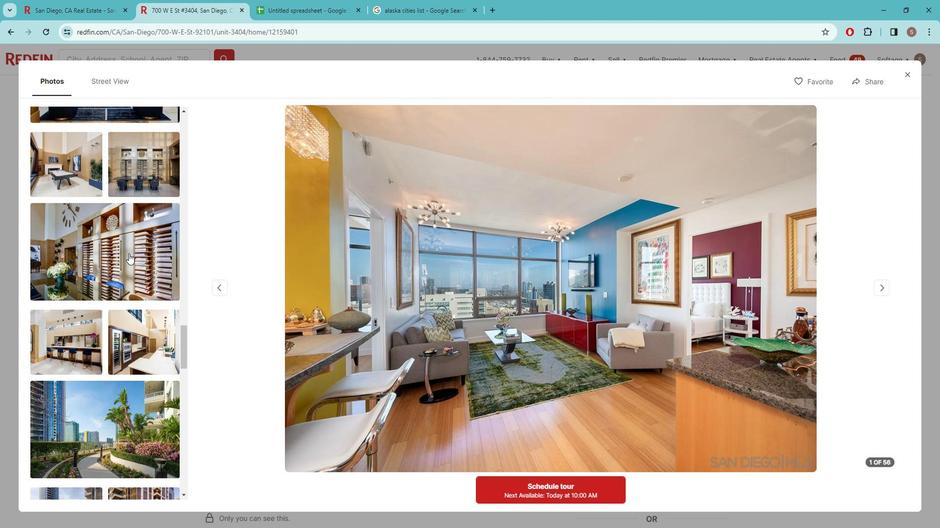 
Action: Mouse moved to (133, 249)
Screenshot: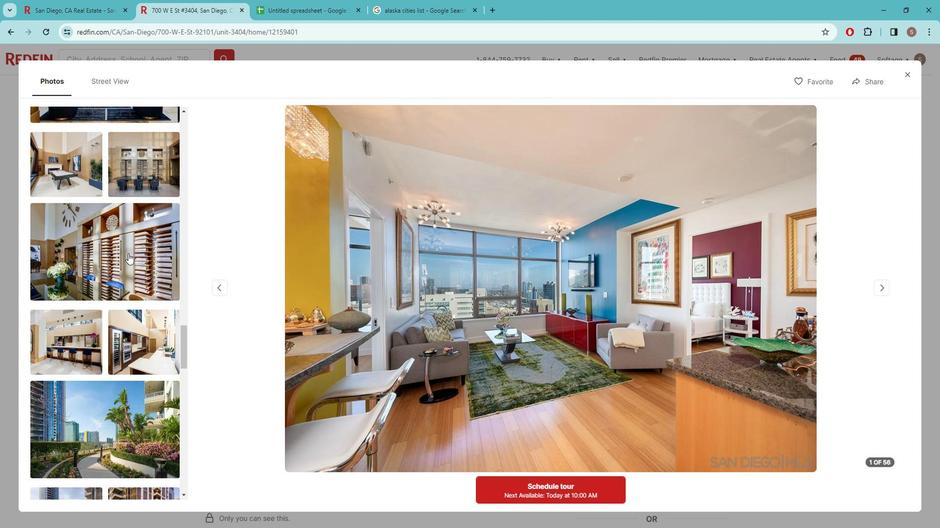 
Action: Mouse scrolled (133, 249) with delta (0, 0)
Screenshot: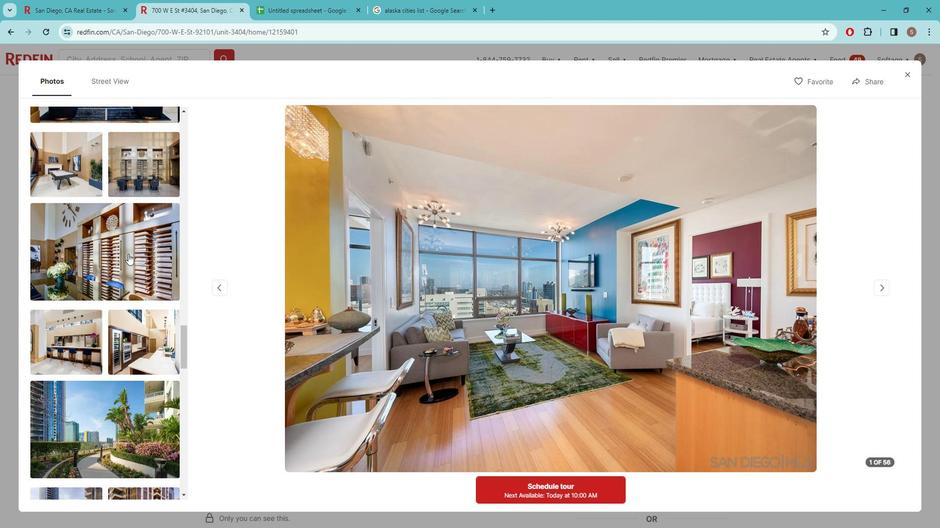 
Action: Mouse moved to (132, 250)
Screenshot: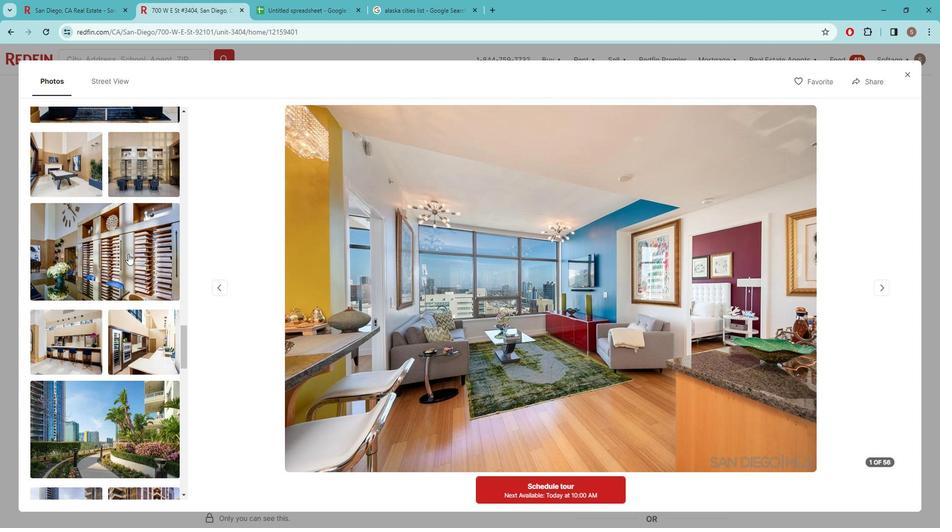 
Action: Mouse scrolled (132, 250) with delta (0, 0)
Screenshot: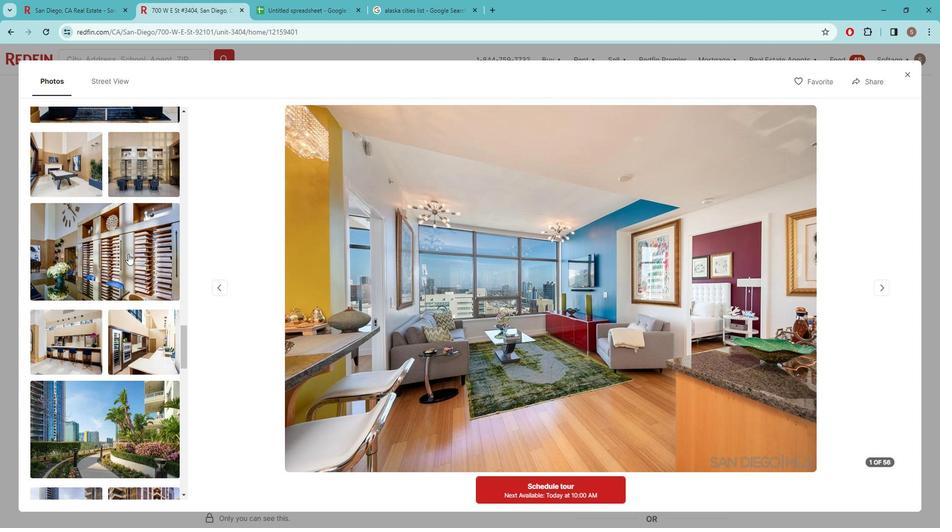 
Action: Mouse moved to (132, 251)
Screenshot: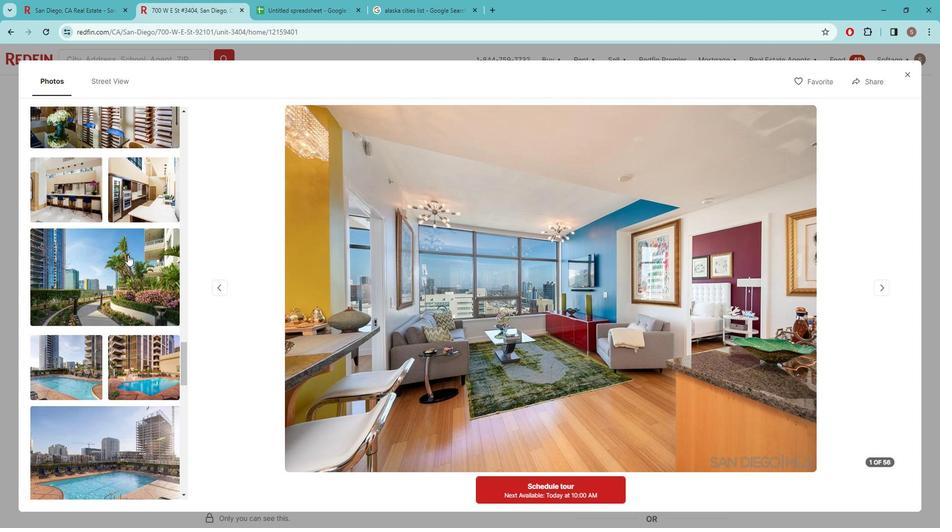 
Action: Mouse scrolled (132, 250) with delta (0, 0)
Screenshot: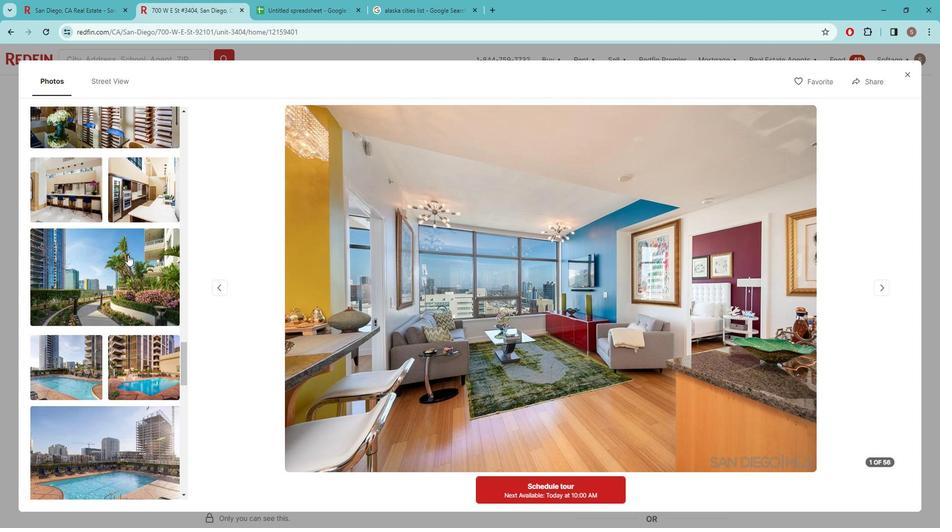 
Action: Mouse scrolled (132, 250) with delta (0, 0)
Screenshot: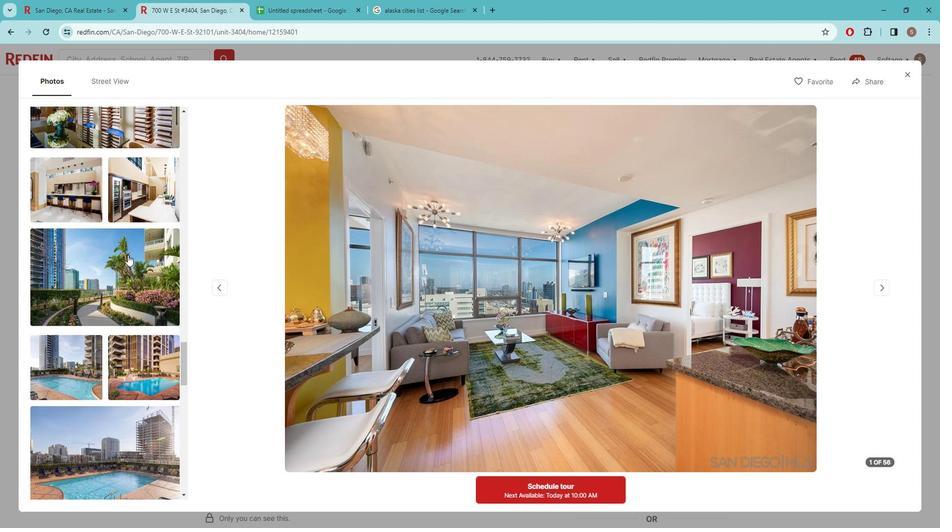 
Action: Mouse moved to (132, 252)
Screenshot: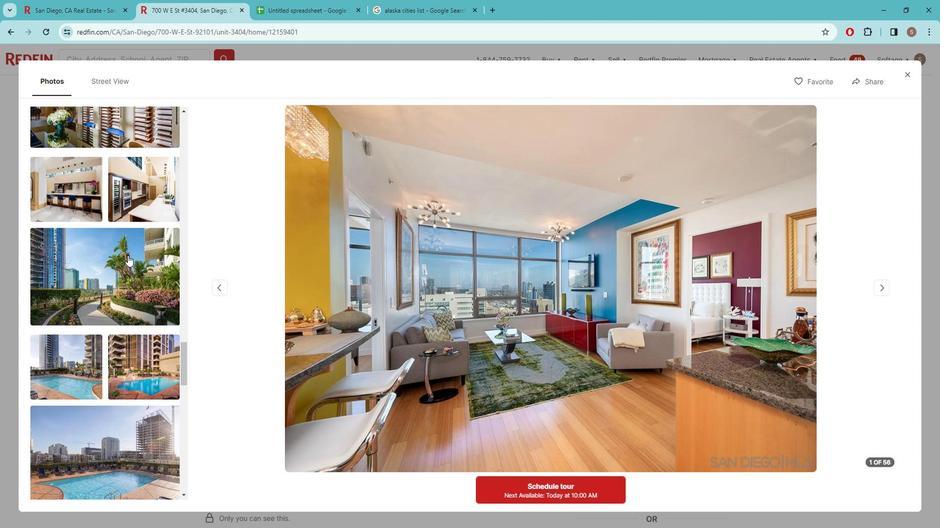 
Action: Mouse scrolled (132, 251) with delta (0, 0)
Screenshot: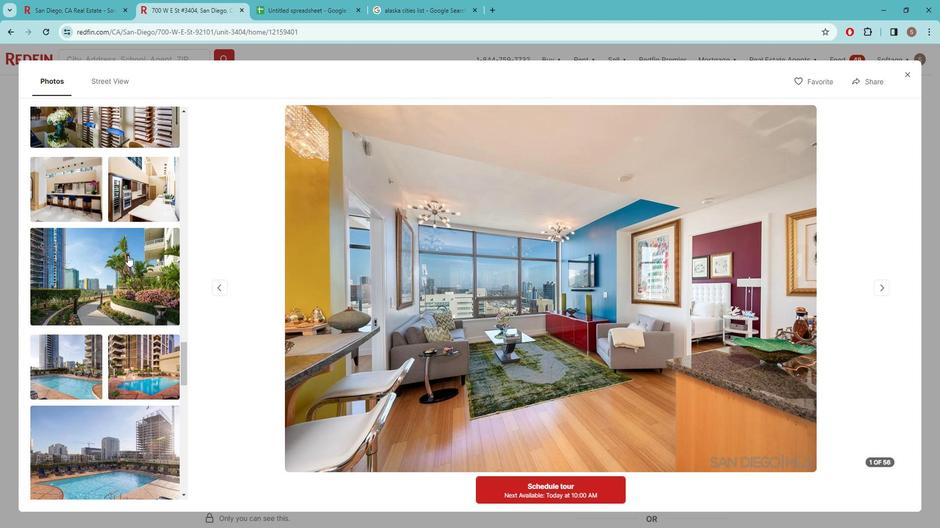 
Action: Mouse moved to (129, 256)
Screenshot: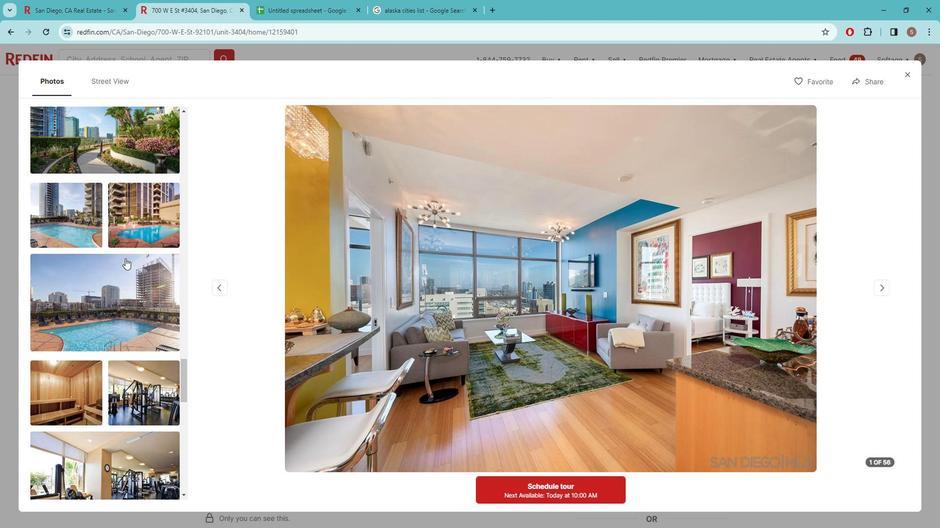 
Action: Mouse scrolled (129, 256) with delta (0, 0)
Screenshot: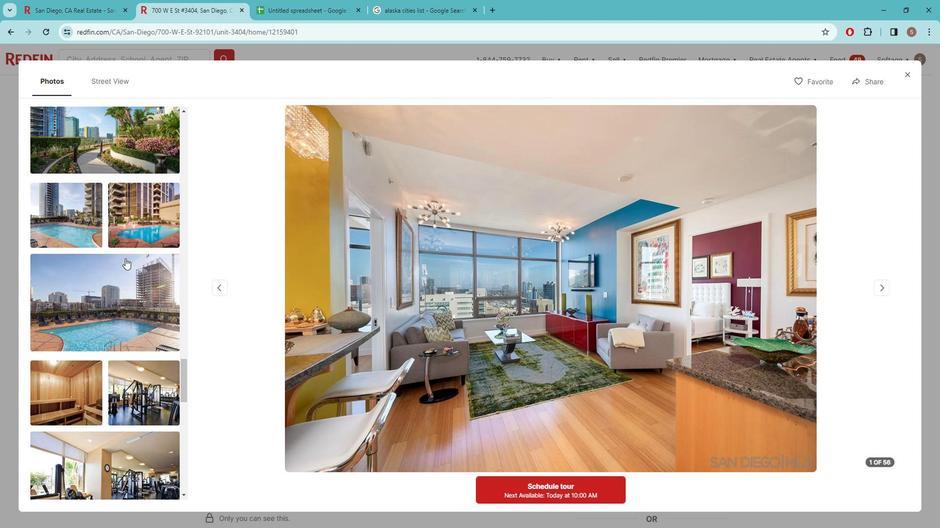 
Action: Mouse moved to (128, 257)
Screenshot: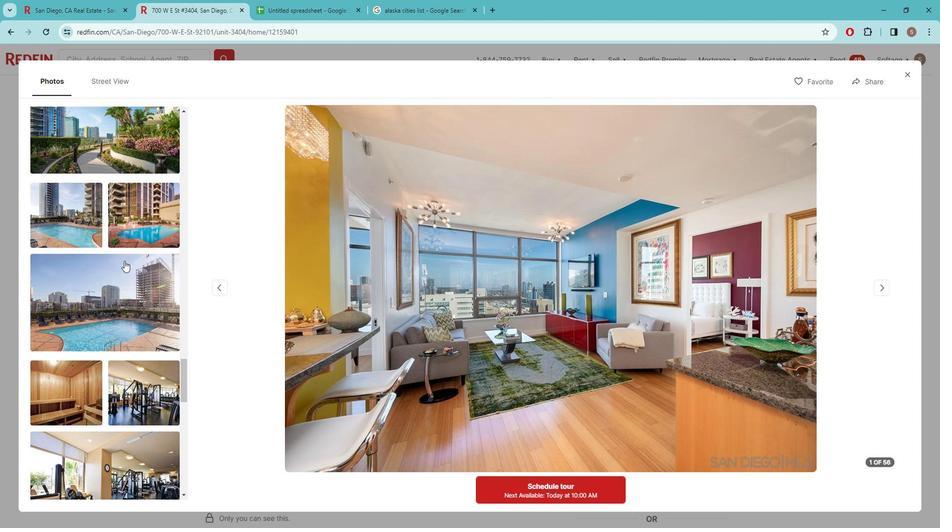 
Action: Mouse scrolled (128, 256) with delta (0, 0)
Screenshot: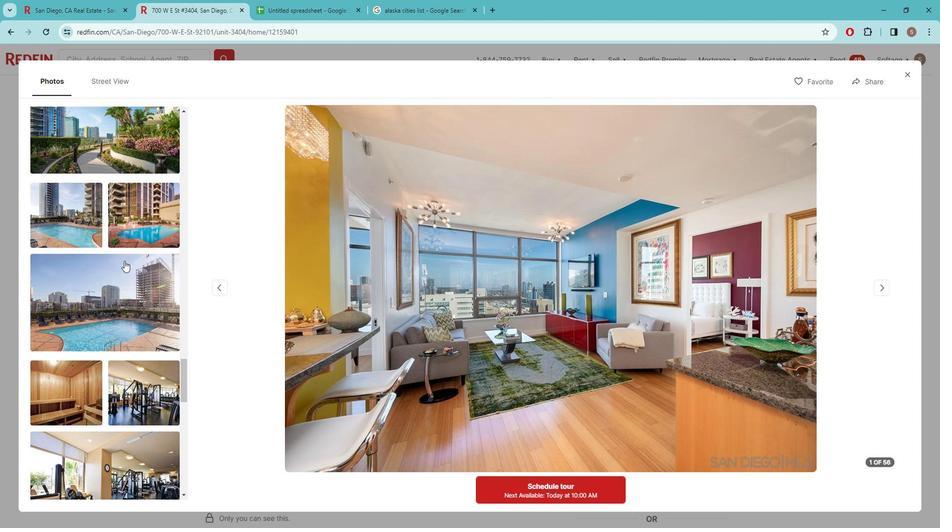 
Action: Mouse moved to (128, 257)
Screenshot: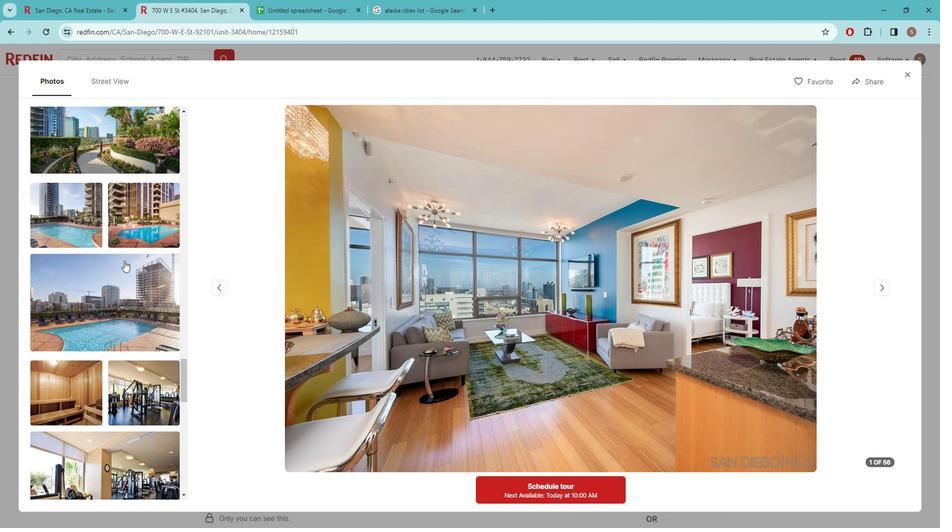 
Action: Mouse scrolled (128, 257) with delta (0, 0)
Screenshot: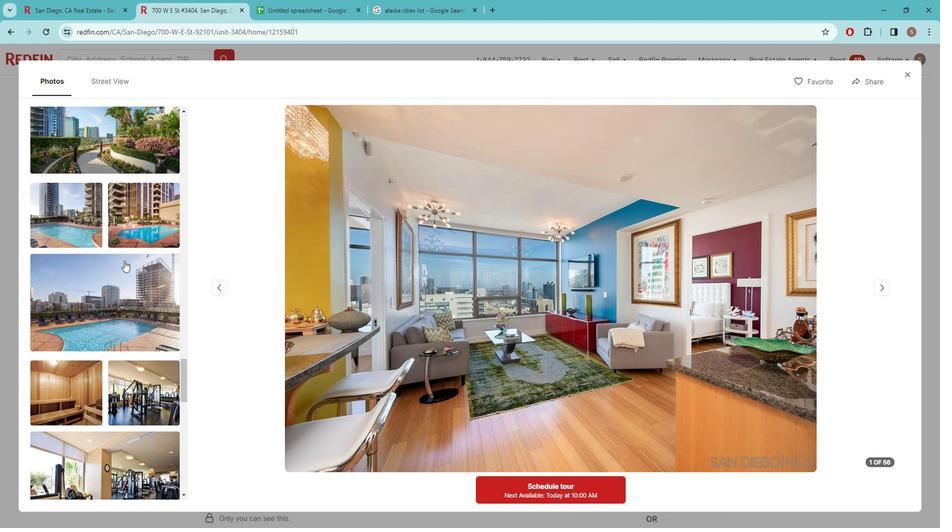 
Action: Mouse moved to (128, 259)
Screenshot: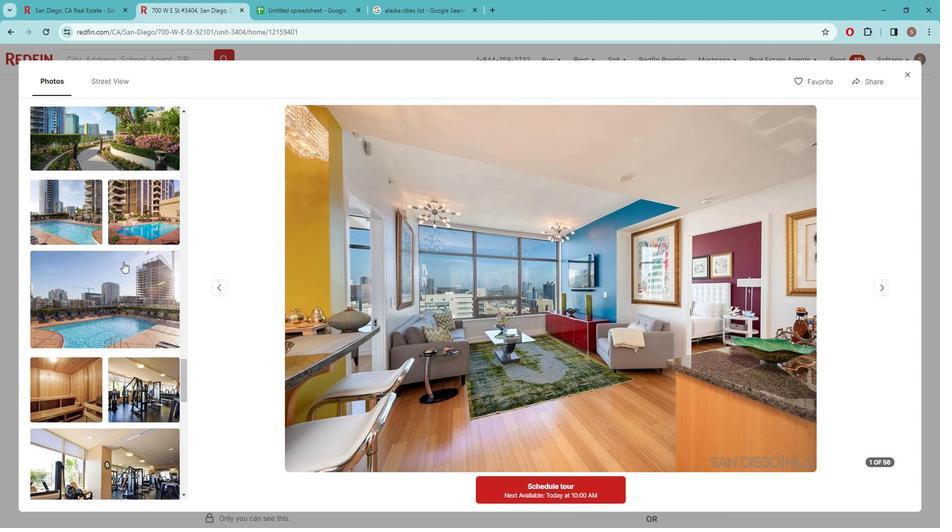 
Action: Mouse scrolled (128, 259) with delta (0, 0)
Screenshot: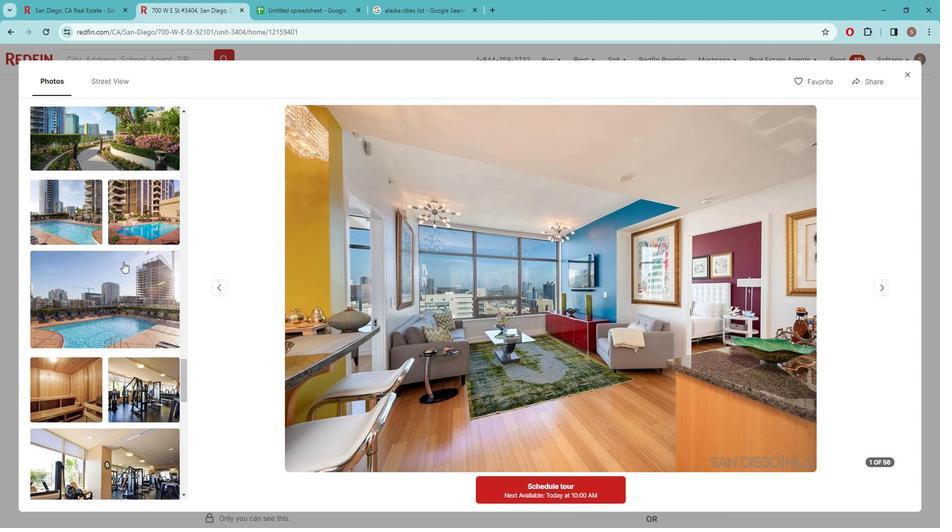 
Action: Mouse moved to (122, 263)
Screenshot: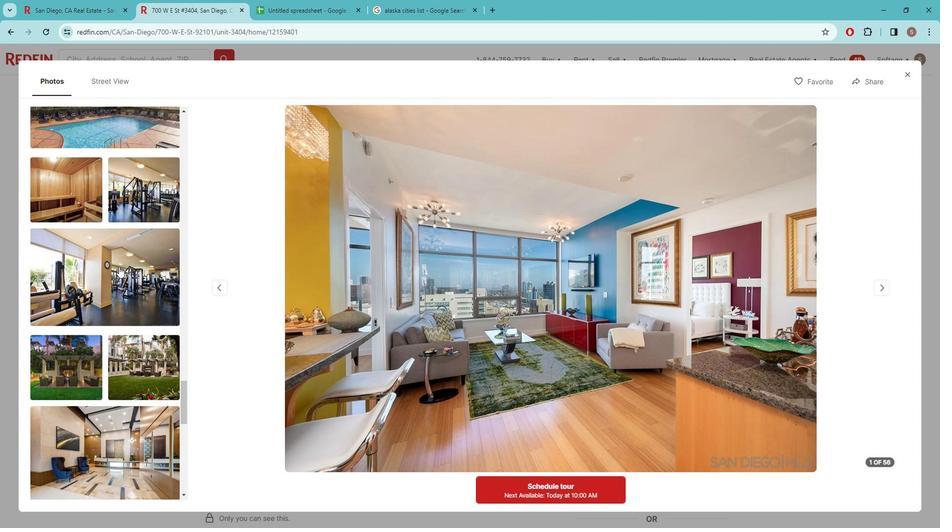 
Action: Mouse scrolled (122, 263) with delta (0, 0)
Screenshot: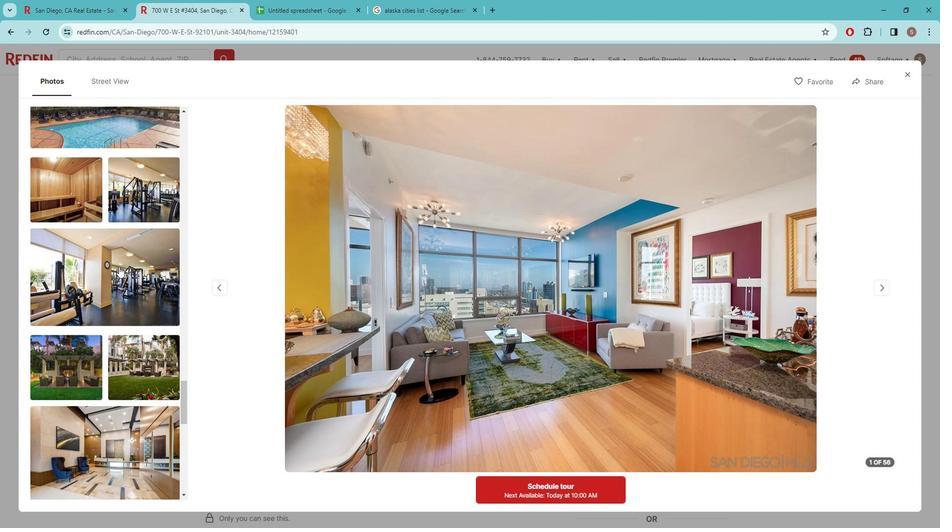 
Action: Mouse scrolled (122, 263) with delta (0, 0)
Screenshot: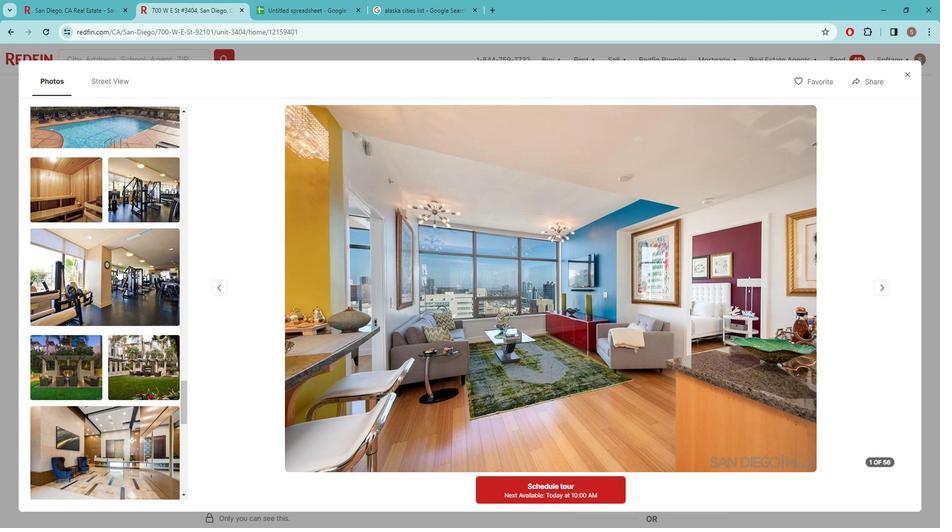 
Action: Mouse moved to (116, 270)
Screenshot: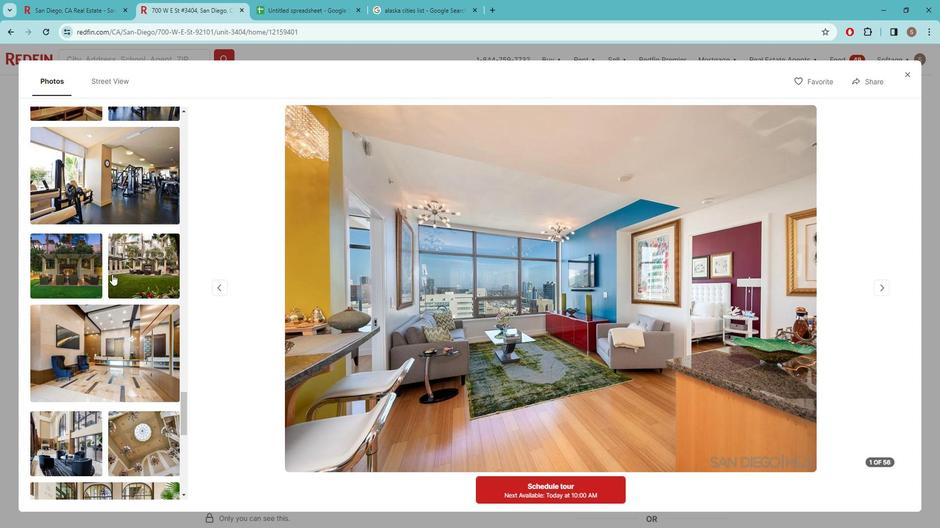 
Action: Mouse scrolled (116, 269) with delta (0, 0)
Screenshot: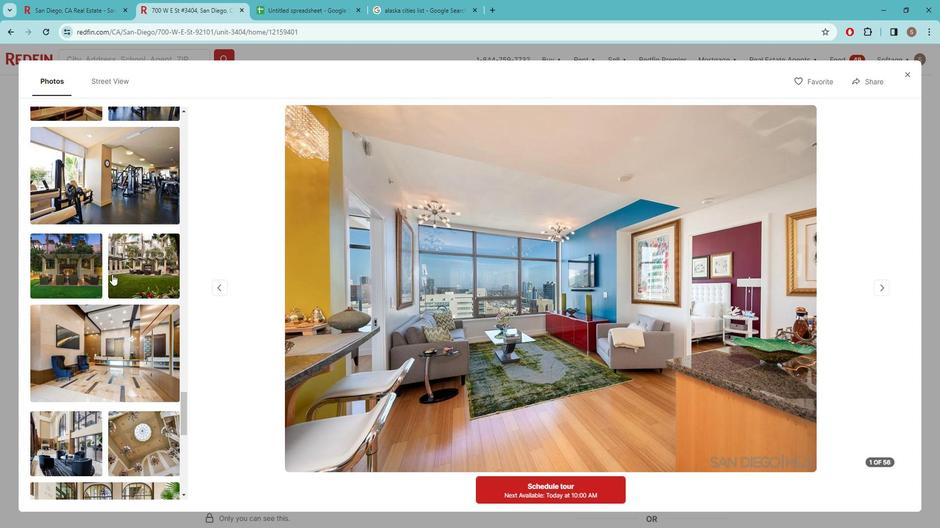 
Action: Mouse moved to (116, 271)
Screenshot: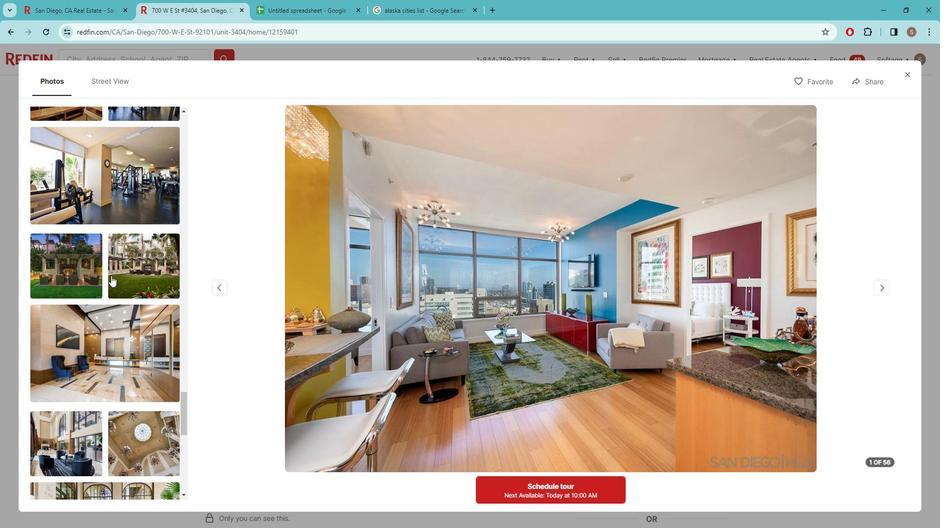 
Action: Mouse scrolled (116, 270) with delta (0, 0)
Screenshot: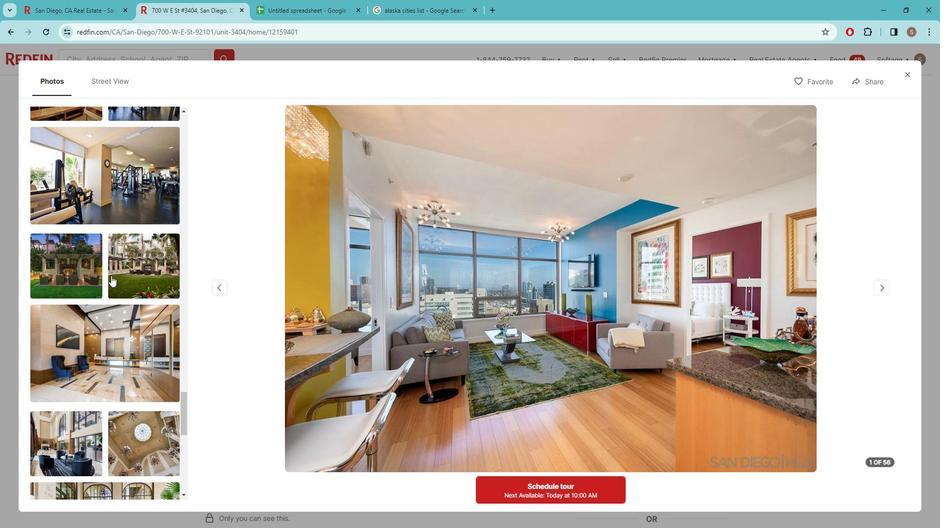 
Action: Mouse moved to (116, 272)
Screenshot: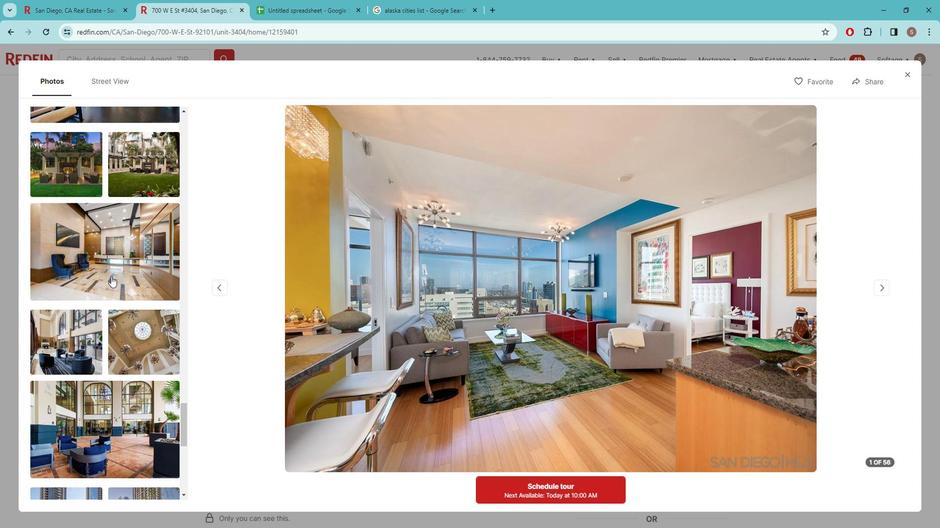 
Action: Mouse scrolled (116, 271) with delta (0, 0)
Screenshot: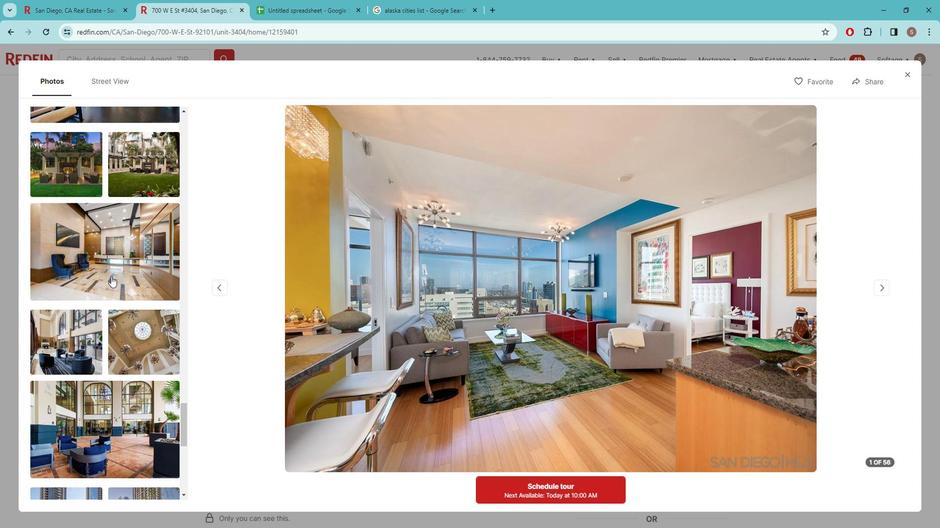 
Action: Mouse moved to (116, 272)
Screenshot: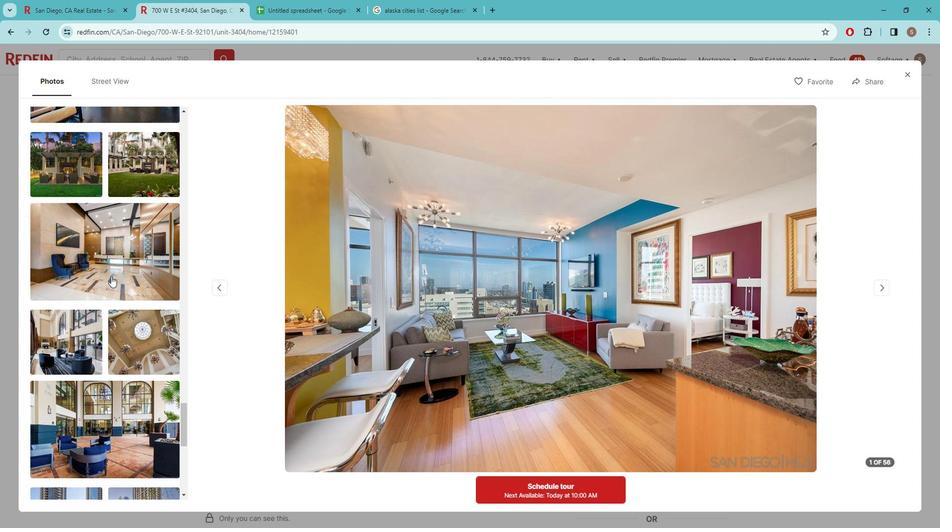 
Action: Mouse scrolled (116, 271) with delta (0, 0)
Screenshot: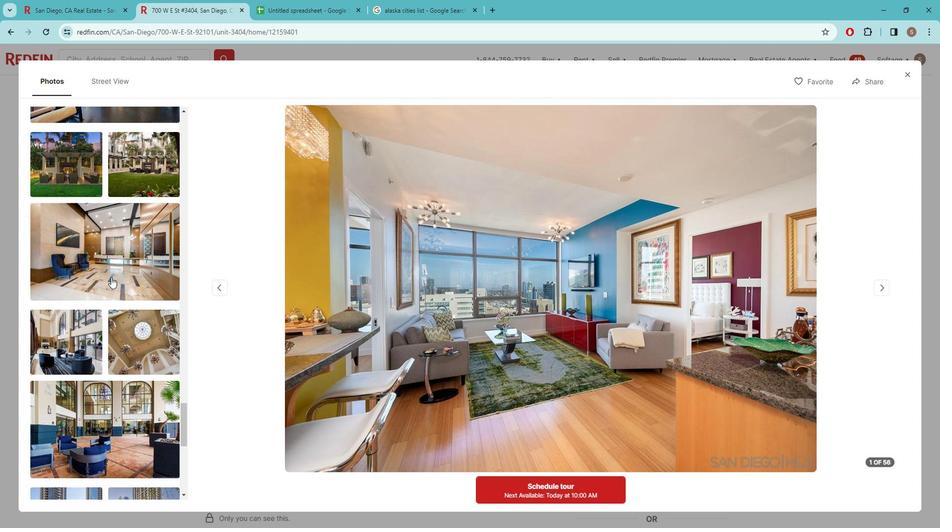 
Action: Mouse scrolled (116, 271) with delta (0, 0)
Screenshot: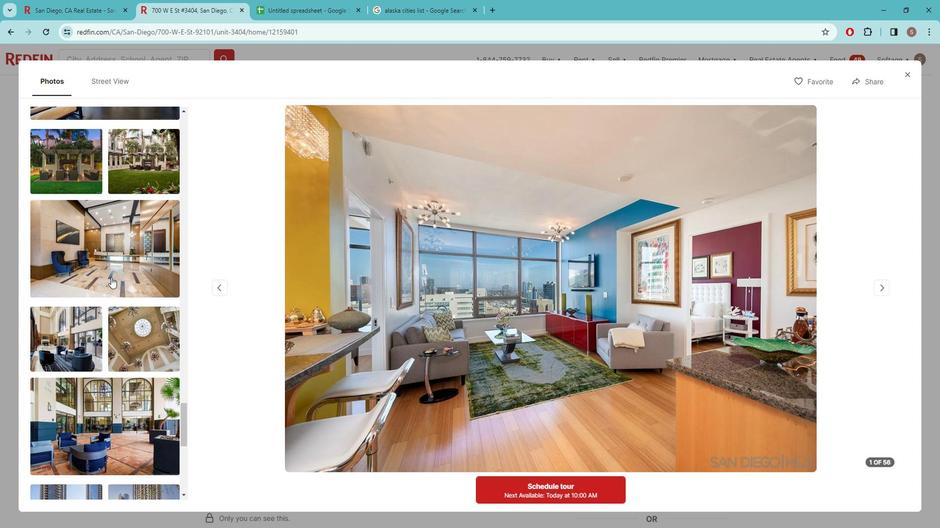 
Action: Mouse moved to (116, 273)
Screenshot: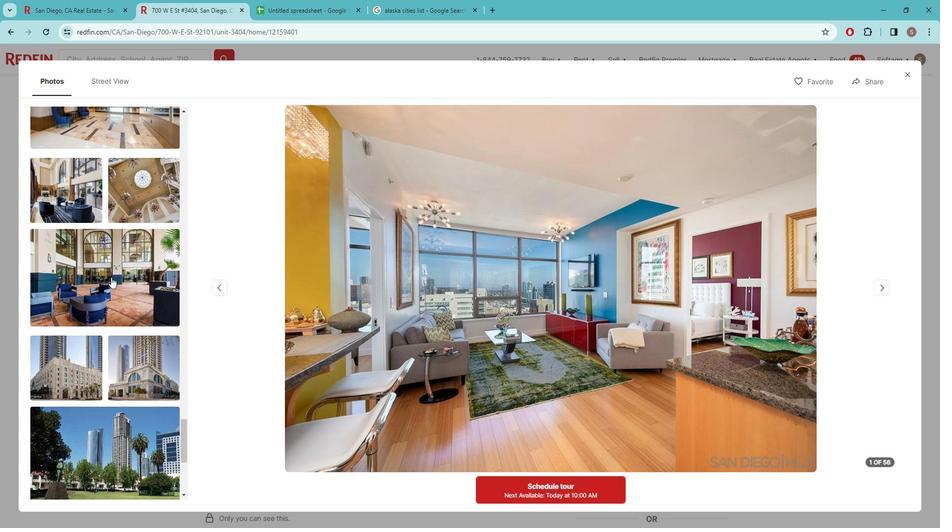 
Action: Mouse scrolled (116, 272) with delta (0, 0)
Screenshot: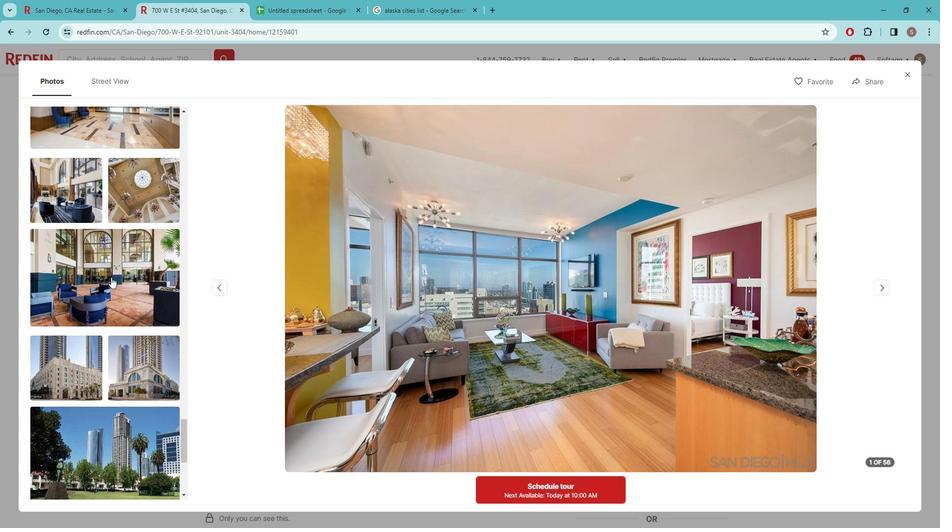 
Action: Mouse moved to (116, 273)
Screenshot: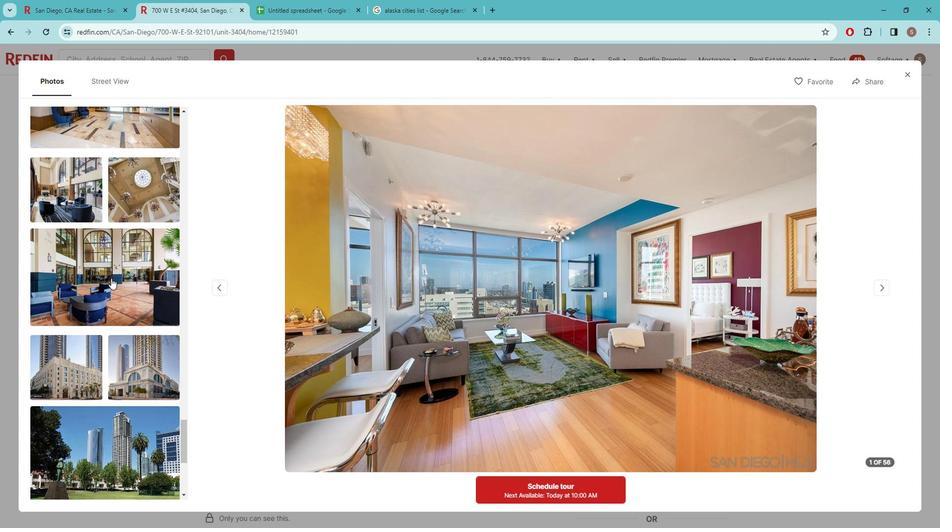 
Action: Mouse scrolled (116, 273) with delta (0, 0)
Screenshot: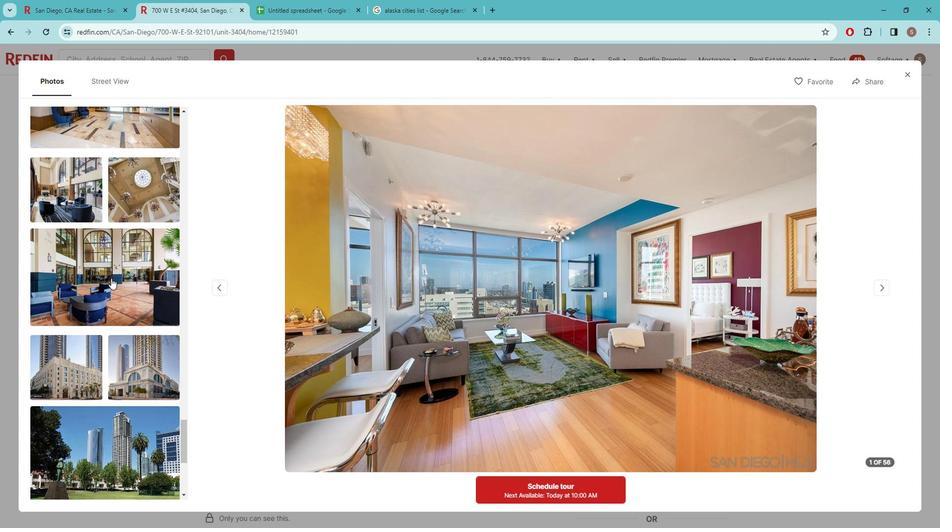 
Action: Mouse moved to (114, 274)
Screenshot: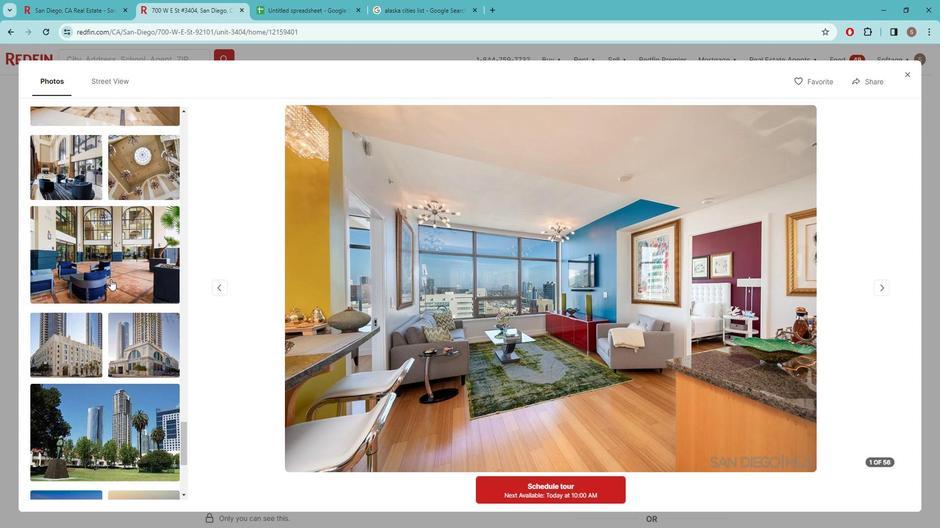 
Action: Mouse scrolled (114, 274) with delta (0, 0)
Screenshot: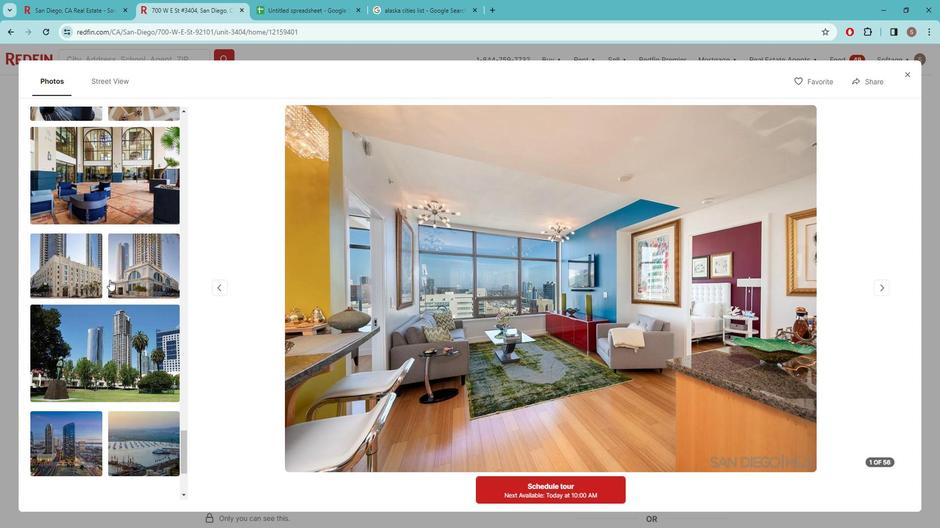 
Action: Mouse scrolled (114, 274) with delta (0, 0)
Screenshot: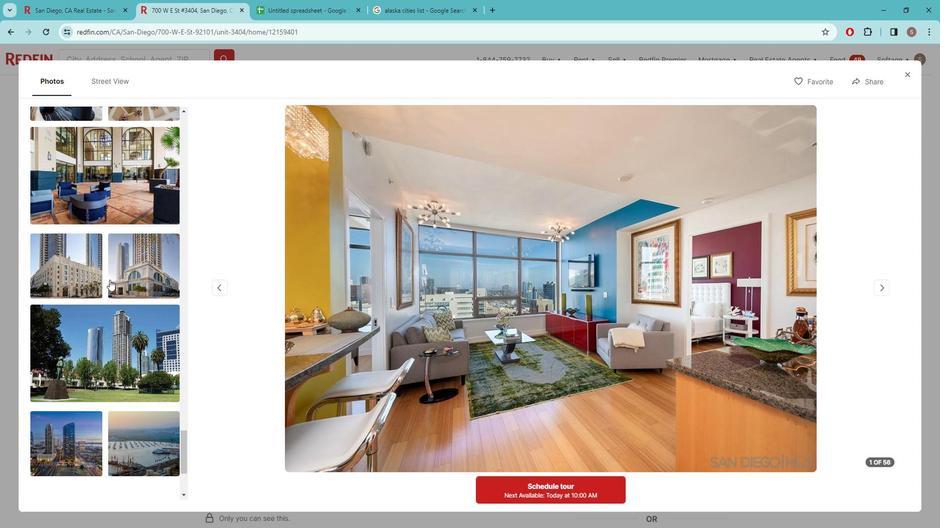 
Action: Mouse moved to (114, 274)
Screenshot: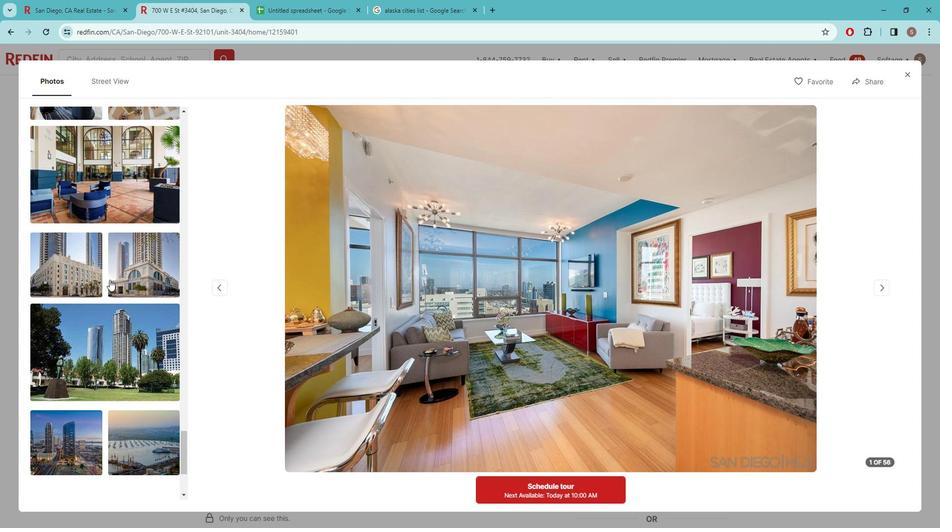 
Action: Mouse scrolled (114, 274) with delta (0, 0)
Screenshot: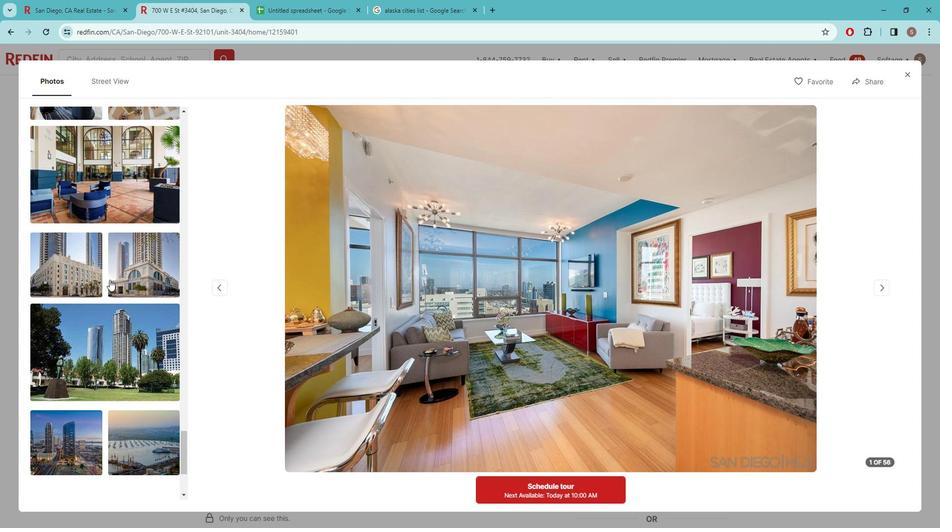
Action: Mouse scrolled (114, 274) with delta (0, 0)
Screenshot: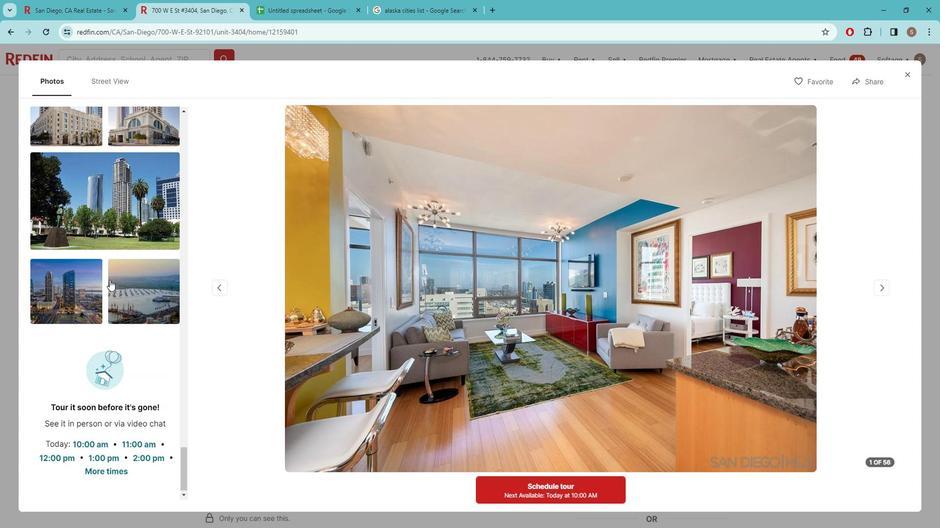 
Action: Mouse scrolled (114, 274) with delta (0, 0)
Screenshot: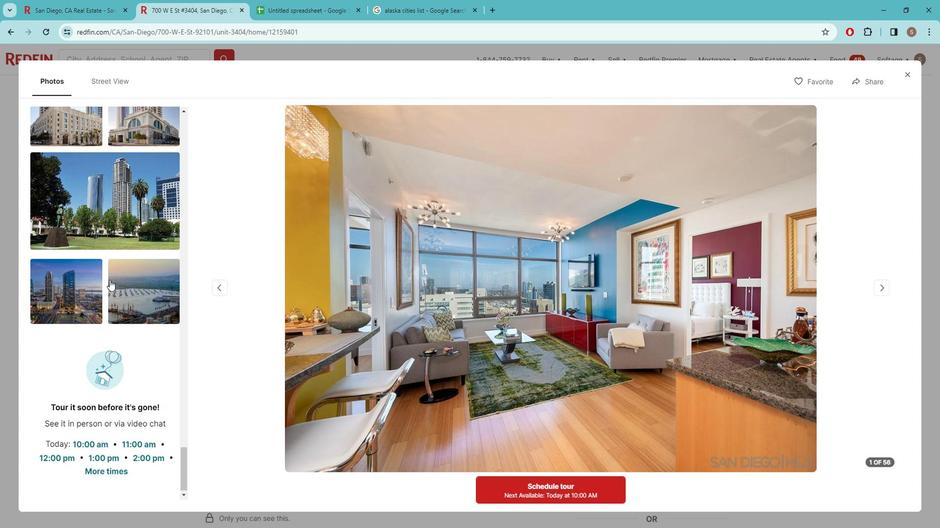 
Action: Mouse scrolled (114, 274) with delta (0, 0)
Screenshot: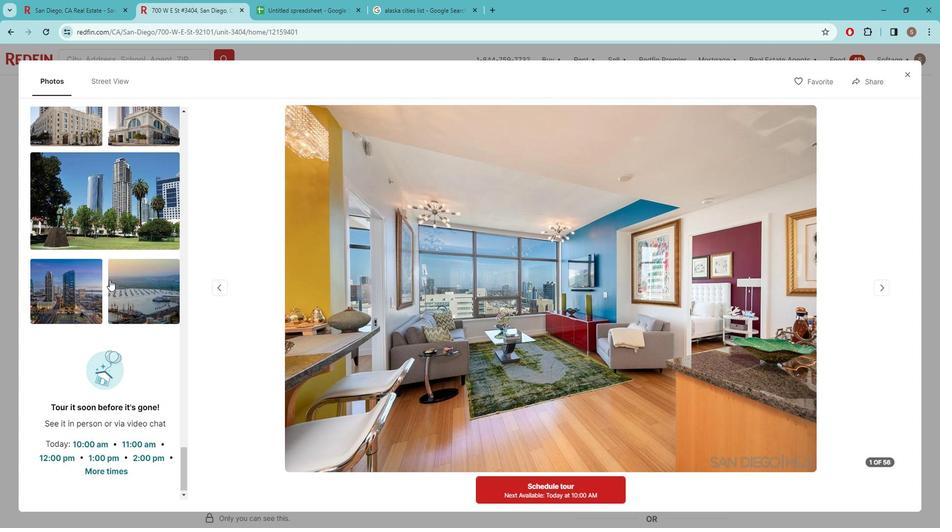 
Action: Mouse moved to (912, 77)
Screenshot: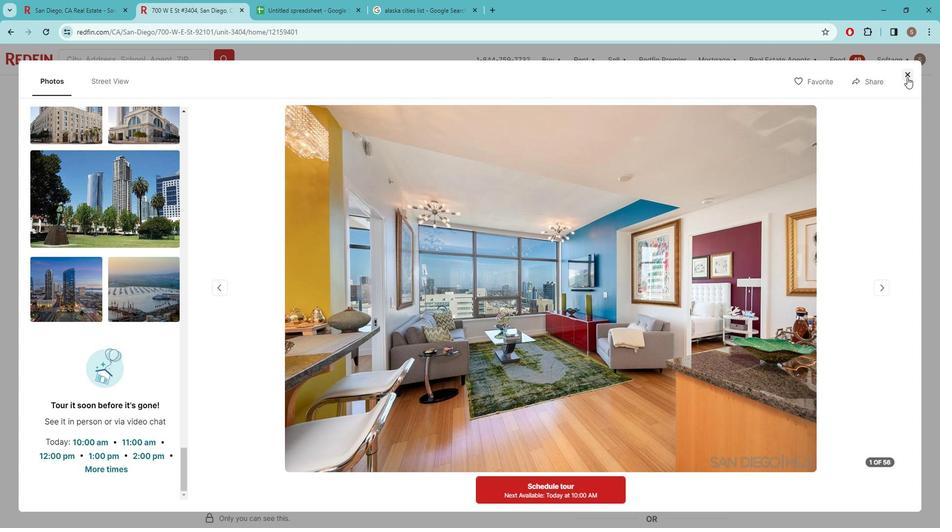 
Action: Mouse pressed left at (912, 77)
Screenshot: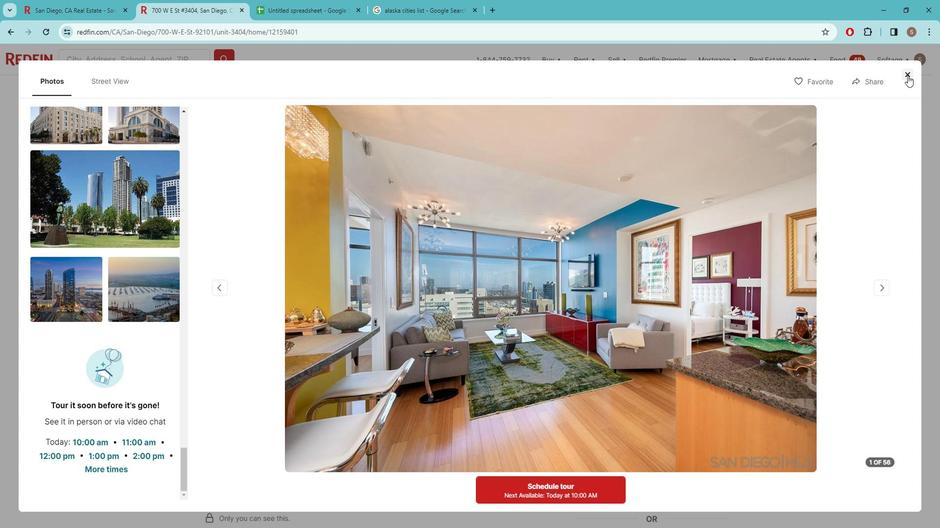 
Action: Mouse moved to (324, 249)
Screenshot: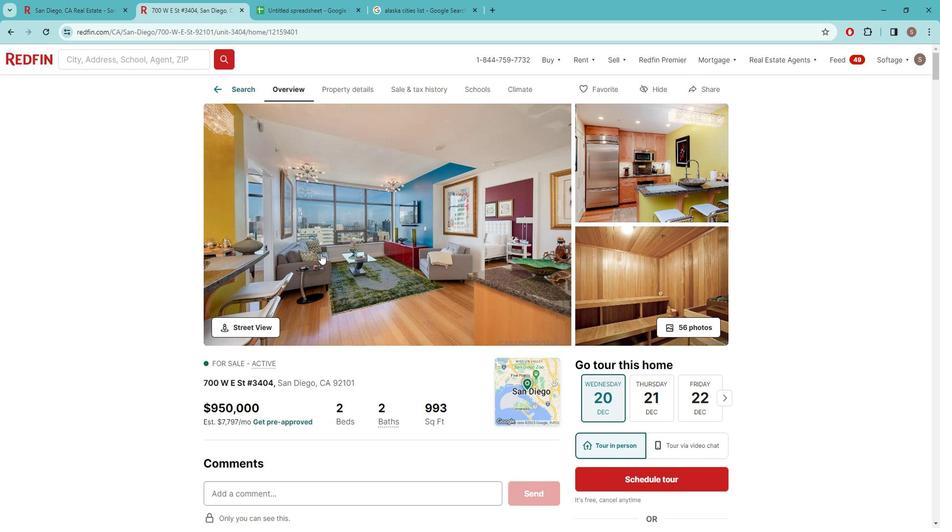 
Action: Mouse scrolled (324, 248) with delta (0, 0)
Screenshot: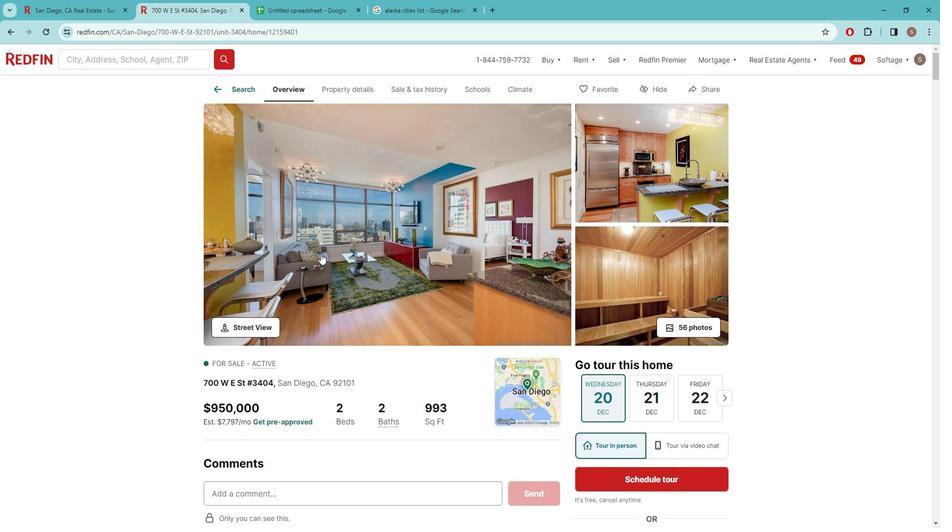 
Action: Mouse scrolled (324, 248) with delta (0, 0)
Screenshot: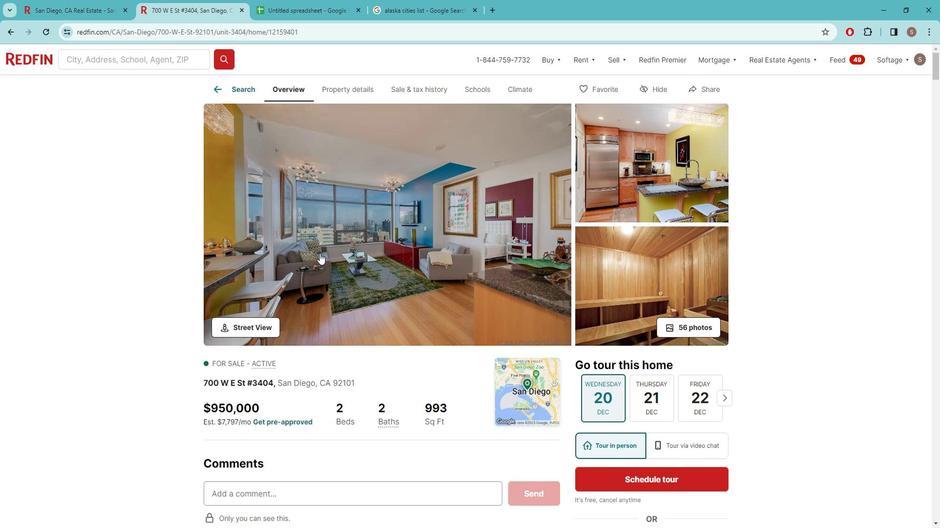 
Action: Mouse scrolled (324, 248) with delta (0, 0)
Screenshot: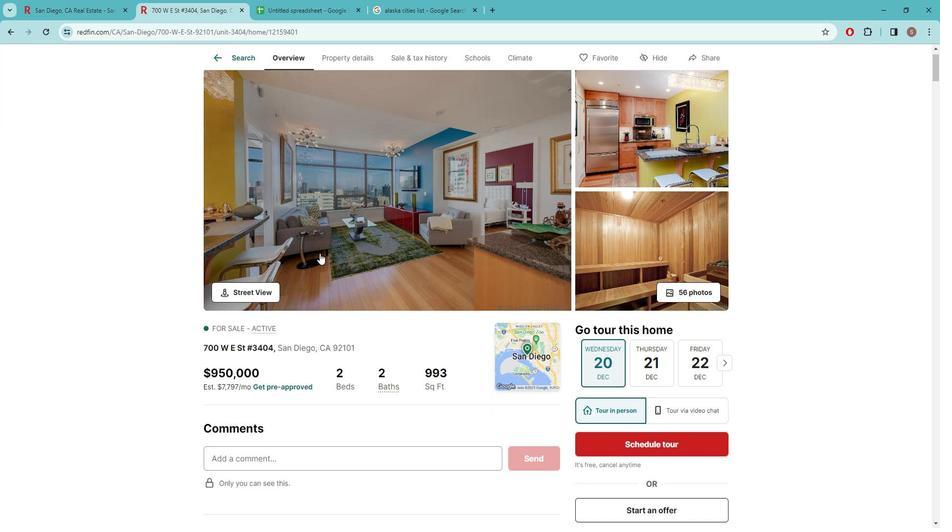 
Action: Mouse scrolled (324, 249) with delta (0, 0)
Screenshot: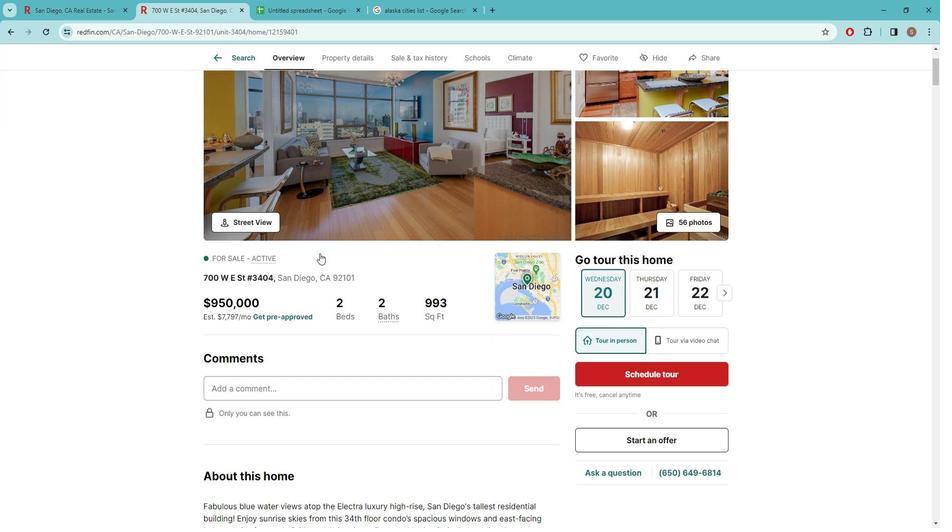 
Action: Mouse moved to (264, 319)
Screenshot: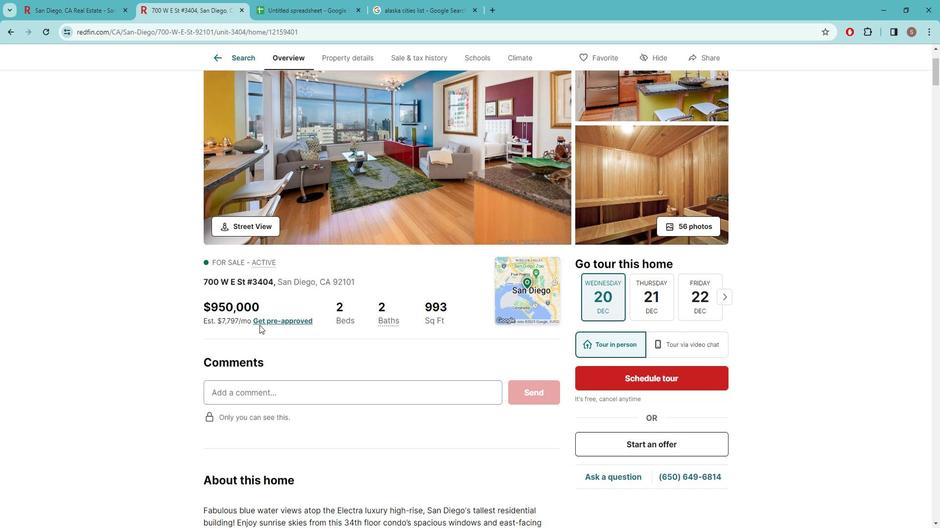 
Action: Mouse scrolled (264, 318) with delta (0, 0)
Screenshot: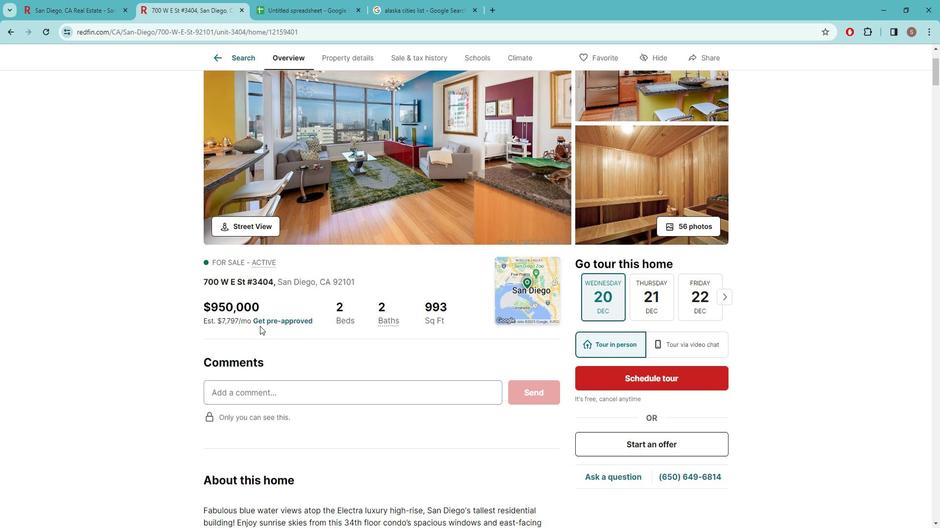 
Action: Mouse scrolled (264, 318) with delta (0, 0)
Screenshot: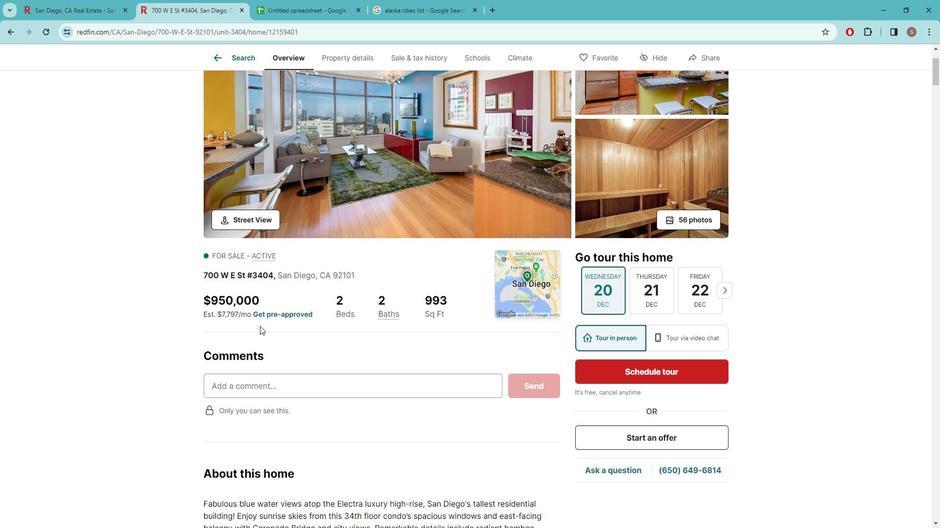 
Action: Mouse scrolled (264, 318) with delta (0, 0)
Screenshot: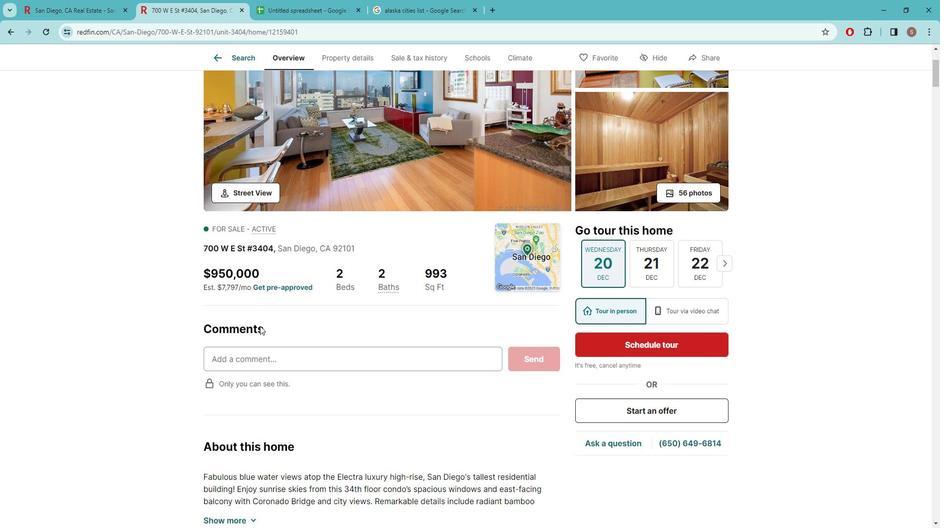 
Action: Mouse moved to (241, 389)
Screenshot: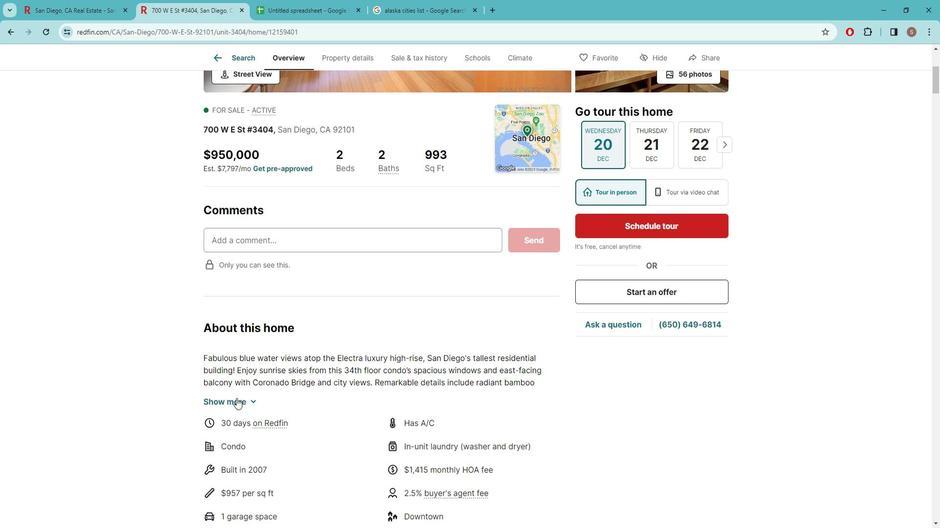
Action: Mouse pressed left at (241, 389)
Screenshot: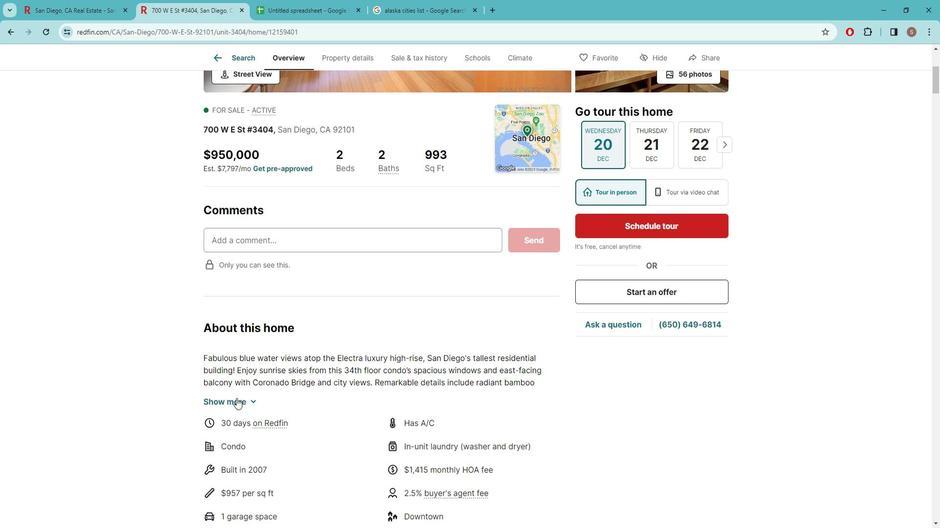 
Action: Mouse moved to (313, 379)
Screenshot: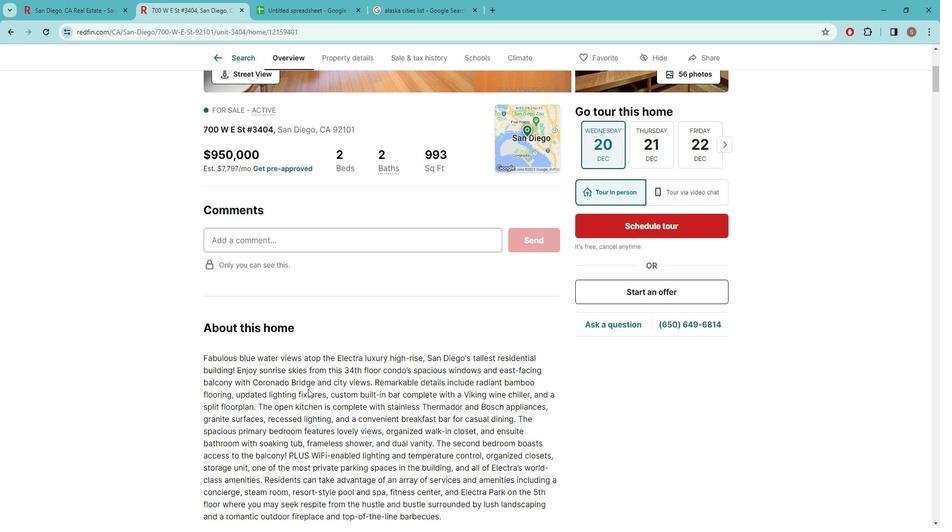 
Action: Mouse scrolled (313, 378) with delta (0, 0)
Screenshot: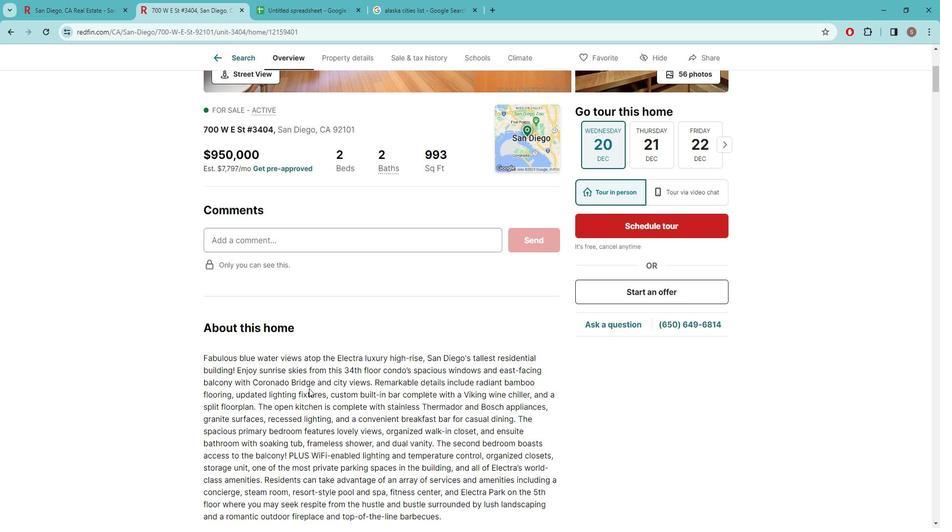 
Action: Mouse moved to (315, 376)
Screenshot: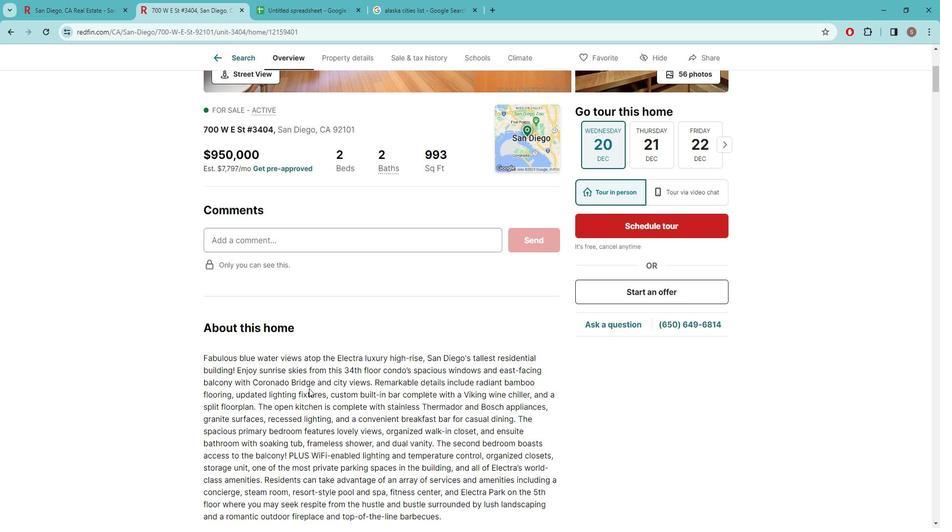 
Action: Mouse scrolled (315, 375) with delta (0, 0)
Screenshot: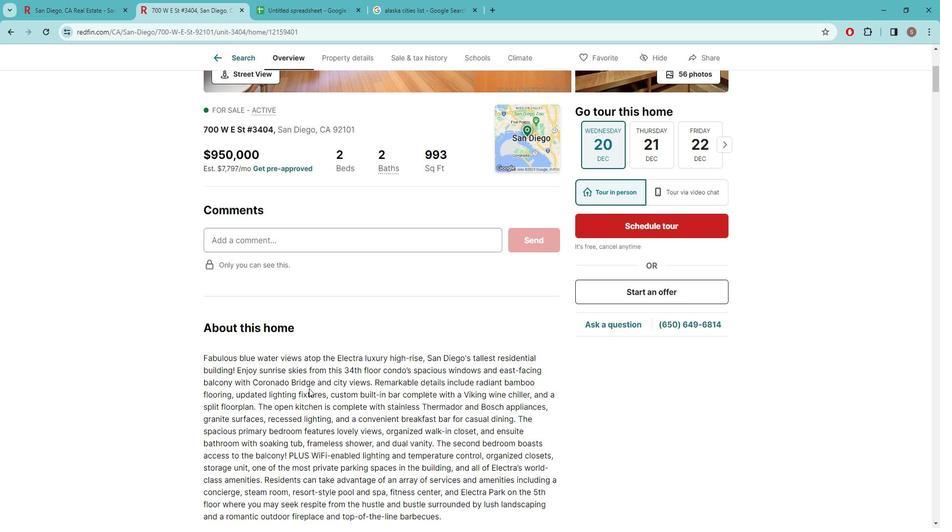 
Action: Mouse moved to (294, 289)
Screenshot: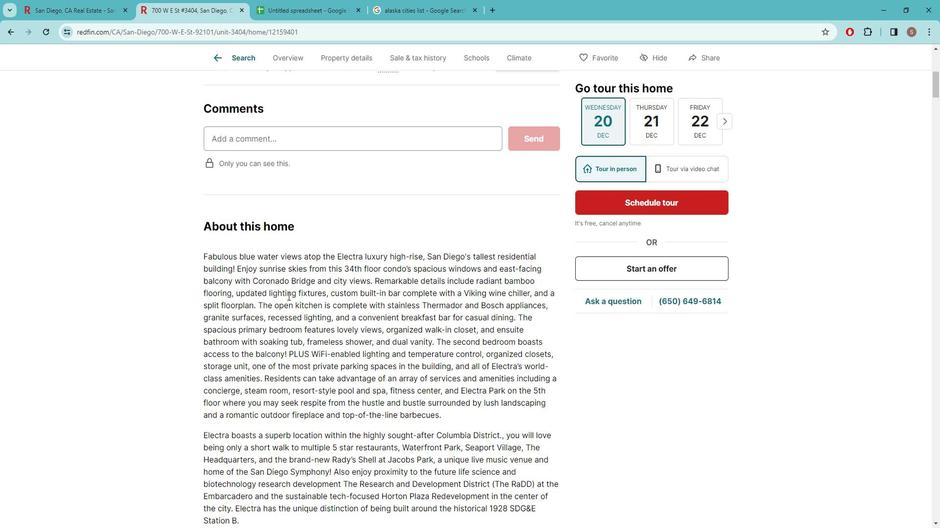 
Action: Mouse scrolled (294, 289) with delta (0, 0)
Screenshot: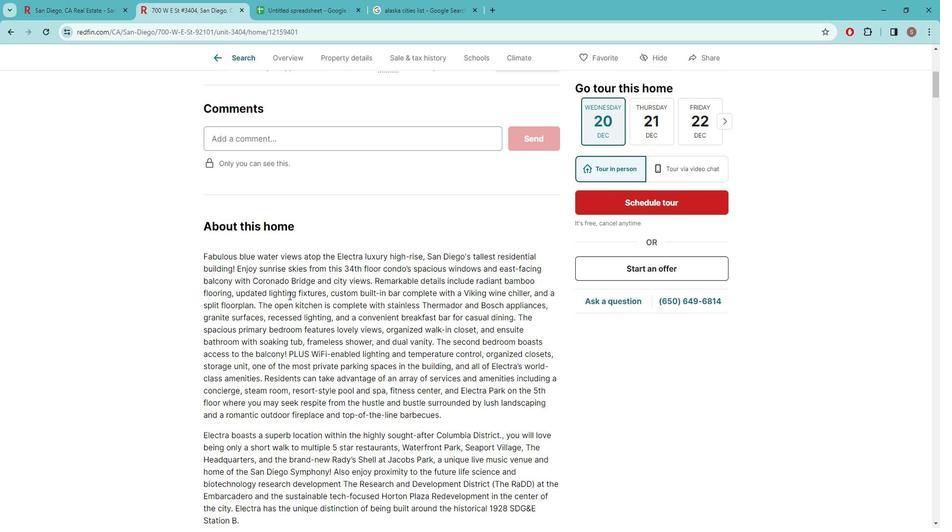 
Action: Mouse moved to (429, 366)
Screenshot: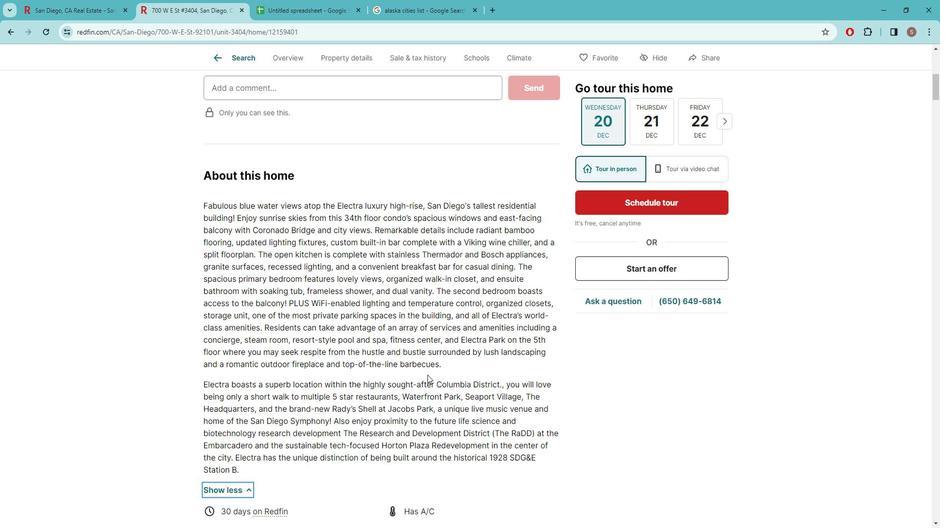 
Action: Mouse scrolled (429, 366) with delta (0, 0)
Screenshot: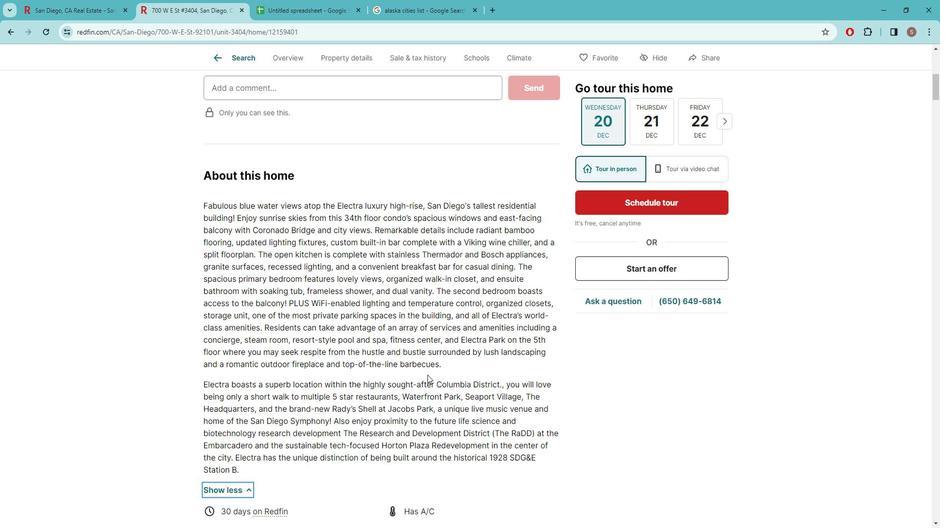 
Action: Mouse moved to (426, 366)
Screenshot: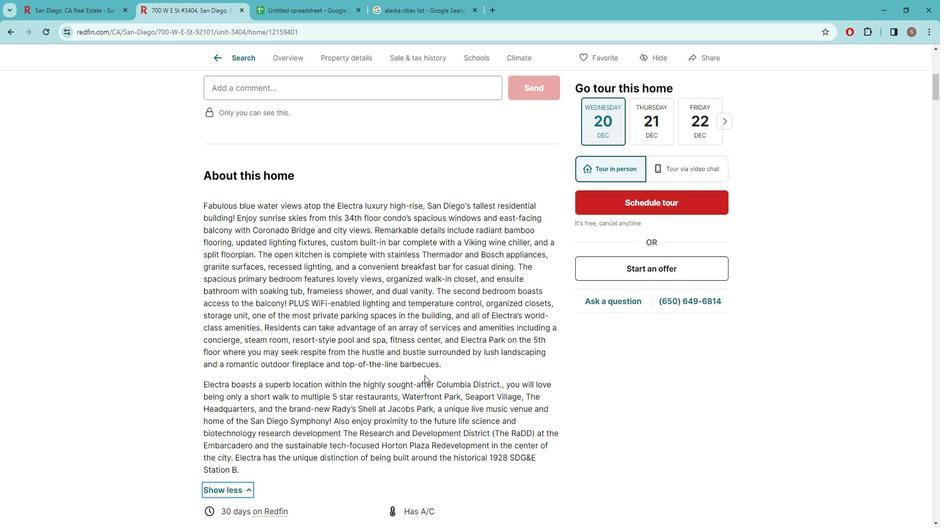 
Action: Mouse scrolled (426, 366) with delta (0, 0)
Screenshot: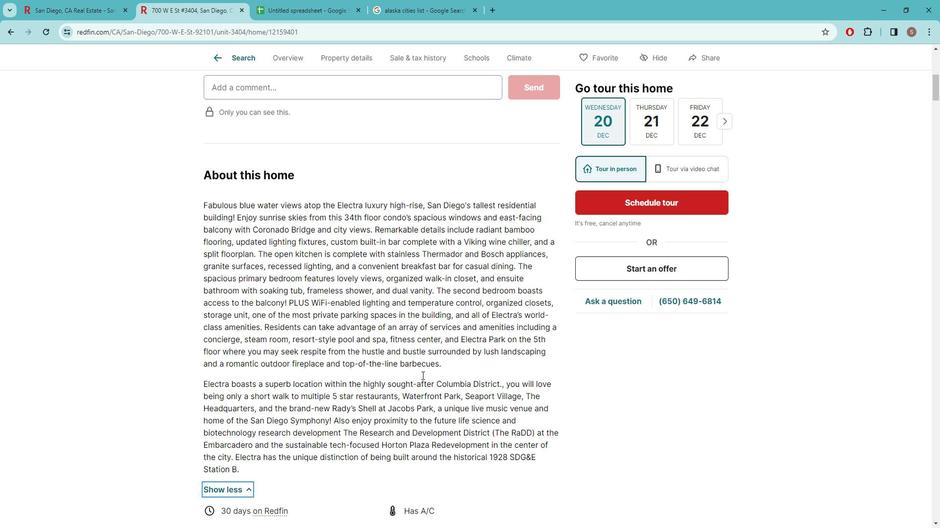 
Action: Mouse moved to (398, 358)
Screenshot: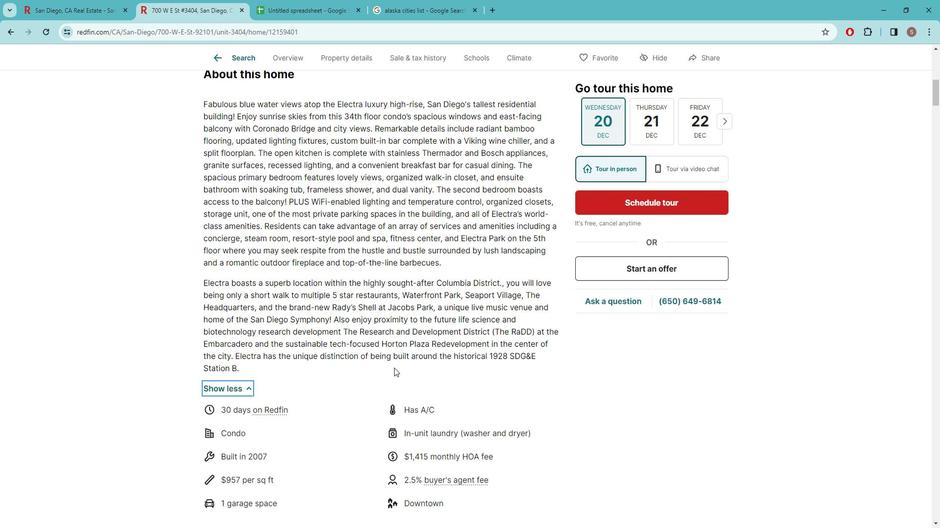 
Action: Mouse scrolled (398, 357) with delta (0, 0)
Screenshot: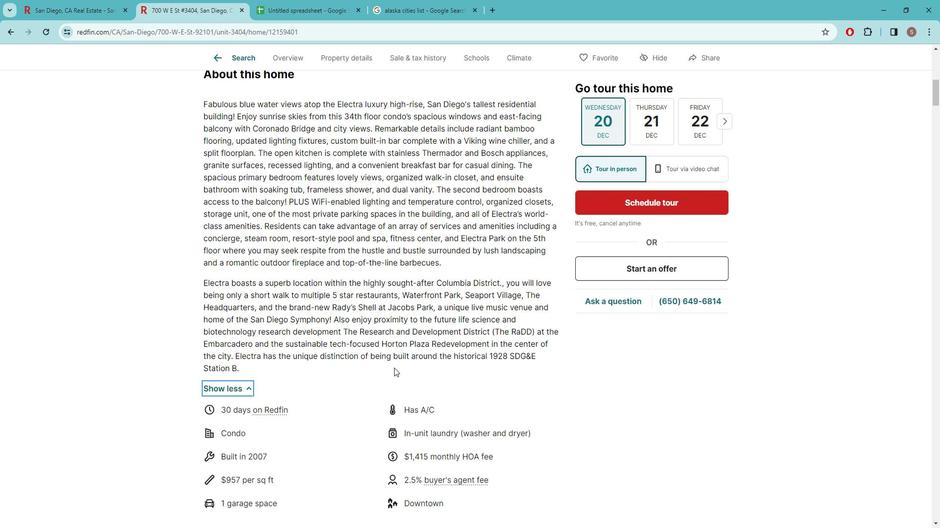 
Action: Mouse moved to (397, 357)
Screenshot: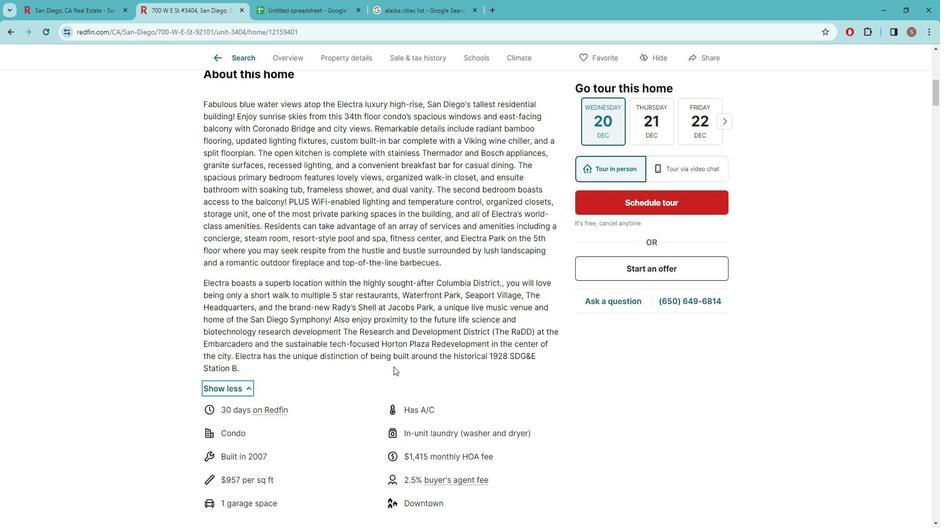 
Action: Mouse scrolled (397, 357) with delta (0, 0)
Screenshot: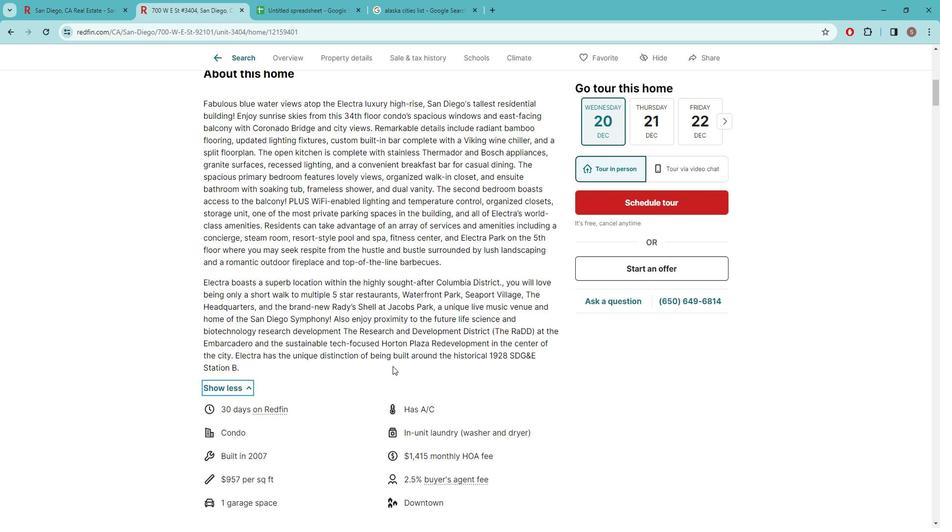 
Action: Mouse scrolled (397, 357) with delta (0, 0)
Screenshot: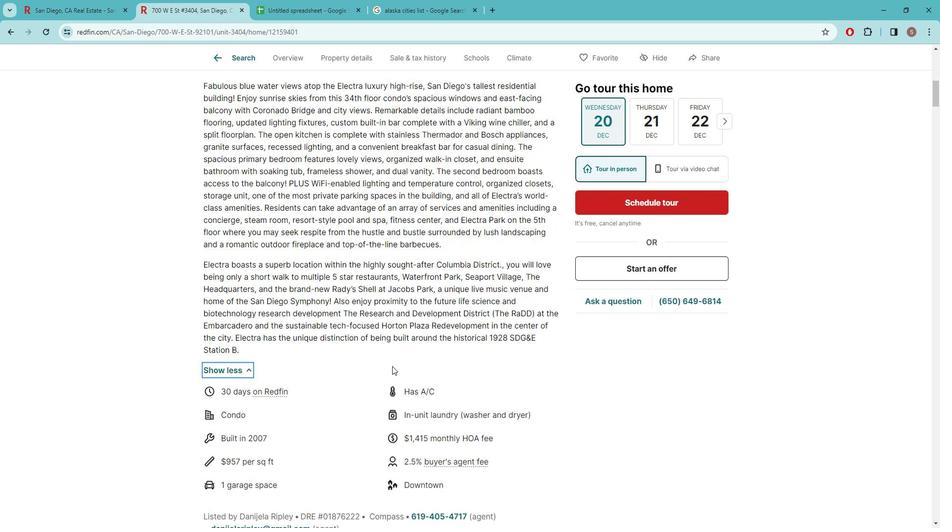 
Action: Mouse moved to (387, 353)
Screenshot: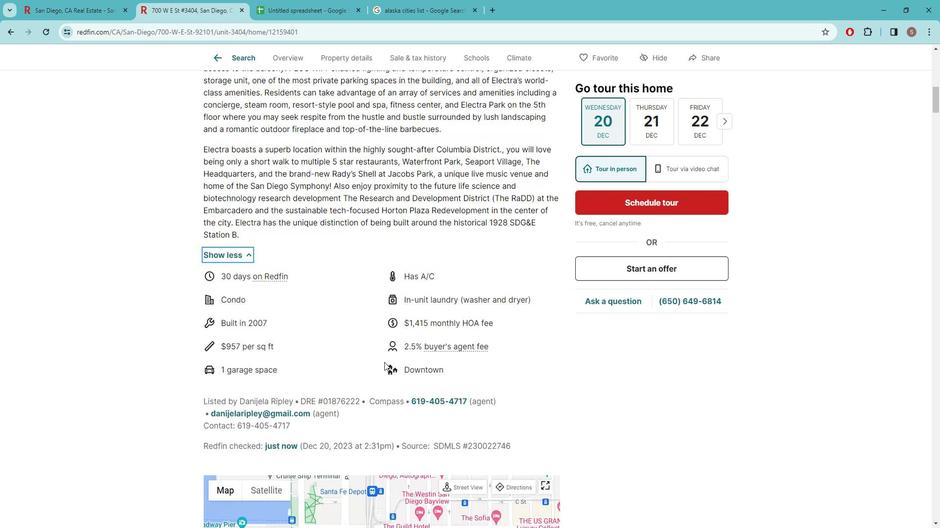 
Action: Mouse scrolled (387, 352) with delta (0, 0)
Screenshot: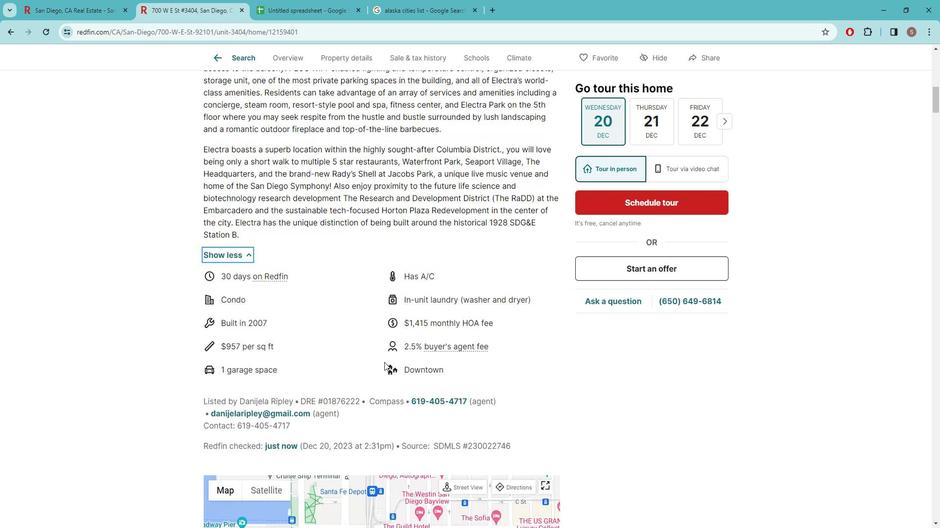 
Action: Mouse moved to (380, 349)
Screenshot: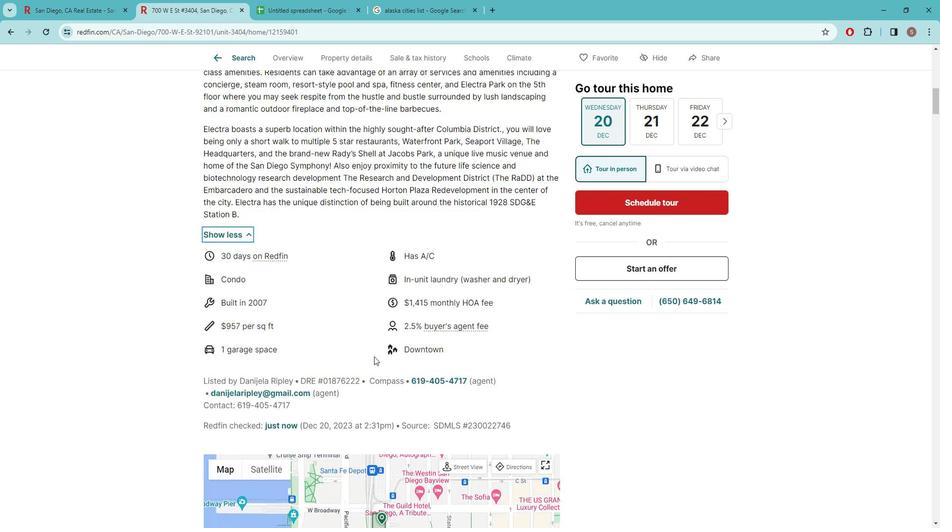 
Action: Mouse scrolled (380, 348) with delta (0, 0)
Screenshot: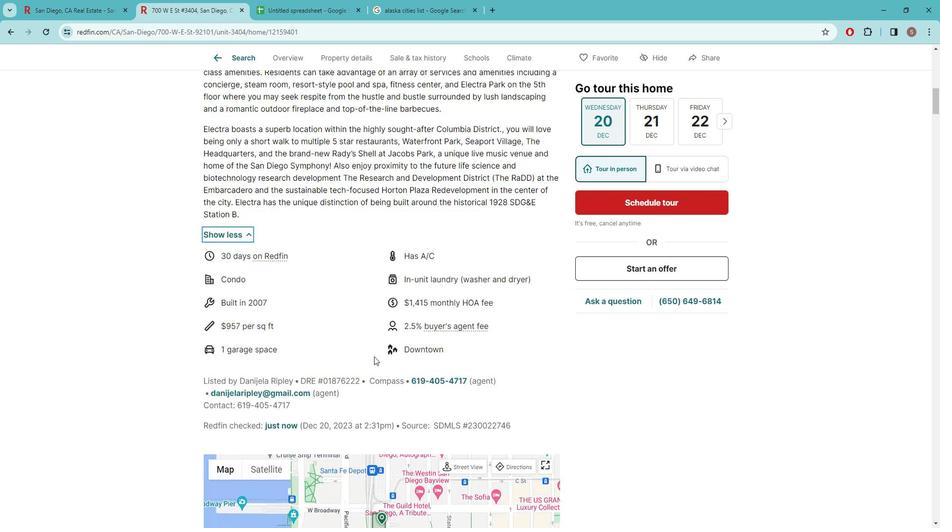 
Action: Mouse moved to (386, 325)
Screenshot: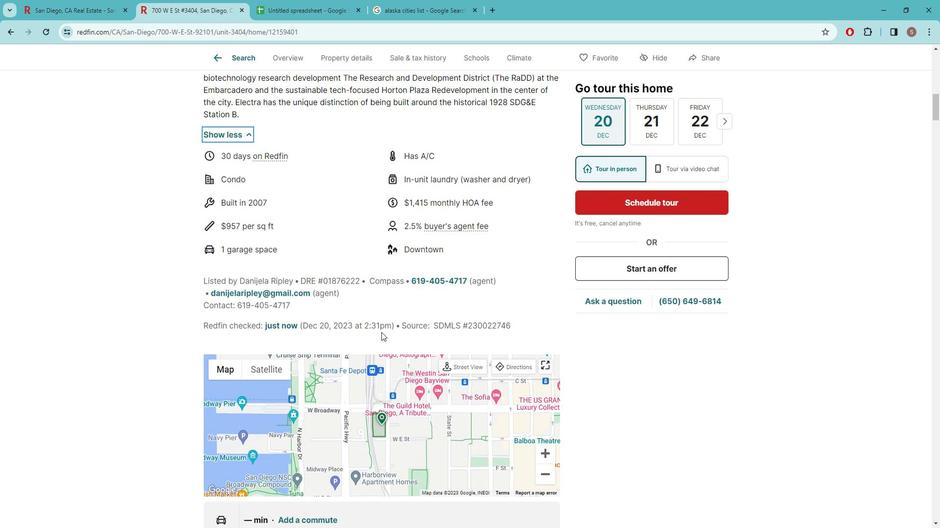 
Action: Mouse scrolled (386, 324) with delta (0, 0)
Screenshot: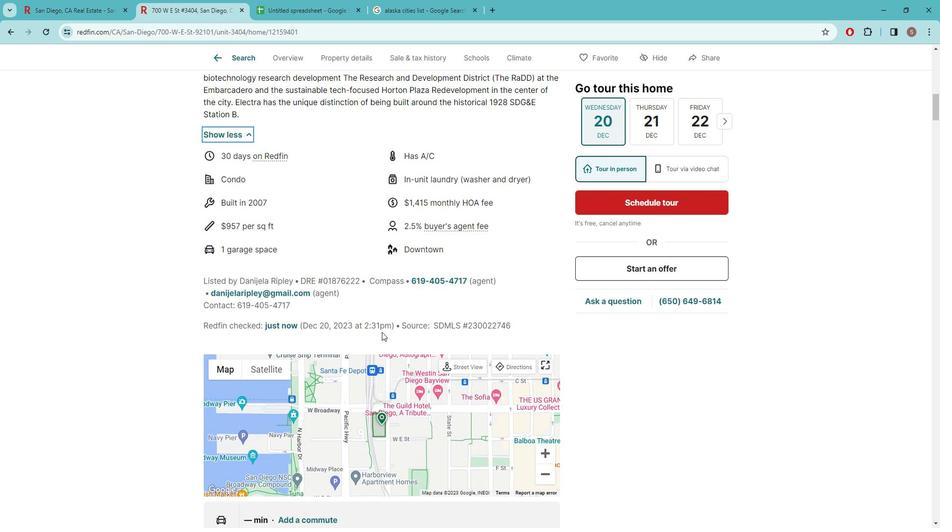 
Action: Mouse scrolled (386, 324) with delta (0, 0)
Screenshot: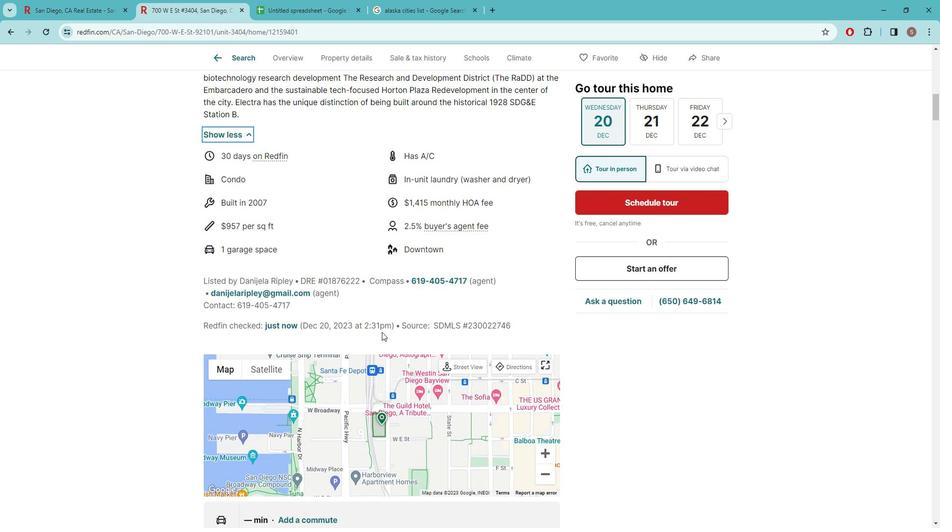 
Action: Mouse scrolled (386, 324) with delta (0, 0)
Screenshot: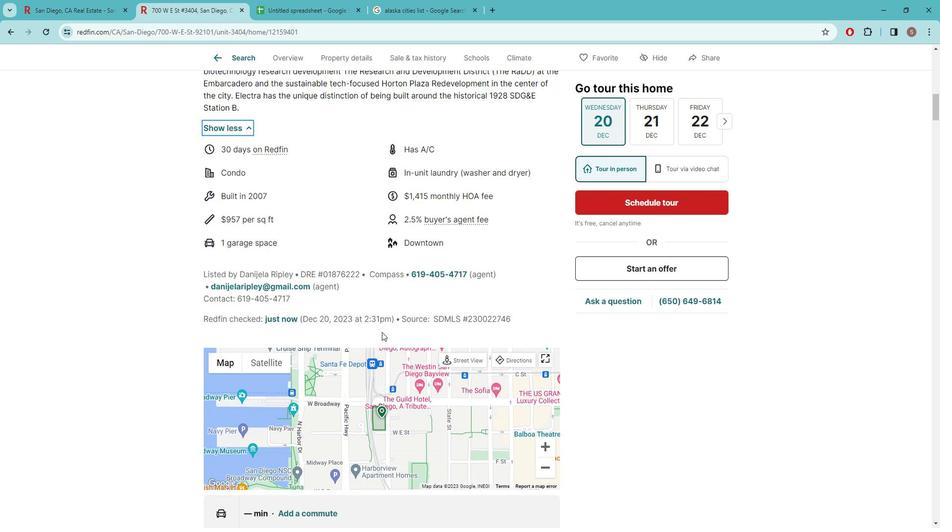 
Action: Mouse scrolled (386, 324) with delta (0, 0)
Screenshot: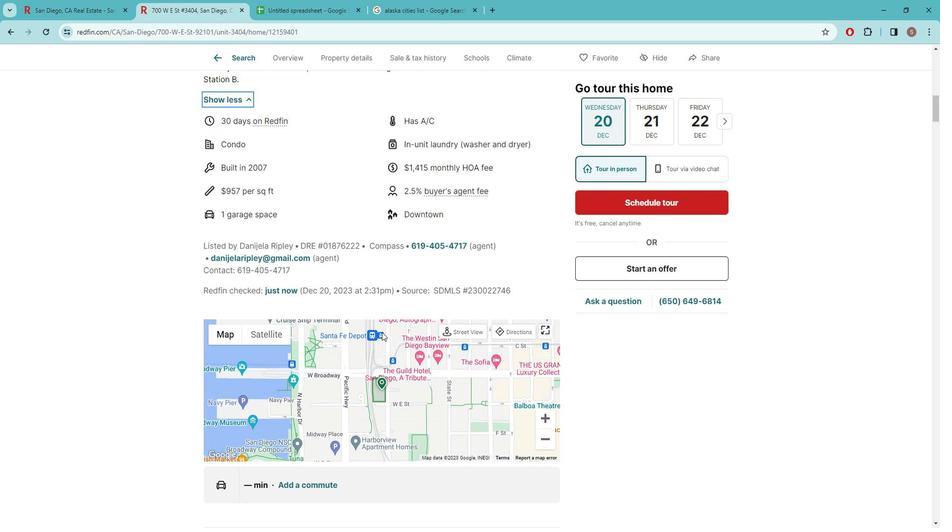 
Action: Mouse moved to (373, 342)
Screenshot: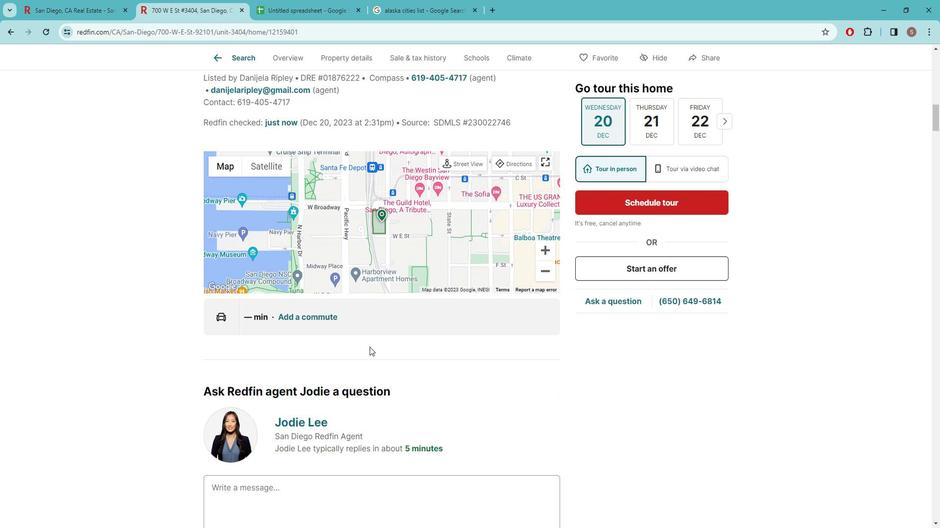 
Action: Mouse scrolled (373, 341) with delta (0, 0)
Screenshot: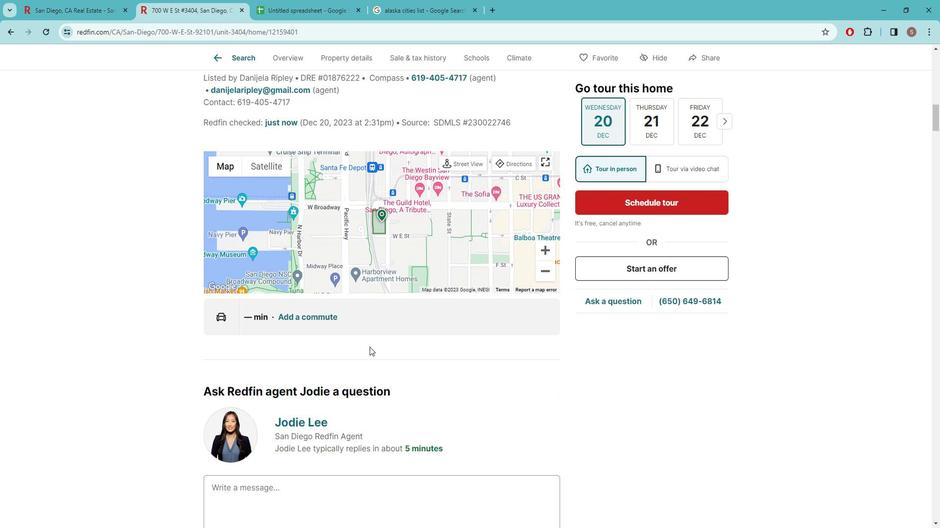 
Action: Mouse moved to (373, 342)
Screenshot: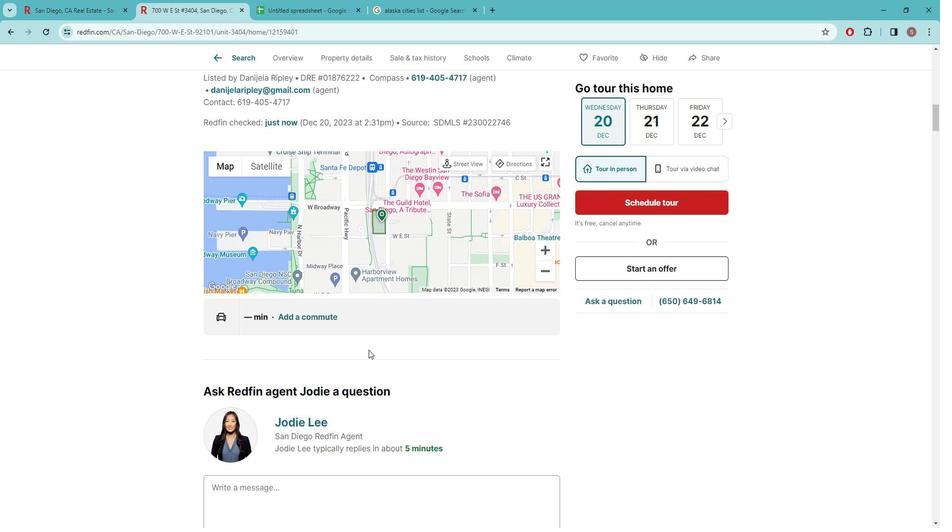 
Action: Mouse scrolled (373, 342) with delta (0, 0)
Screenshot: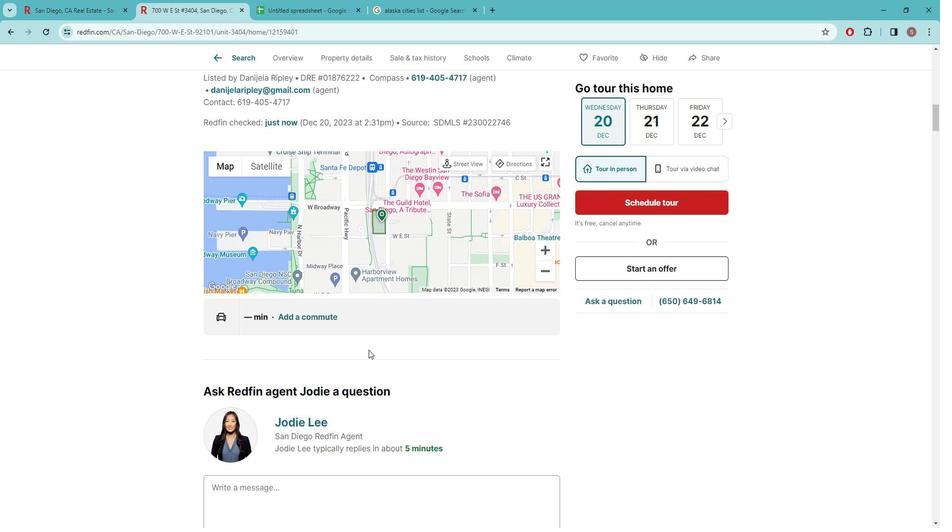 
Action: Mouse moved to (372, 343)
Screenshot: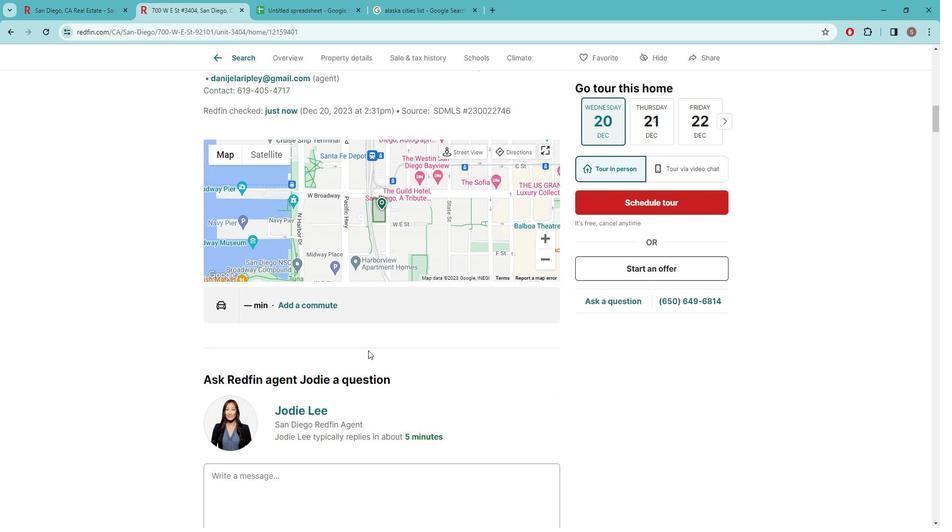 
Action: Mouse scrolled (372, 342) with delta (0, 0)
Screenshot: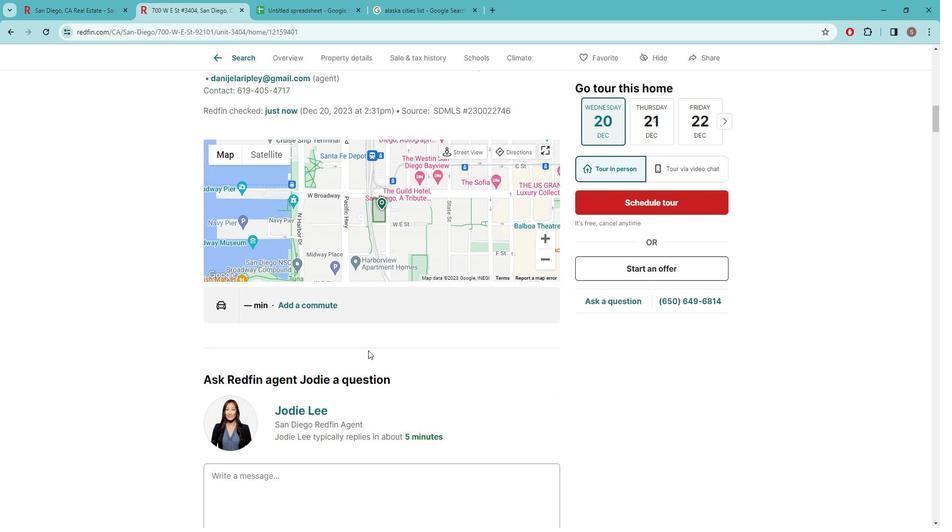 
Action: Mouse moved to (372, 343)
Screenshot: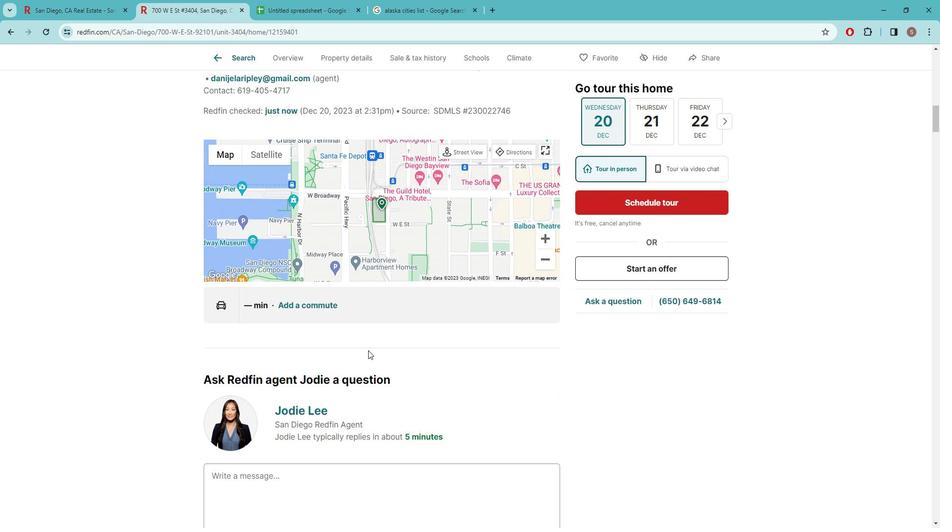 
Action: Mouse scrolled (372, 342) with delta (0, 0)
Screenshot: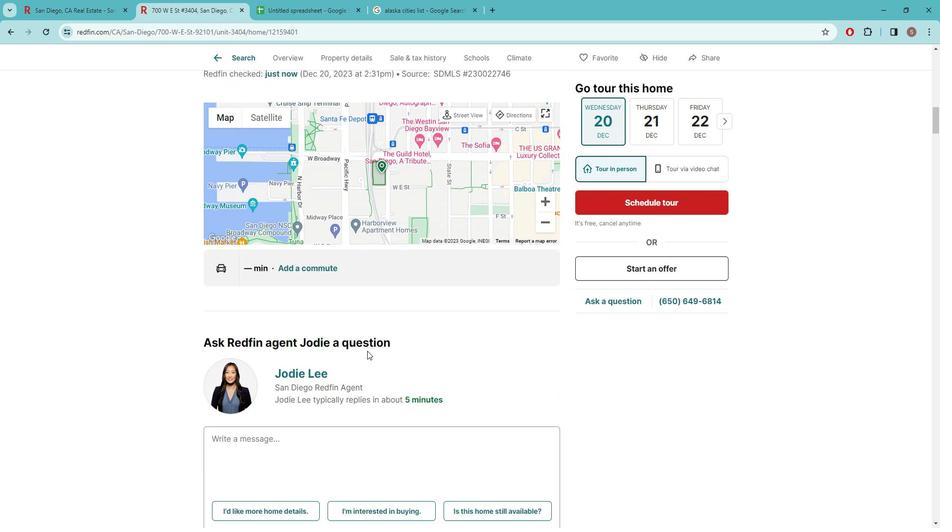 
Action: Mouse moved to (346, 342)
Screenshot: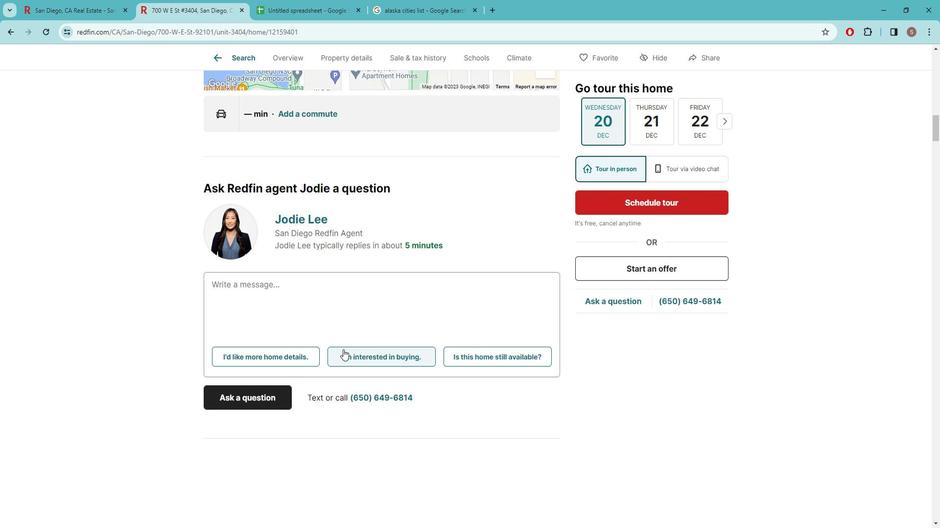 
Action: Mouse scrolled (346, 342) with delta (0, 0)
Screenshot: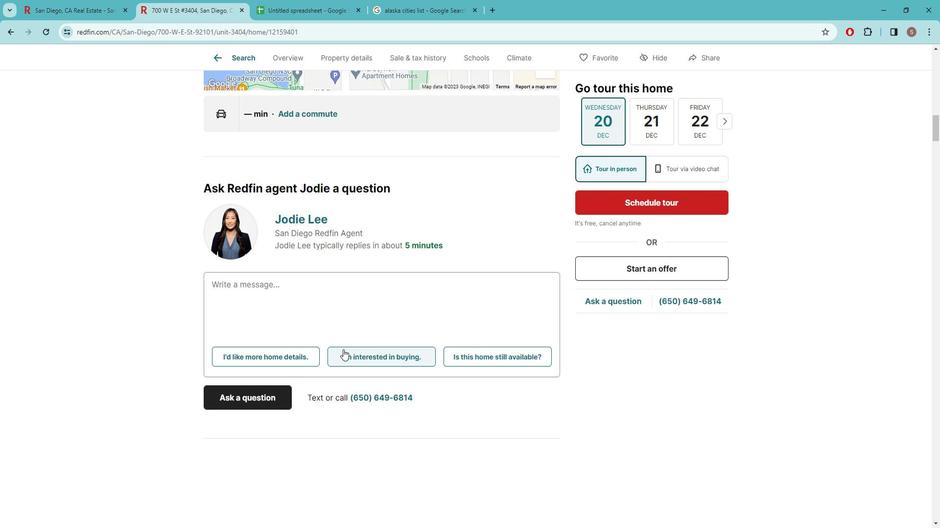 
Action: Mouse scrolled (346, 342) with delta (0, 0)
Screenshot: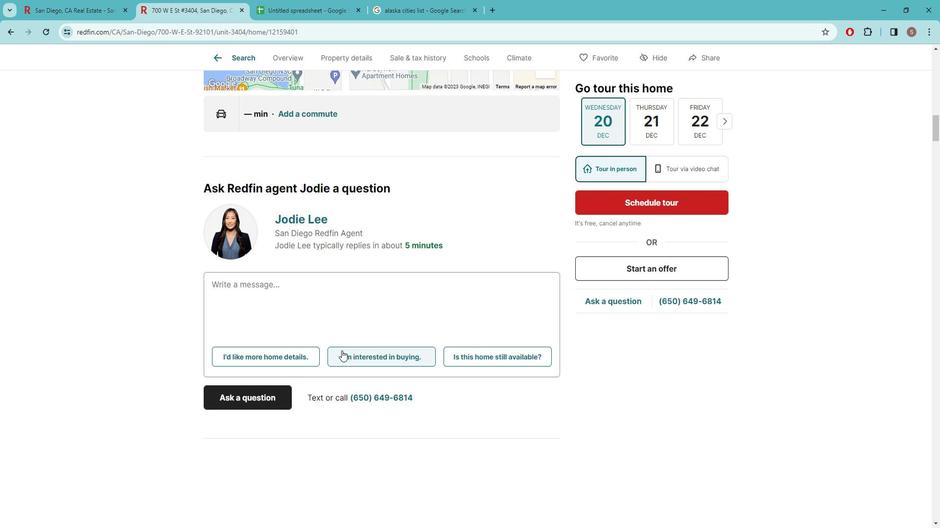 
Action: Mouse moved to (346, 342)
Screenshot: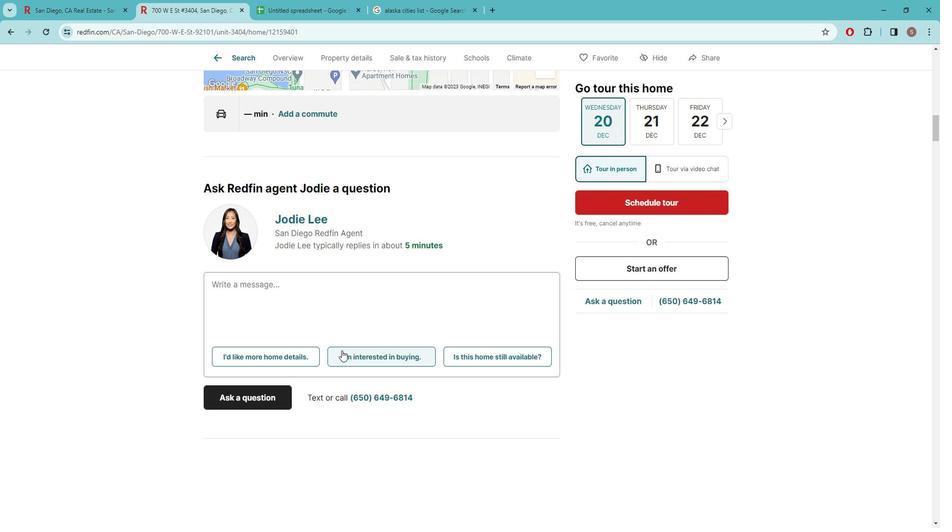 
Action: Mouse scrolled (346, 342) with delta (0, 0)
Screenshot: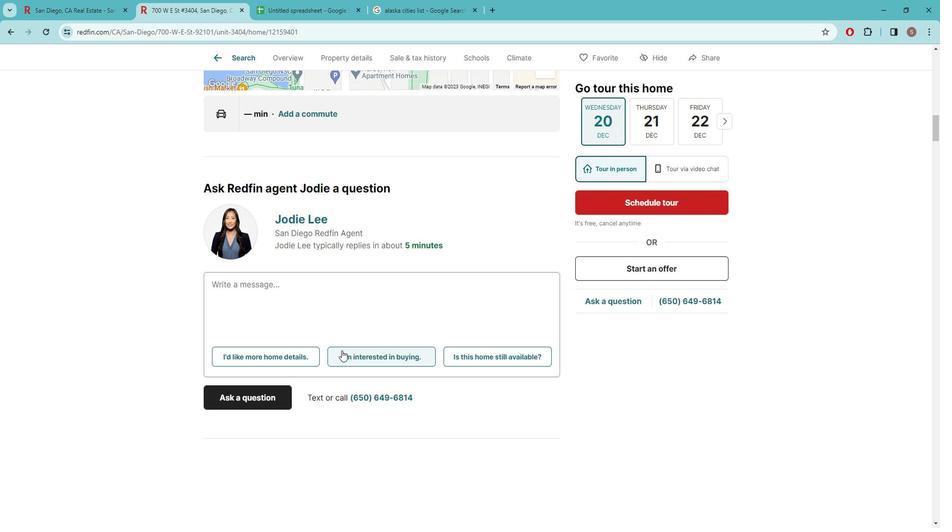 
Action: Mouse moved to (346, 343)
Screenshot: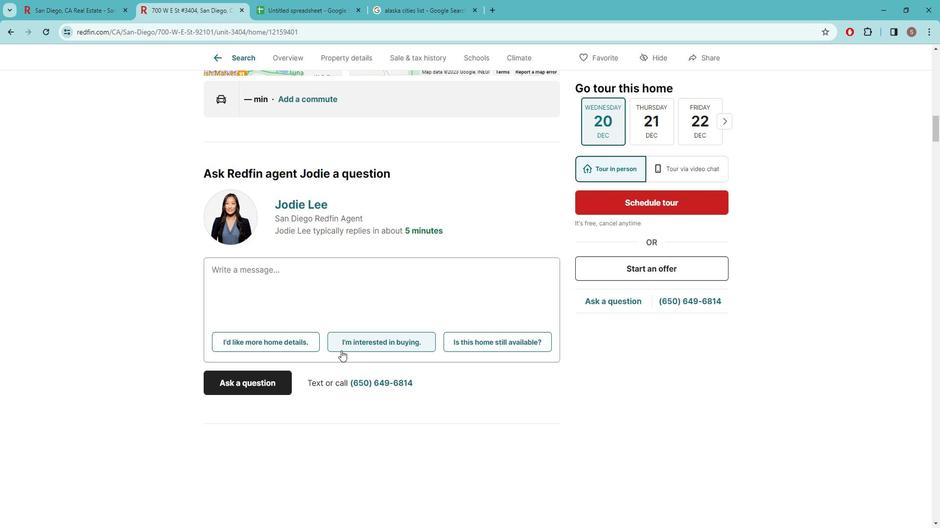 
Action: Mouse scrolled (346, 342) with delta (0, 0)
Screenshot: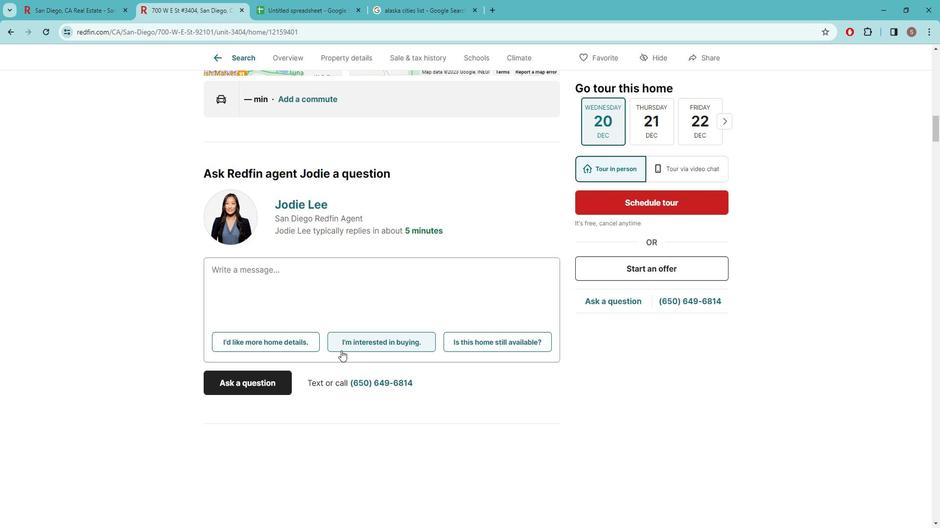 
Action: Mouse moved to (346, 343)
Screenshot: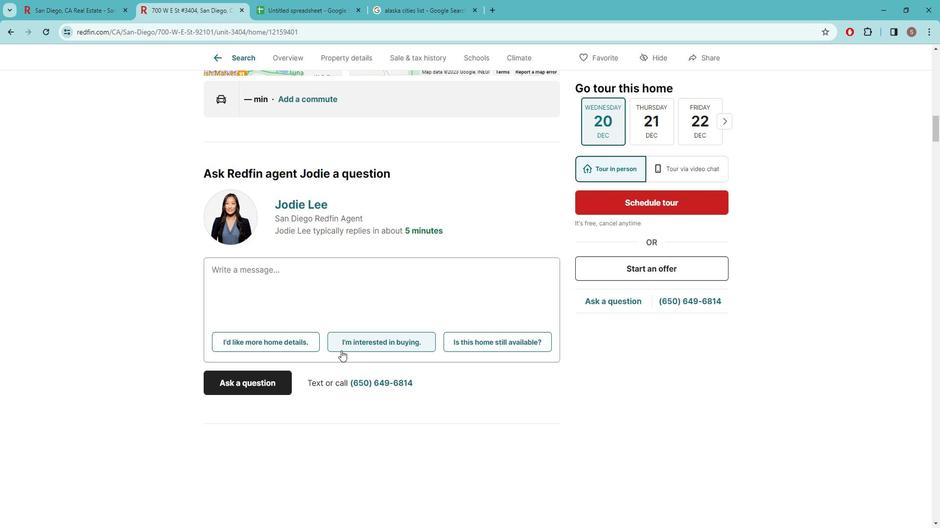
Action: Mouse scrolled (346, 342) with delta (0, 0)
Screenshot: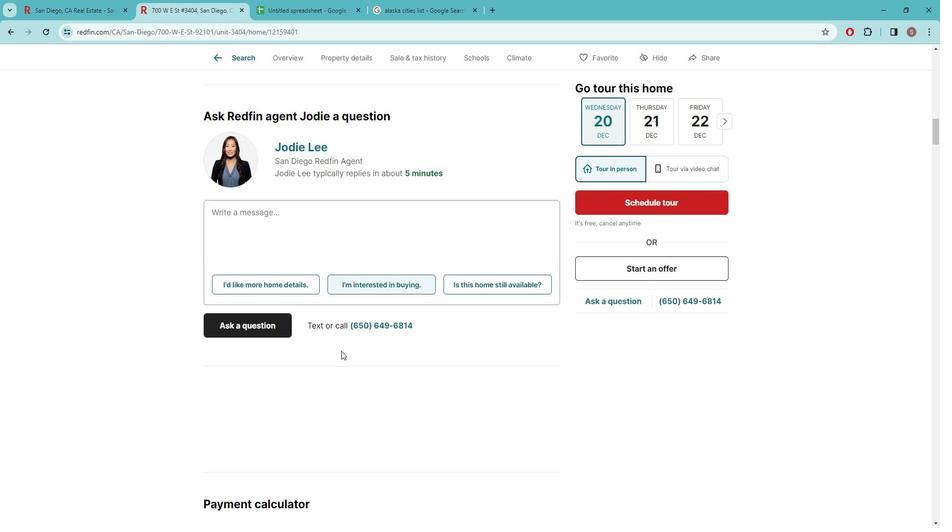 
Action: Mouse moved to (342, 343)
Screenshot: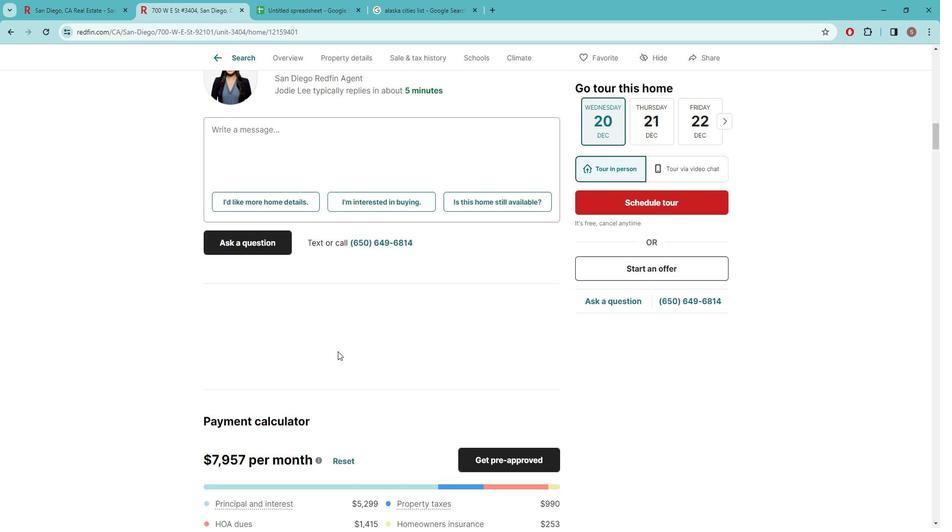 
Action: Mouse scrolled (342, 343) with delta (0, 0)
Screenshot: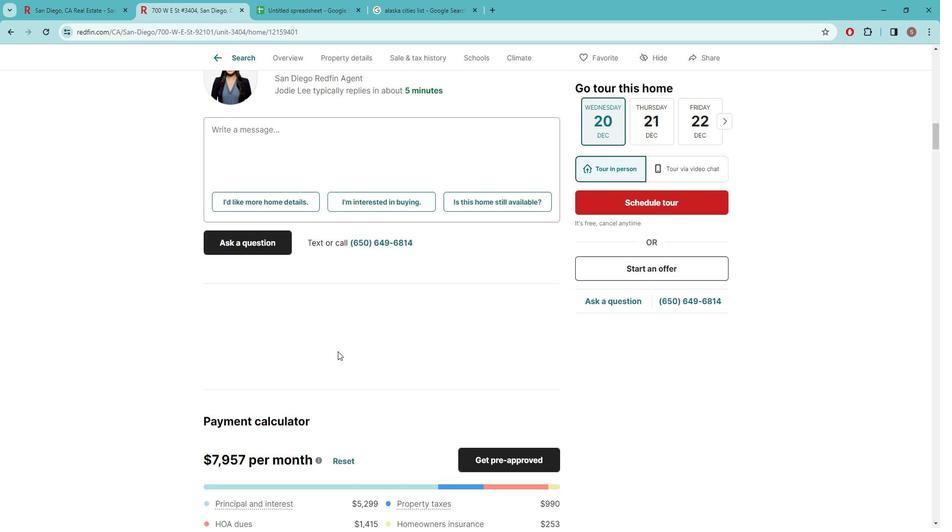 
Action: Mouse moved to (334, 343)
Screenshot: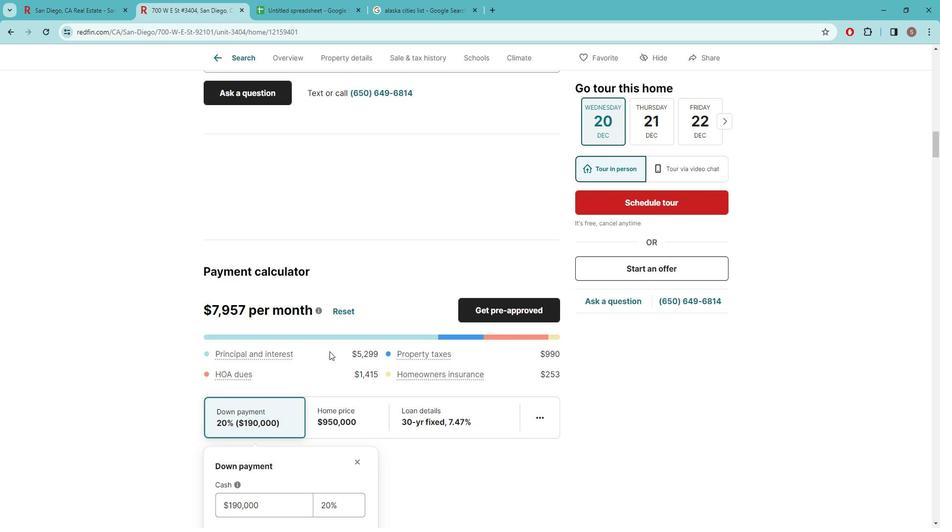 
Action: Mouse scrolled (334, 343) with delta (0, 0)
Screenshot: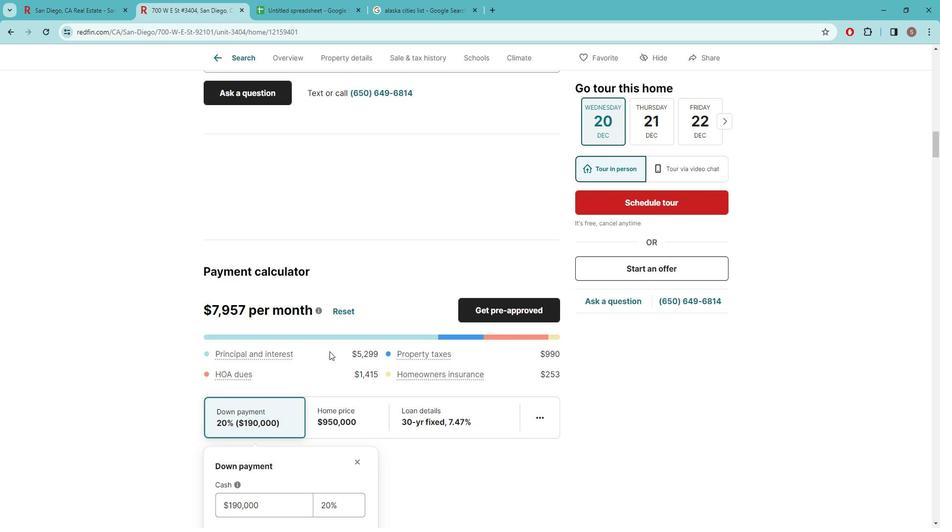 
Action: Mouse scrolled (334, 343) with delta (0, 0)
Screenshot: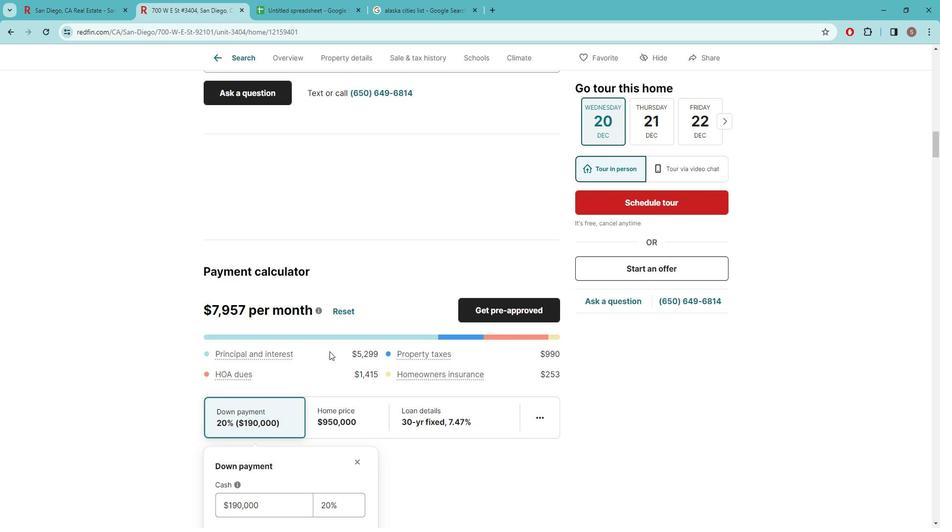 
Action: Mouse scrolled (334, 343) with delta (0, 0)
Screenshot: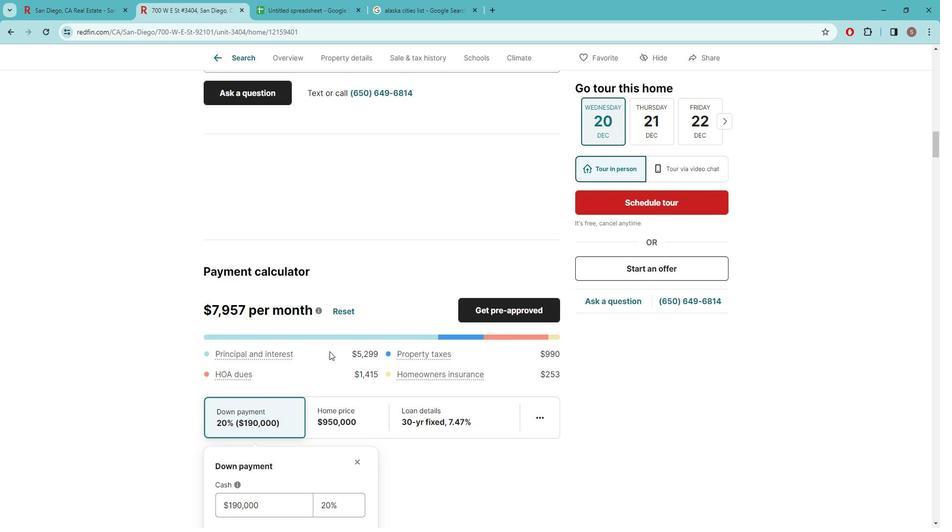 
Action: Mouse scrolled (334, 343) with delta (0, 0)
Screenshot: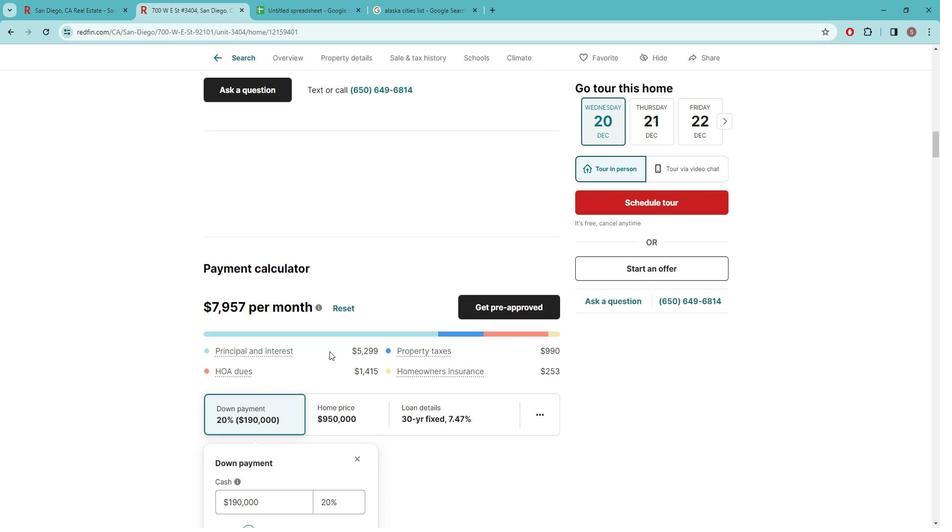 
Action: Mouse scrolled (334, 343) with delta (0, 0)
Screenshot: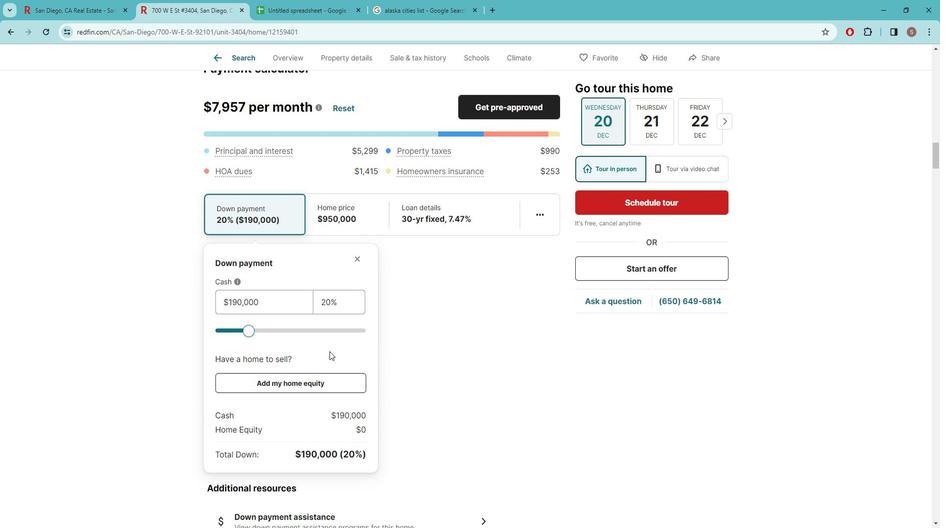 
Action: Mouse scrolled (334, 343) with delta (0, 0)
Screenshot: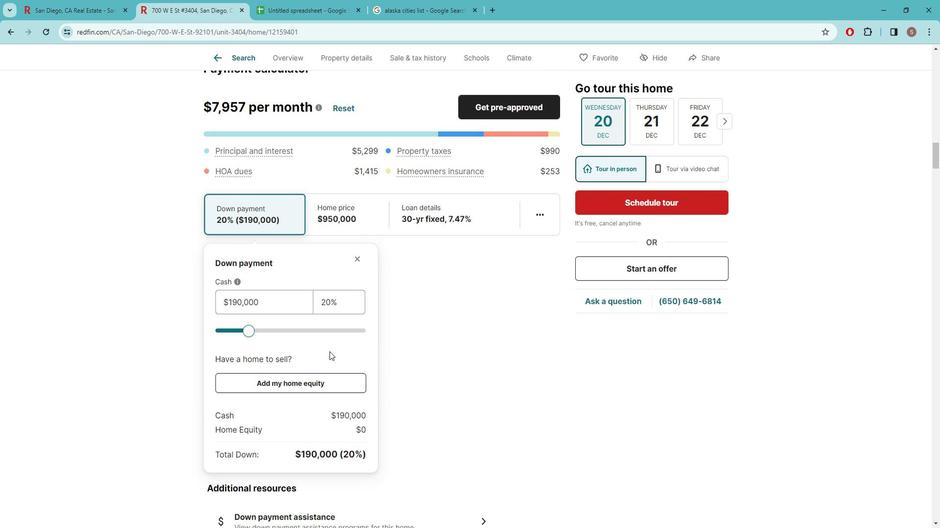
Action: Mouse moved to (333, 343)
Screenshot: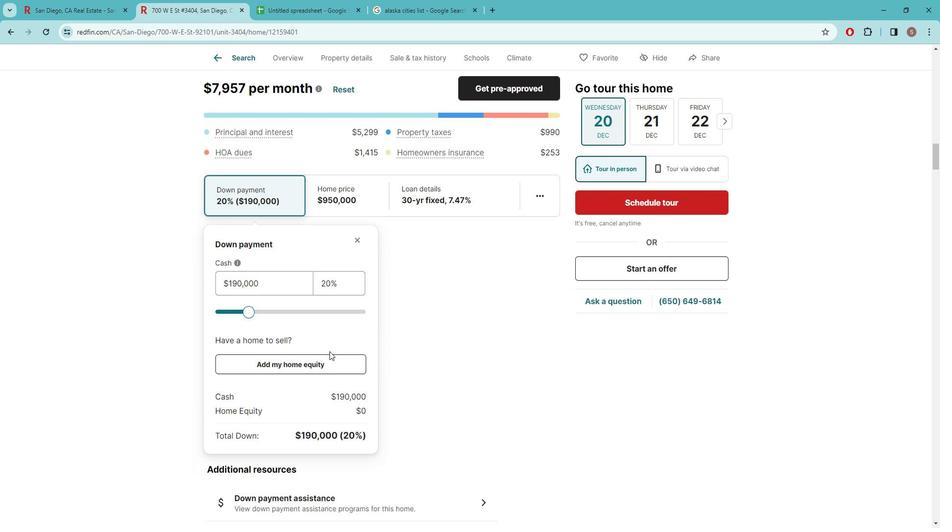 
Action: Mouse scrolled (333, 343) with delta (0, 0)
Screenshot: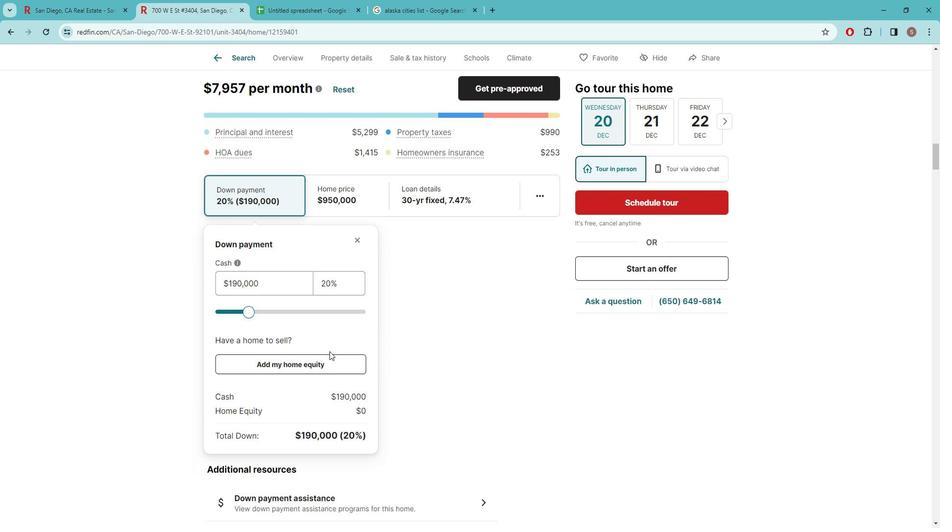 
Action: Mouse scrolled (333, 343) with delta (0, 0)
Screenshot: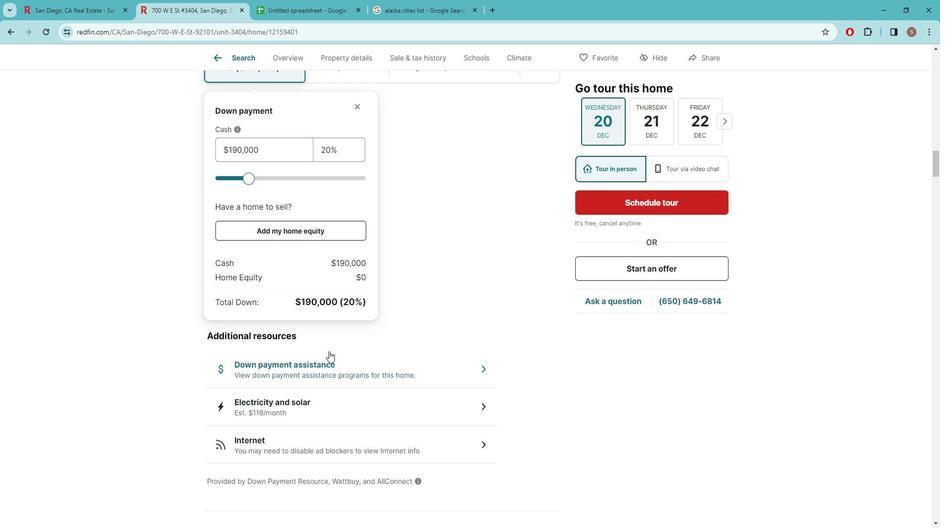 
Action: Mouse scrolled (333, 343) with delta (0, 0)
Screenshot: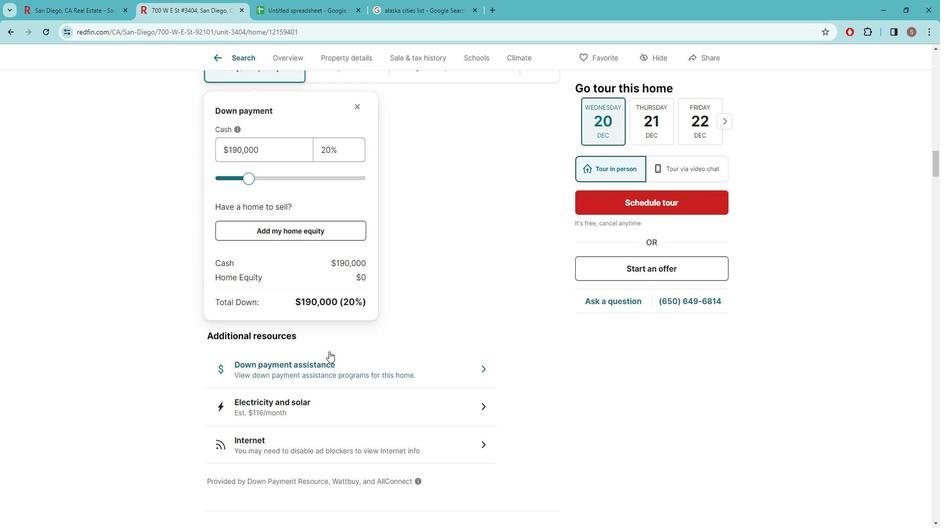 
Action: Mouse scrolled (333, 343) with delta (0, 0)
Screenshot: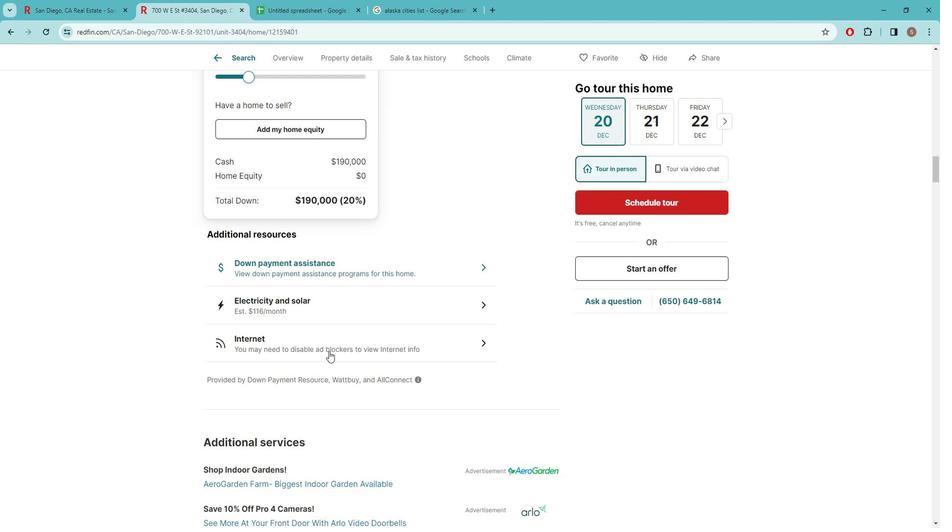 
Action: Mouse scrolled (333, 343) with delta (0, 0)
Screenshot: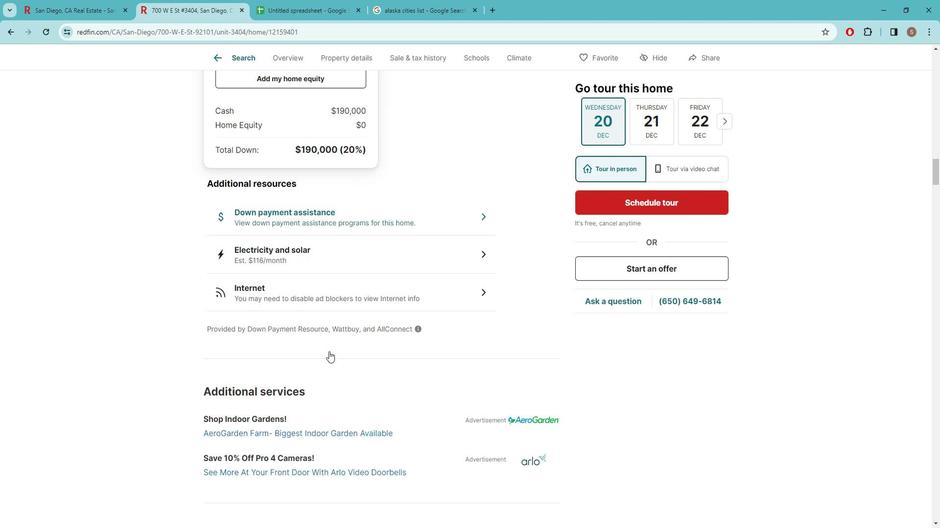 
Action: Mouse moved to (333, 343)
Screenshot: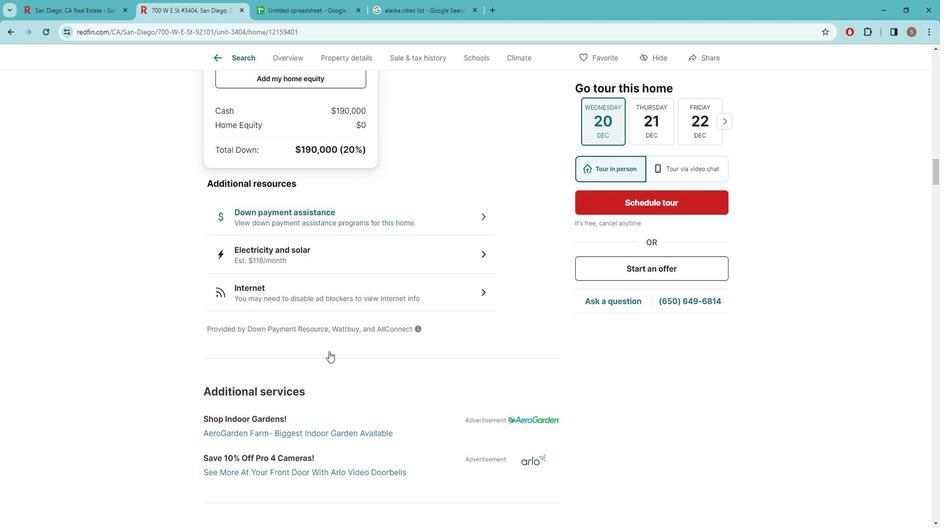 
Action: Mouse scrolled (333, 343) with delta (0, 0)
Screenshot: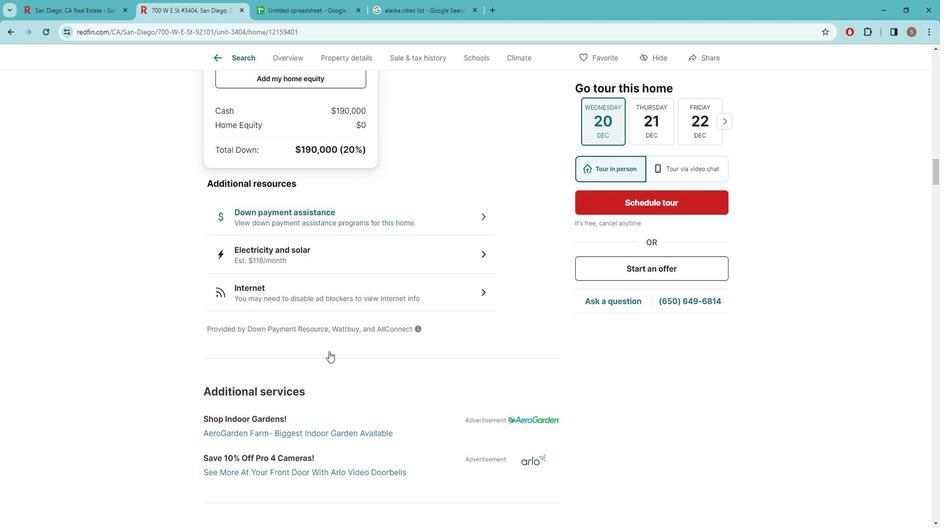 
Action: Mouse moved to (333, 344)
Screenshot: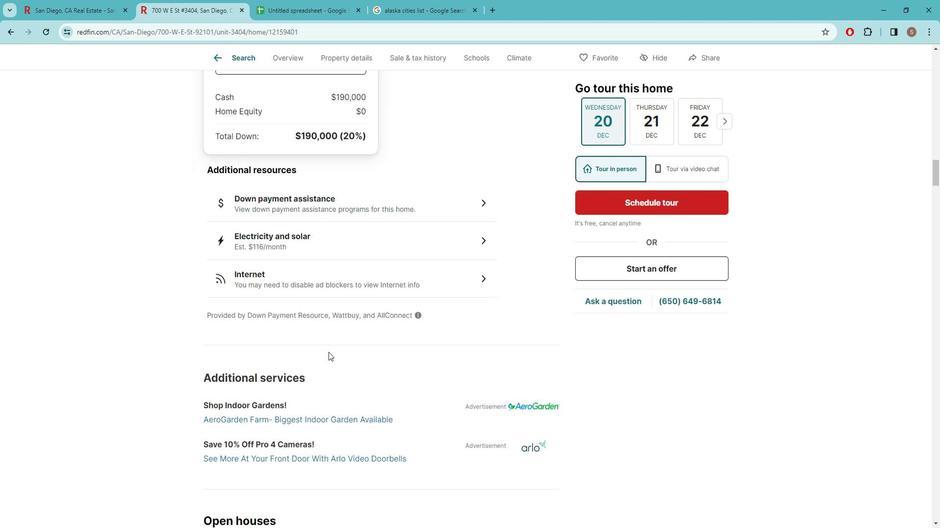 
Action: Mouse scrolled (333, 344) with delta (0, 0)
Screenshot: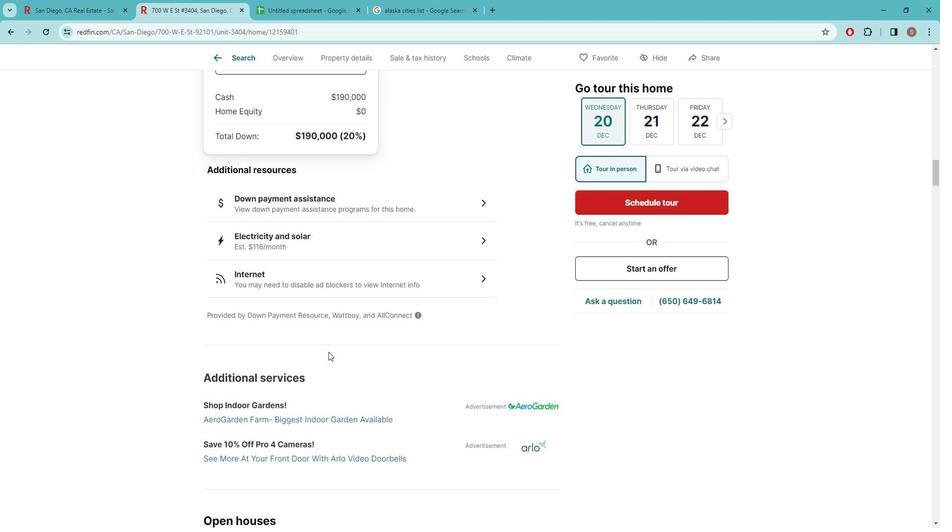 
Action: Mouse scrolled (333, 344) with delta (0, 0)
Screenshot: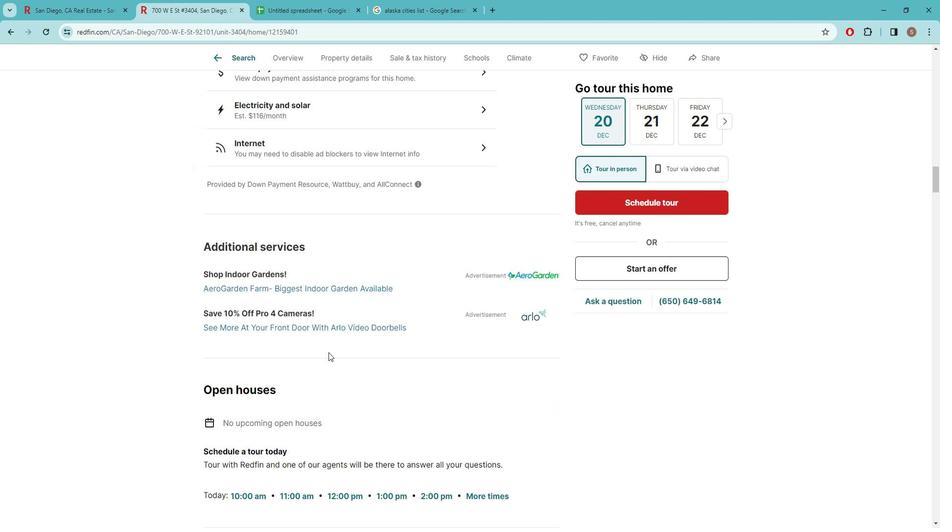 
Action: Mouse scrolled (333, 344) with delta (0, 0)
Screenshot: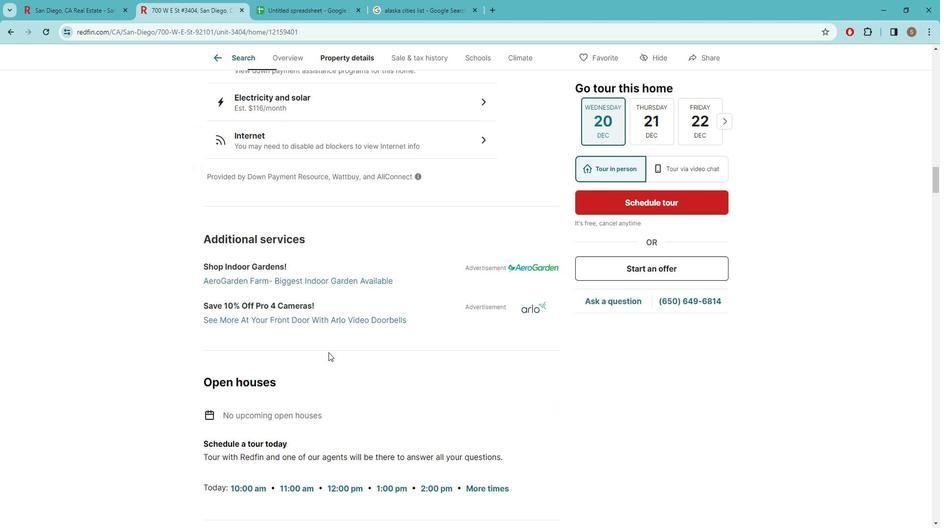
Action: Mouse moved to (336, 345)
Screenshot: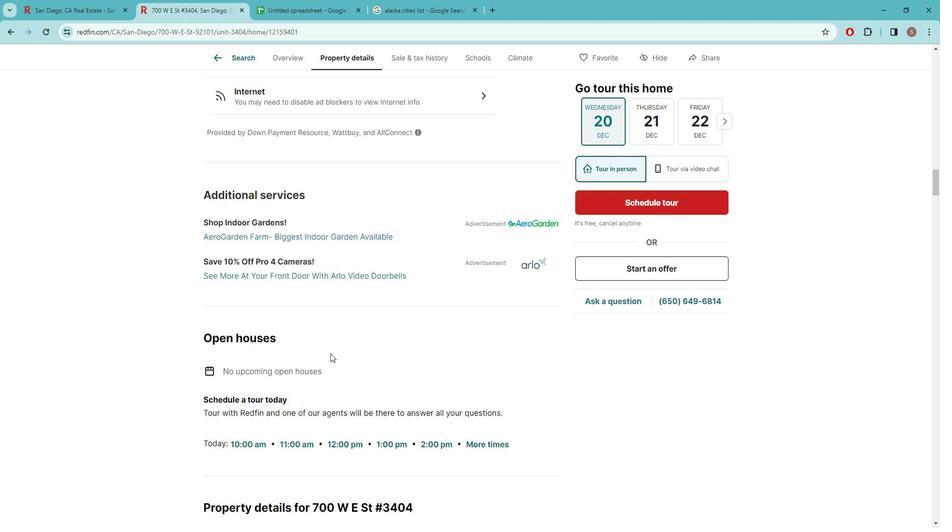 
Action: Mouse scrolled (336, 345) with delta (0, 0)
Screenshot: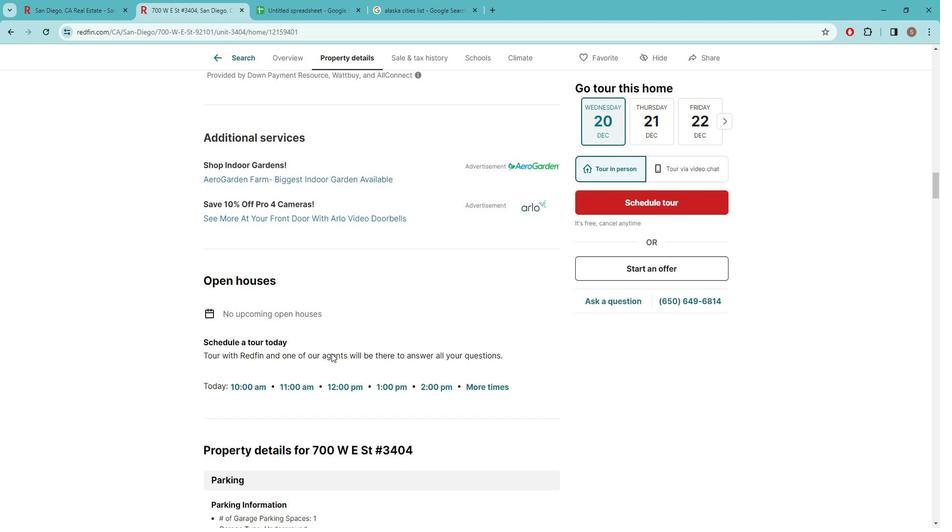 
Action: Mouse scrolled (336, 345) with delta (0, 0)
Screenshot: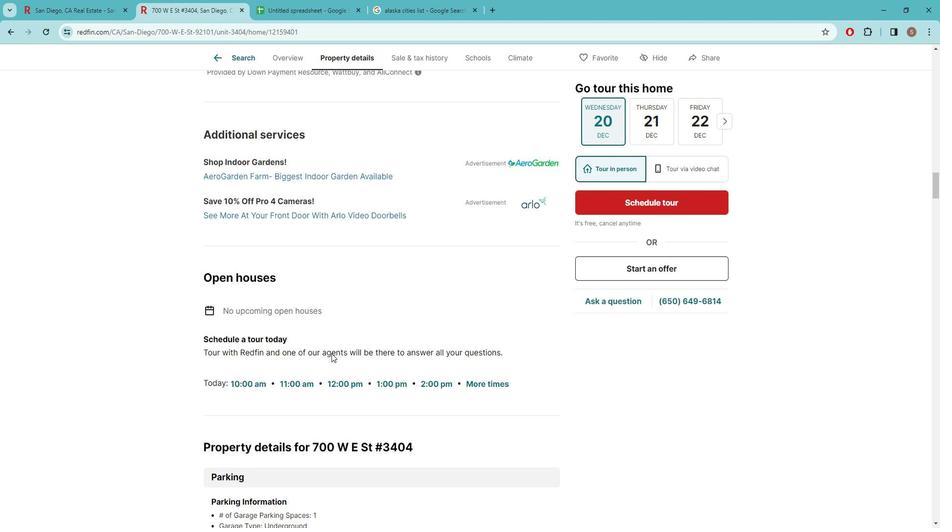 
Action: Mouse scrolled (336, 345) with delta (0, 0)
Screenshot: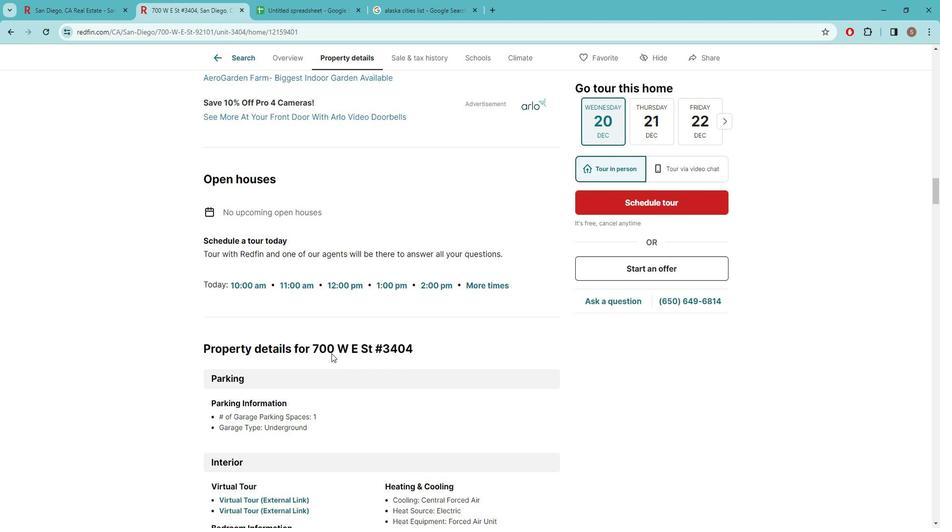 
Action: Mouse moved to (329, 357)
Screenshot: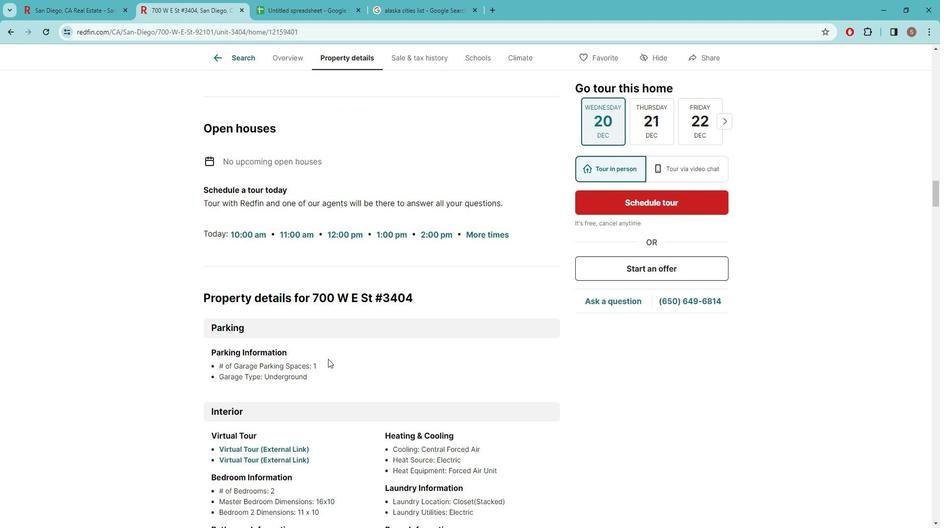 
Action: Mouse scrolled (329, 356) with delta (0, 0)
Screenshot: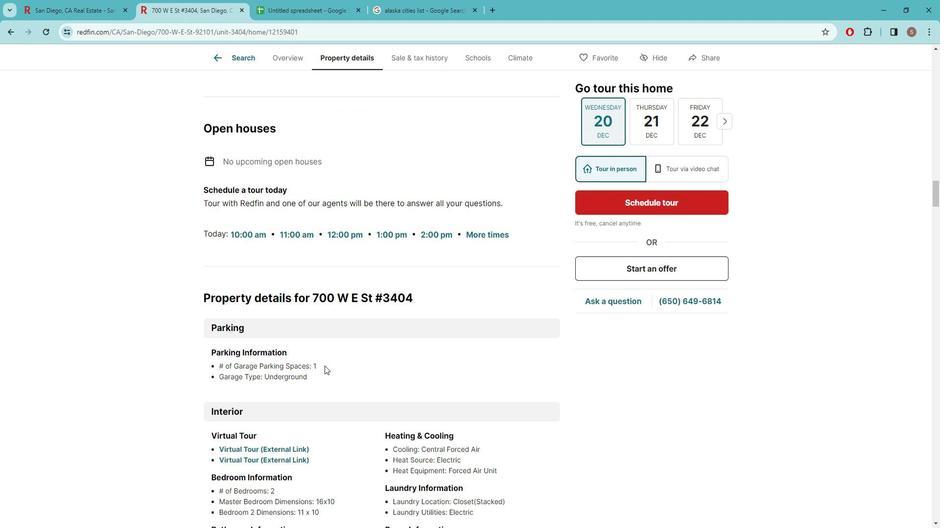 
Action: Mouse moved to (330, 341)
Screenshot: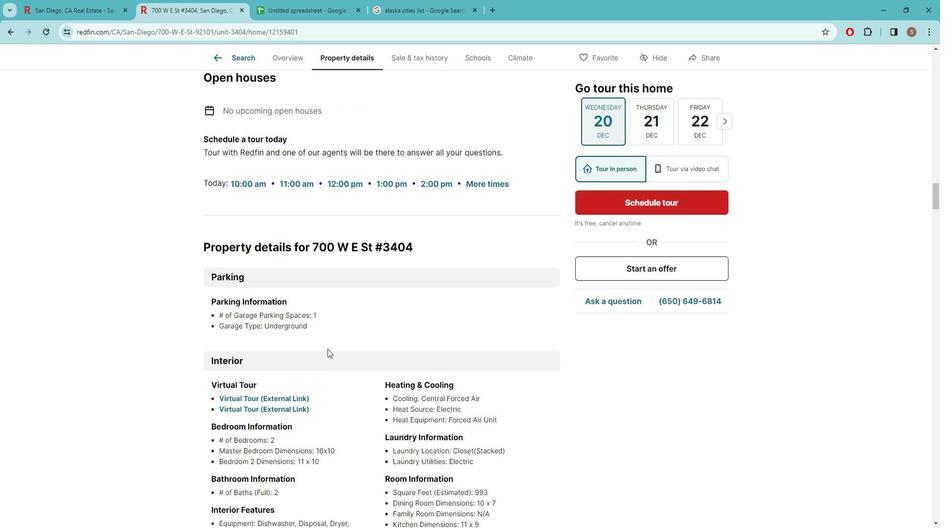 
Action: Mouse scrolled (330, 341) with delta (0, 0)
Screenshot: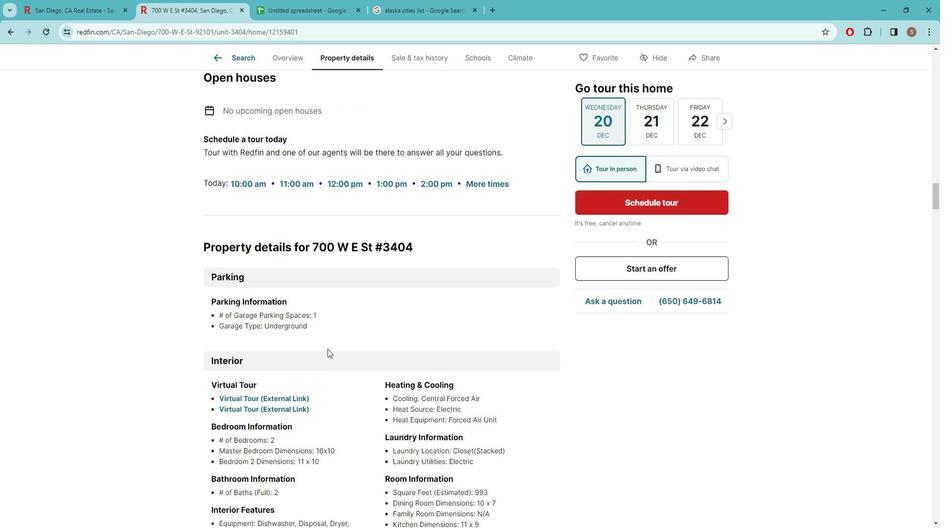 
Action: Mouse moved to (329, 342)
